 Task: Look for space in Newcastle, Australia from 9th August, 2023 to 12th August, 2023 for 1 adult in price range Rs.6000 to Rs.15000. Place can be entire place with 1  bedroom having 1 bed and 1 bathroom. Property type can be house, flat, guest house. Amenities needed are: wifi, washing machine, kitchen. Booking option can be shelf check-in. Required host language is English.
Action: Mouse moved to (314, 167)
Screenshot: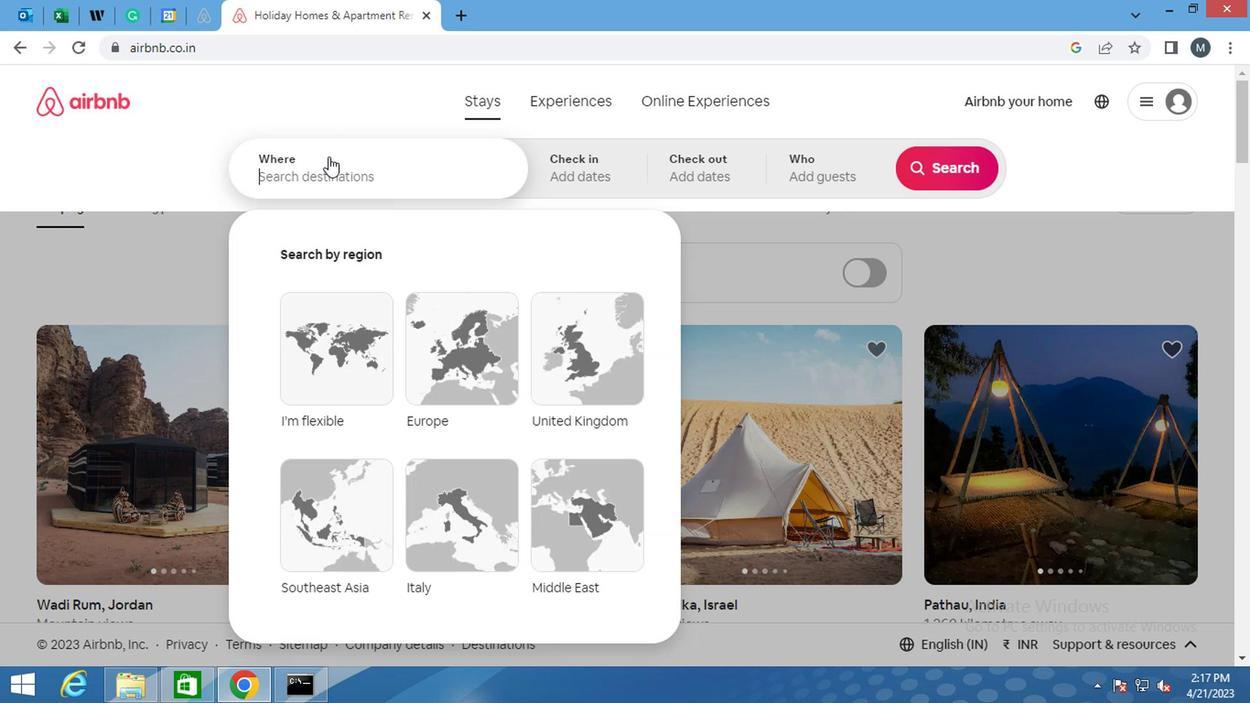
Action: Mouse pressed left at (314, 167)
Screenshot: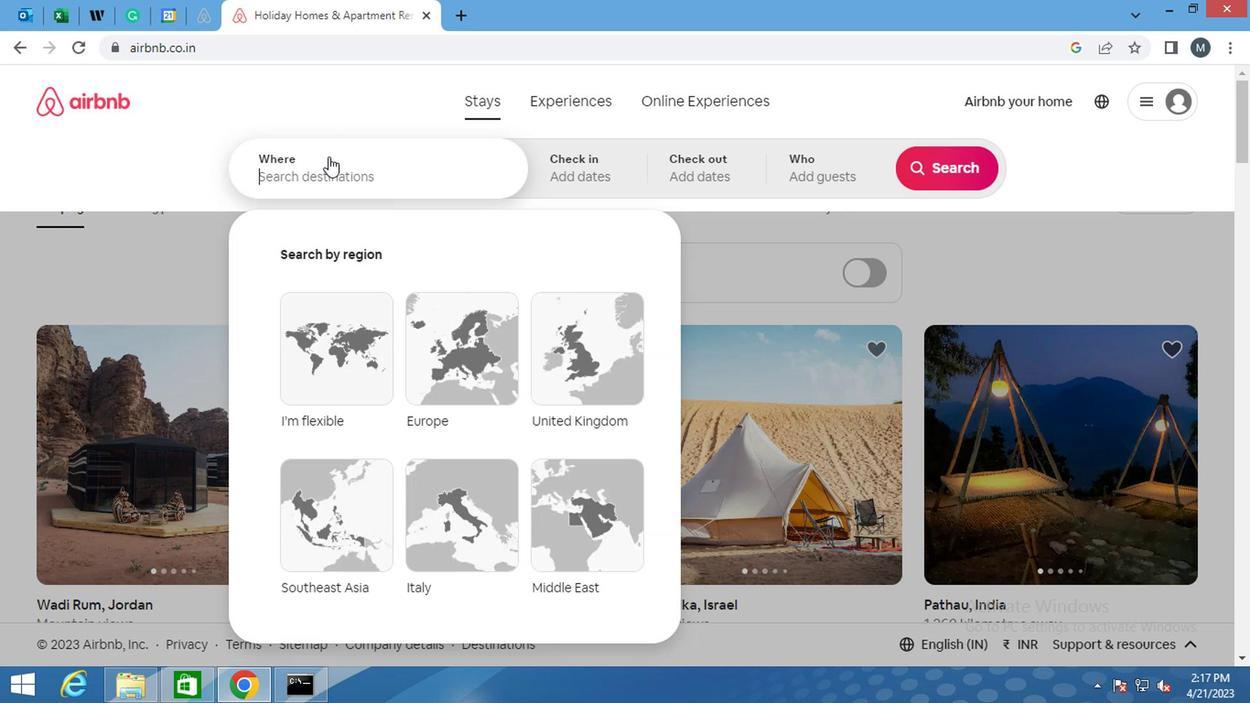
Action: Mouse moved to (321, 171)
Screenshot: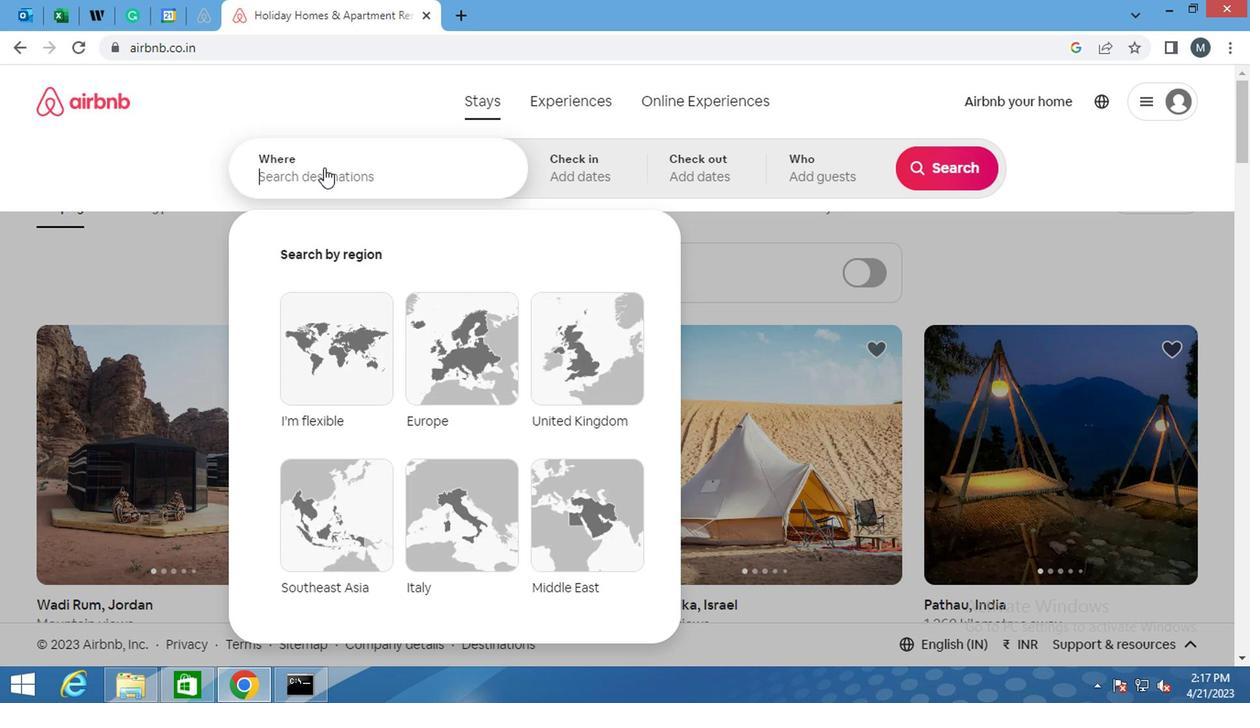 
Action: Mouse pressed left at (321, 171)
Screenshot: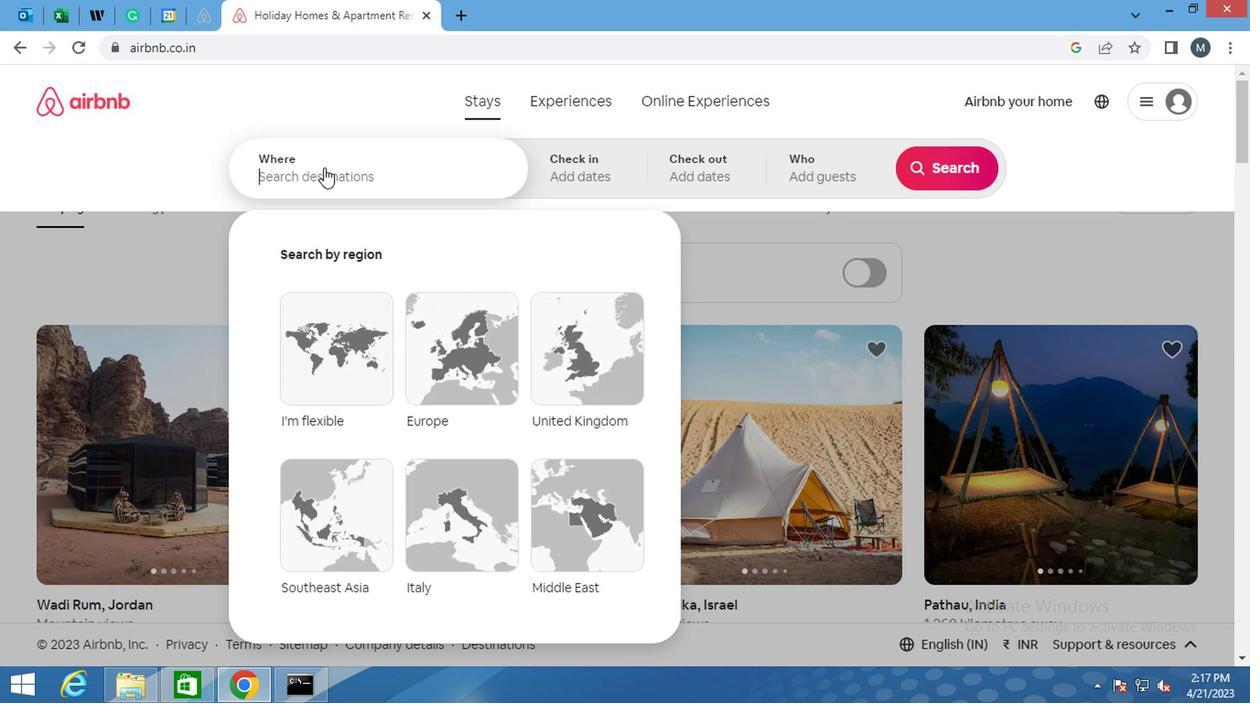 
Action: Mouse moved to (316, 176)
Screenshot: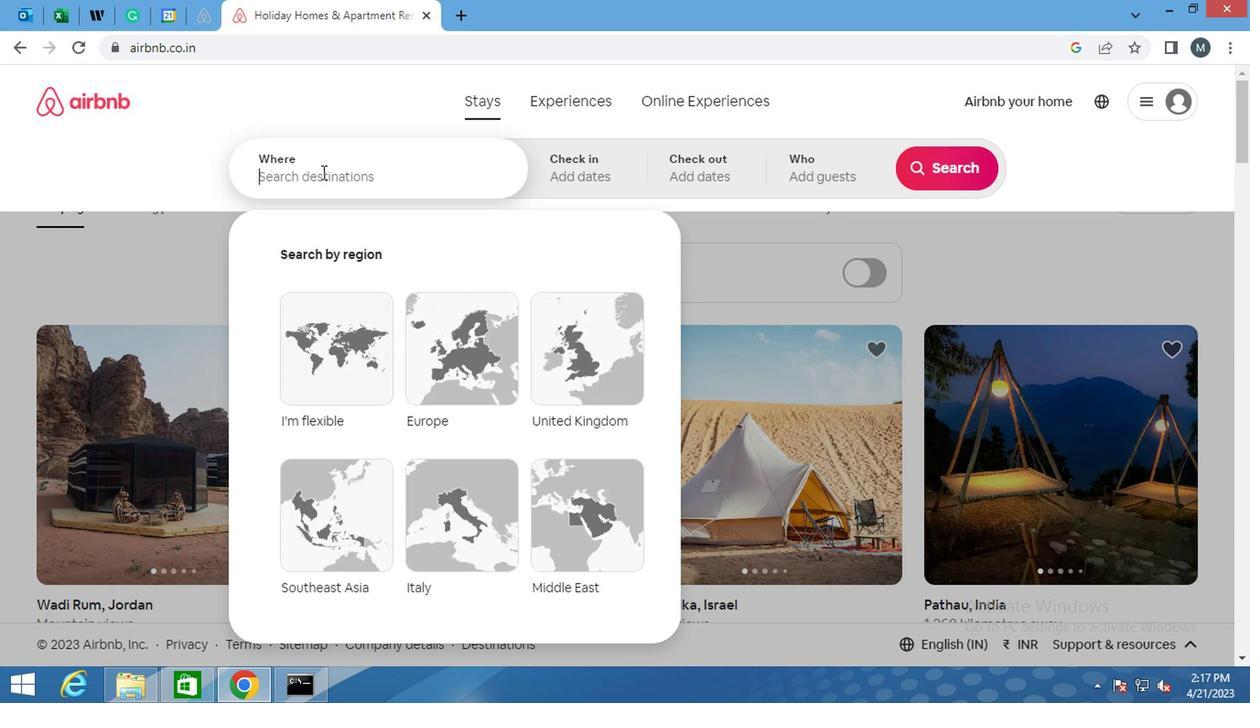 
Action: Key pressed <Key.shift>NEWCASTK<Key.backspace>LE,<Key.shift>AUSTRALIA<Key.space><Key.enter>
Screenshot: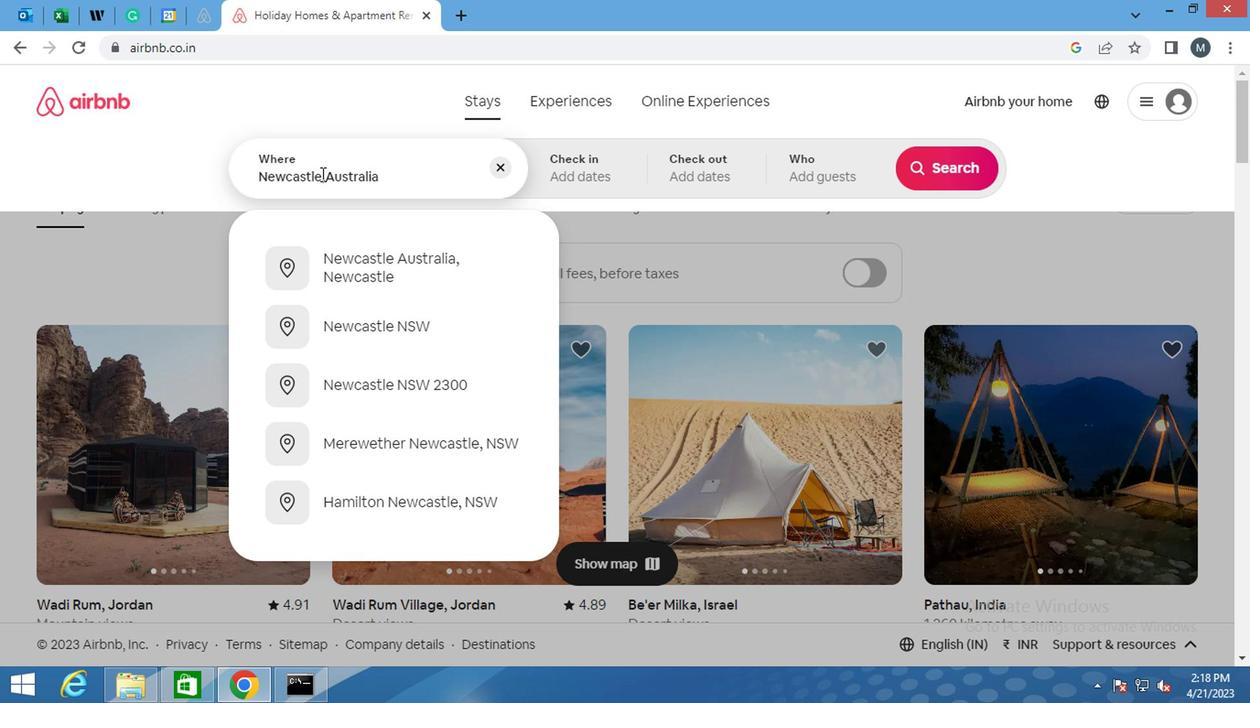 
Action: Mouse moved to (931, 312)
Screenshot: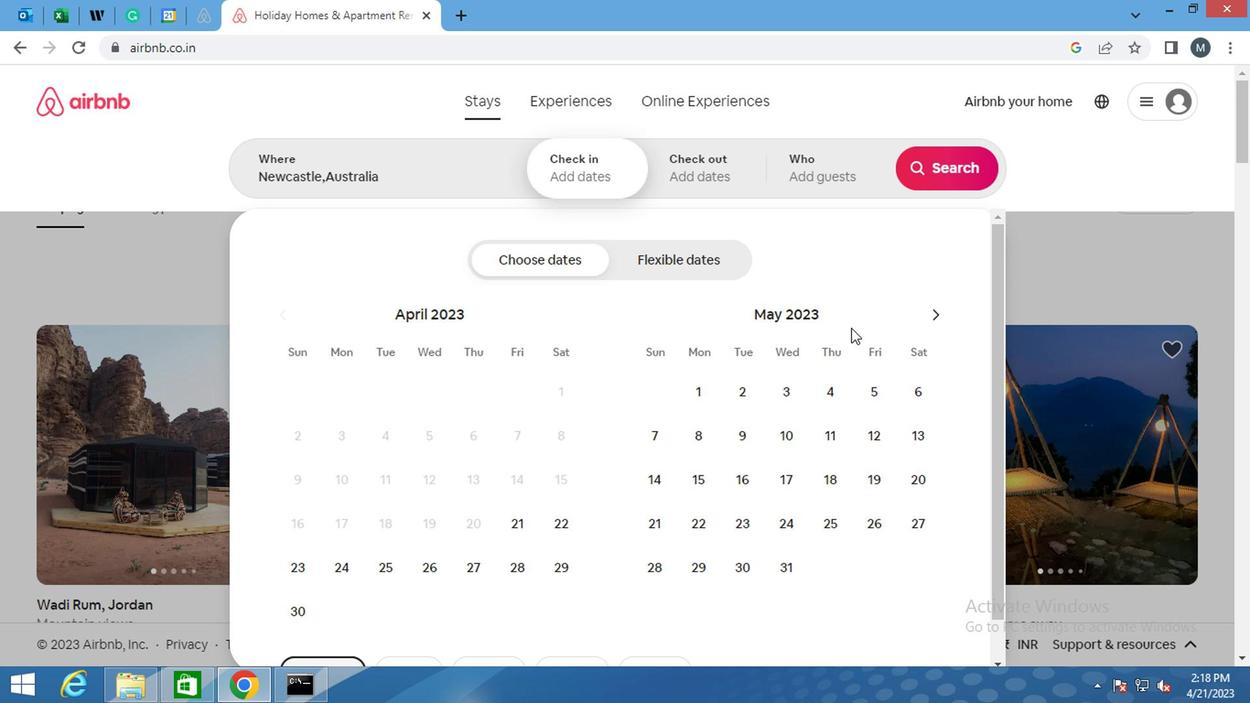 
Action: Mouse pressed left at (931, 312)
Screenshot: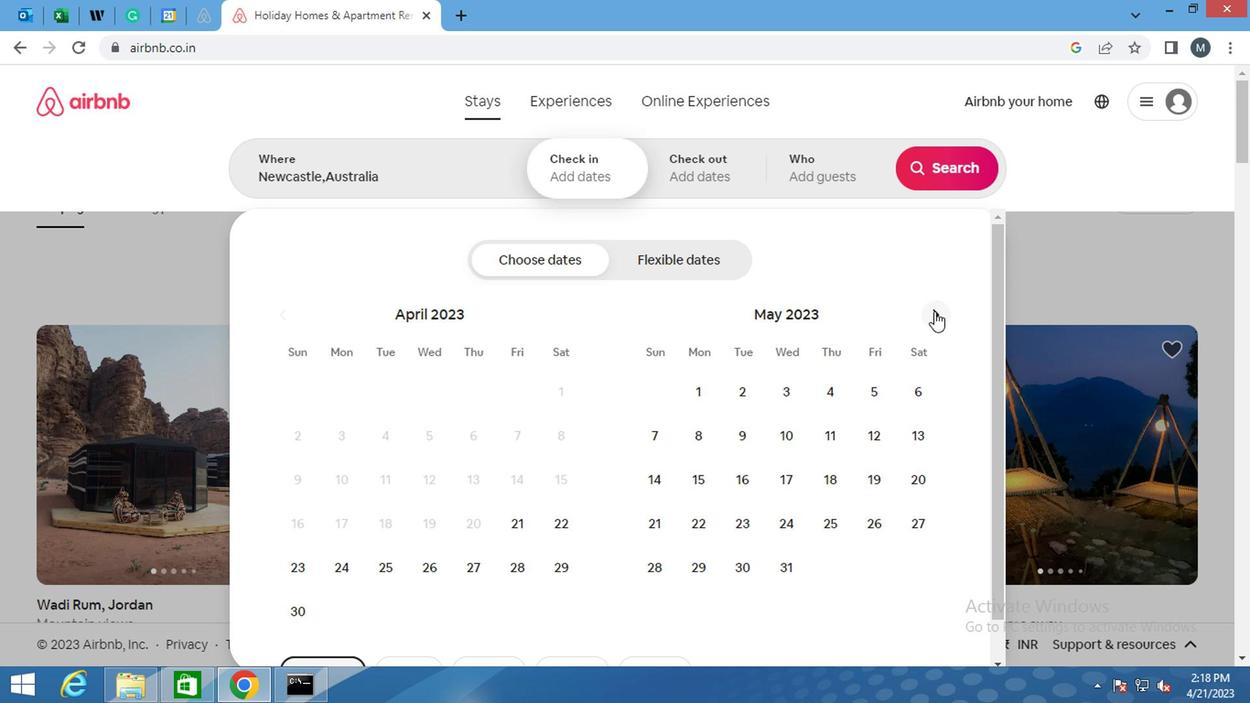 
Action: Mouse pressed left at (931, 312)
Screenshot: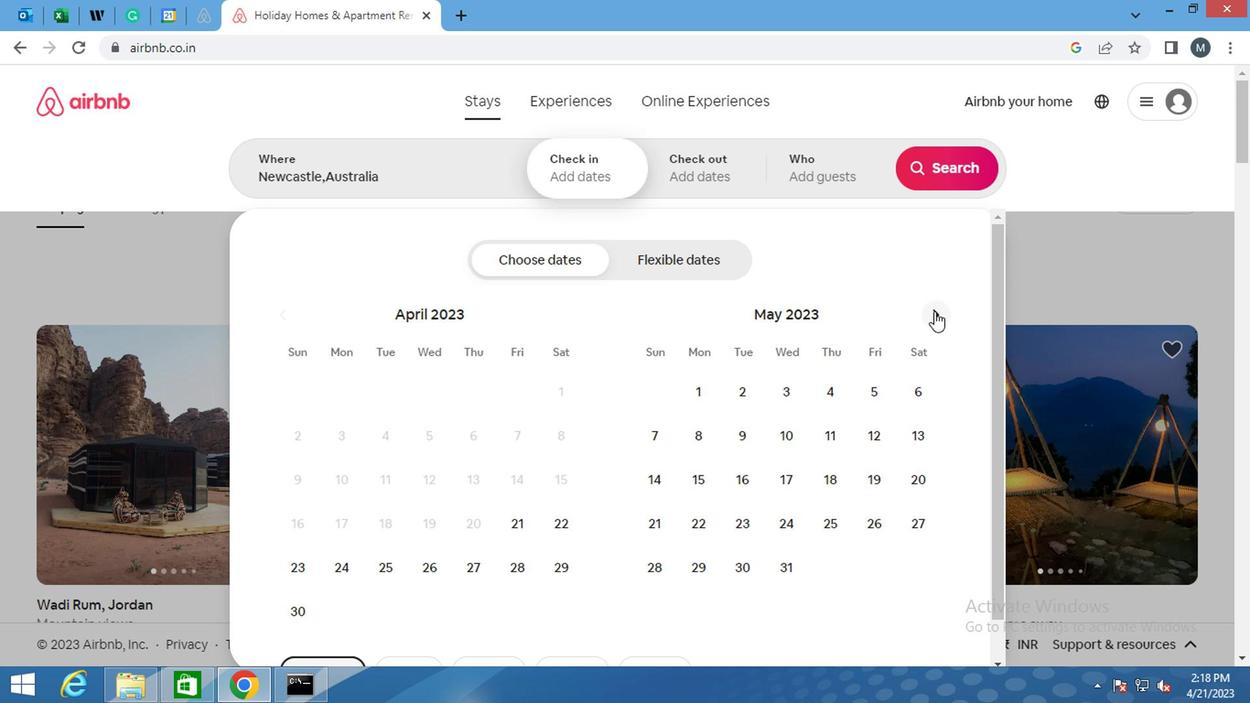 
Action: Mouse moved to (931, 311)
Screenshot: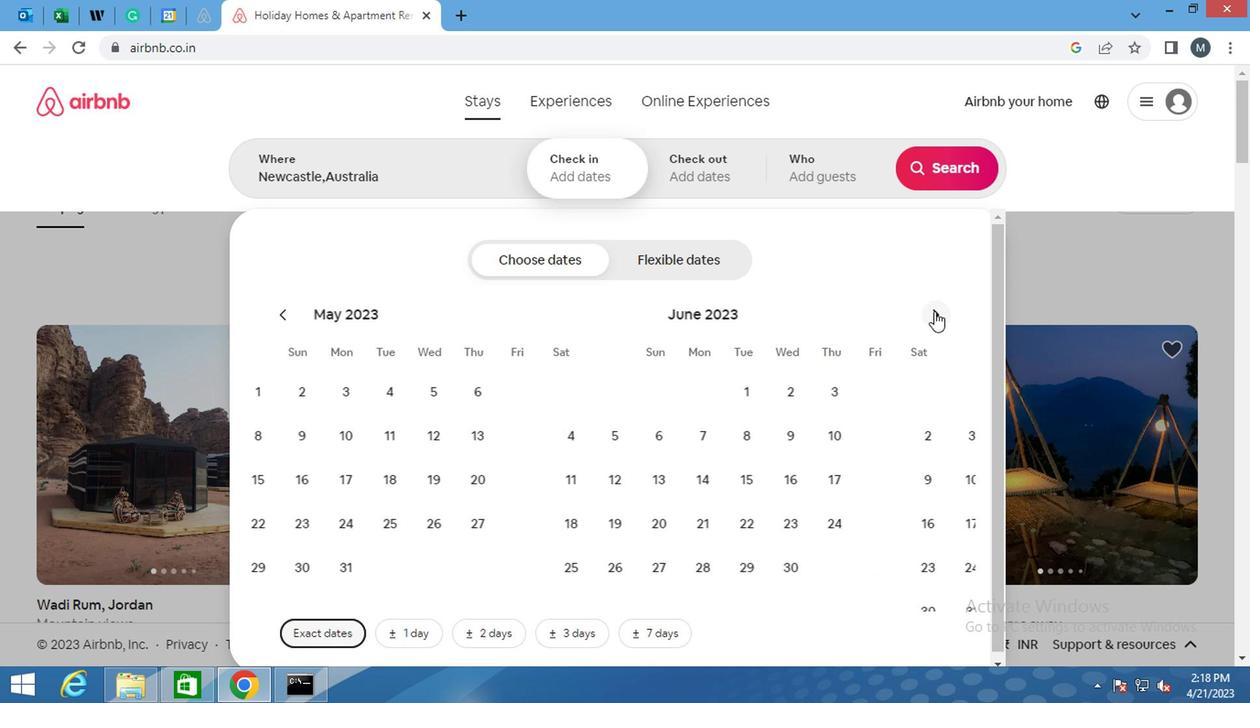 
Action: Mouse pressed left at (931, 311)
Screenshot: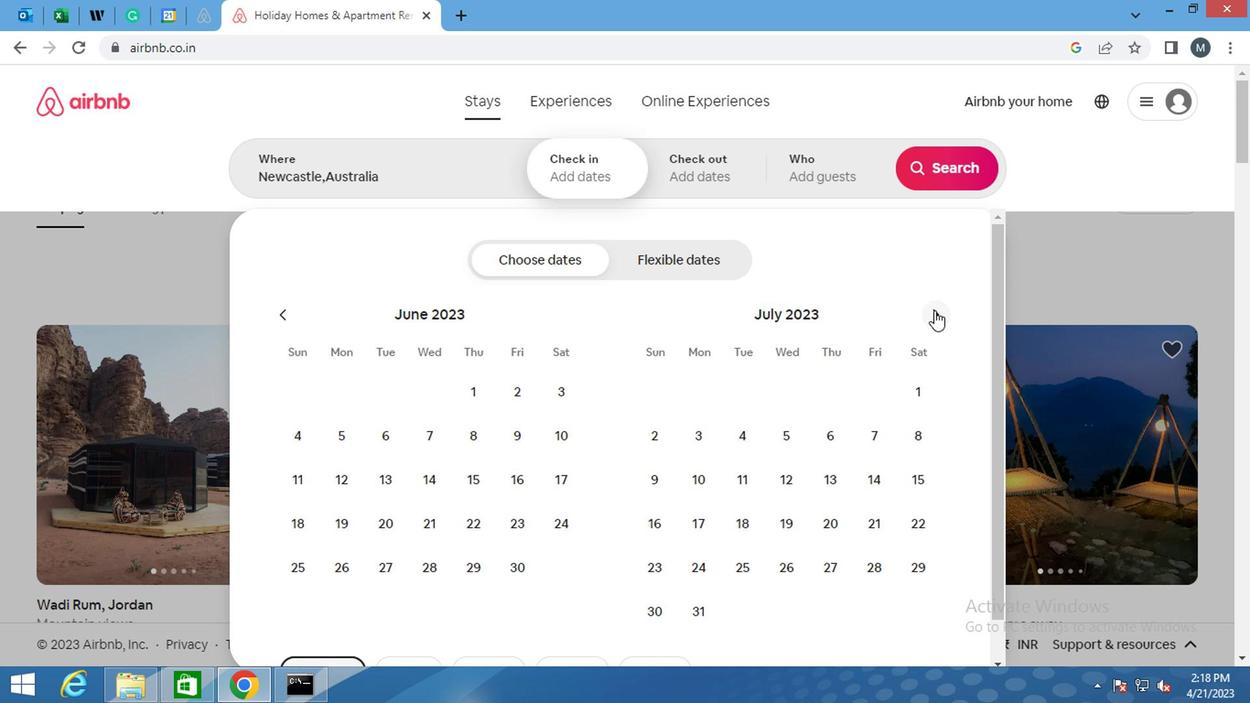 
Action: Mouse moved to (790, 440)
Screenshot: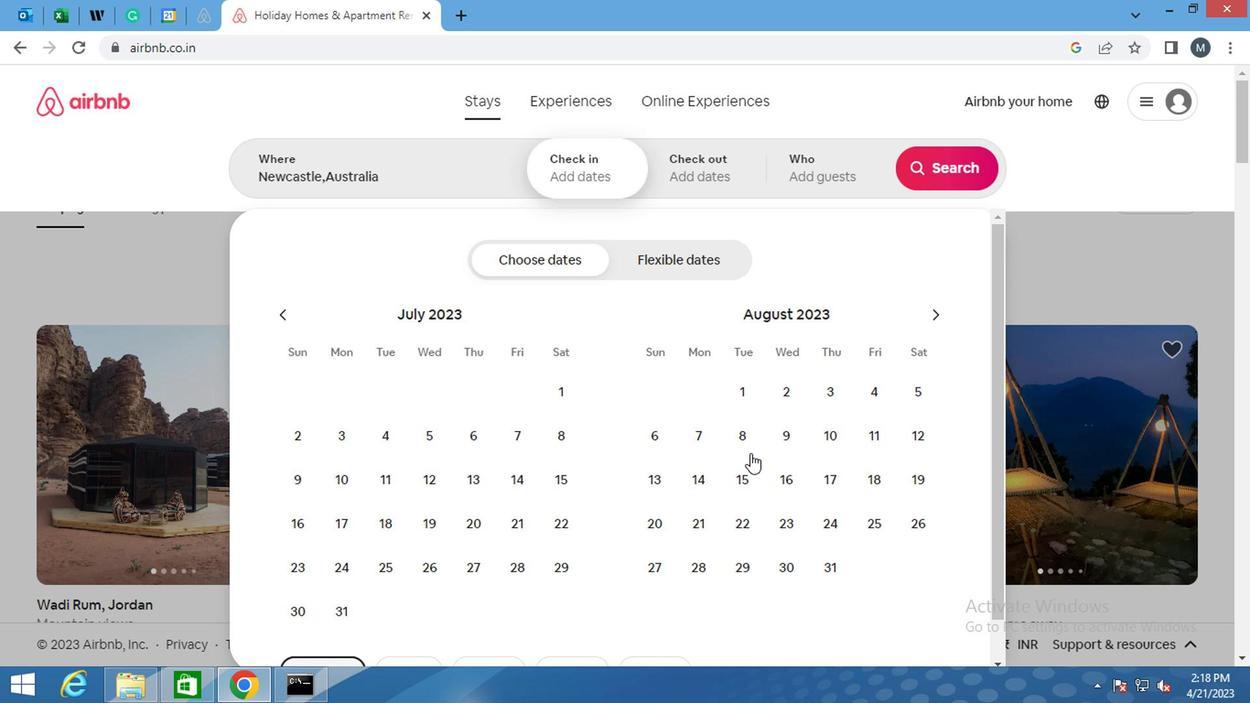 
Action: Mouse pressed left at (790, 440)
Screenshot: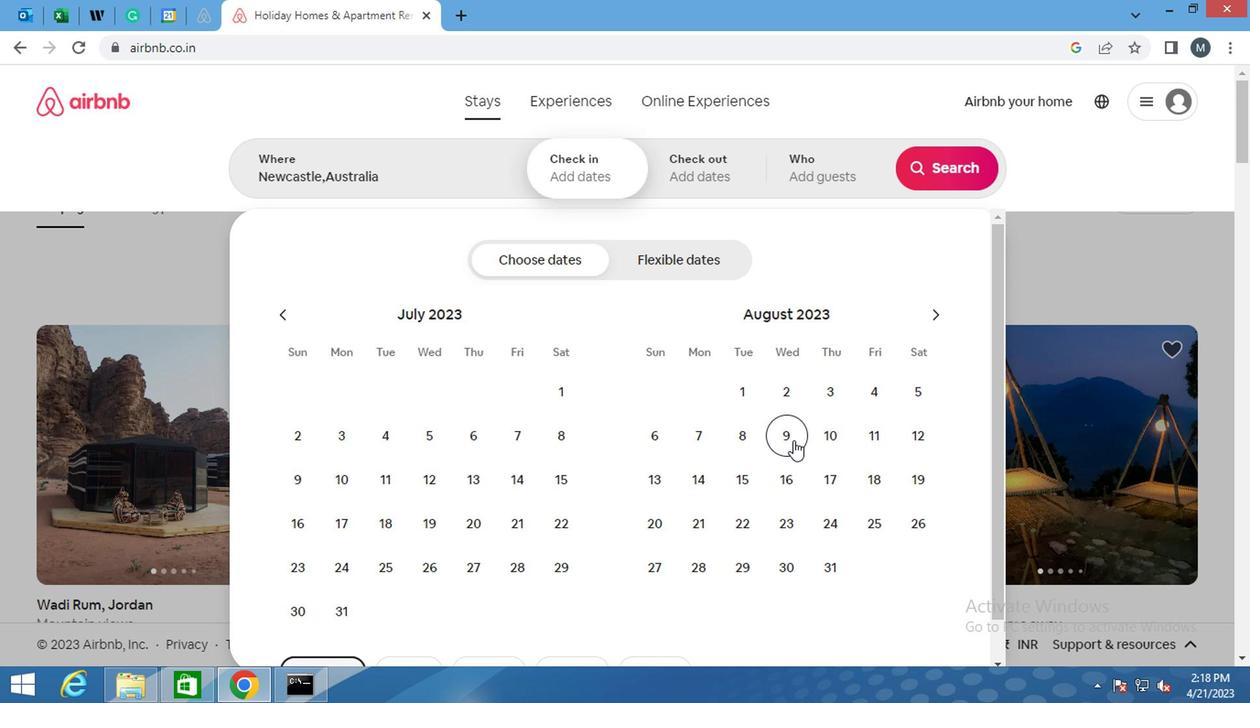 
Action: Mouse moved to (924, 443)
Screenshot: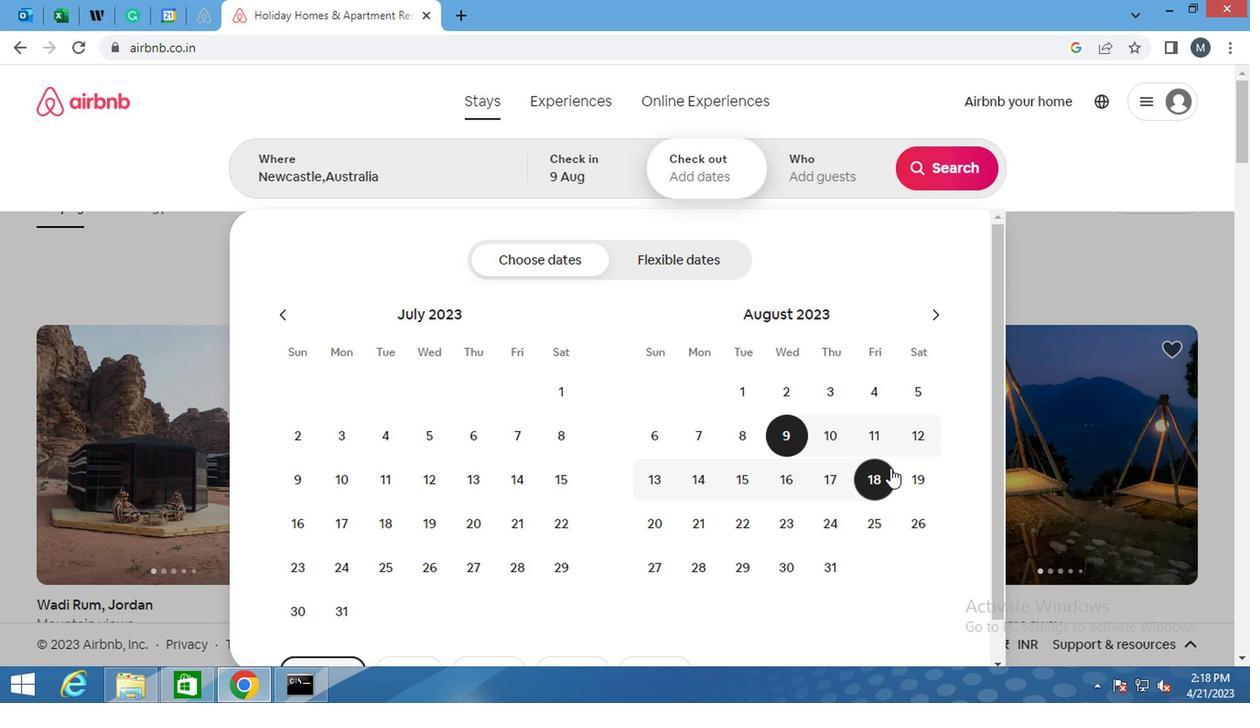 
Action: Mouse pressed left at (924, 443)
Screenshot: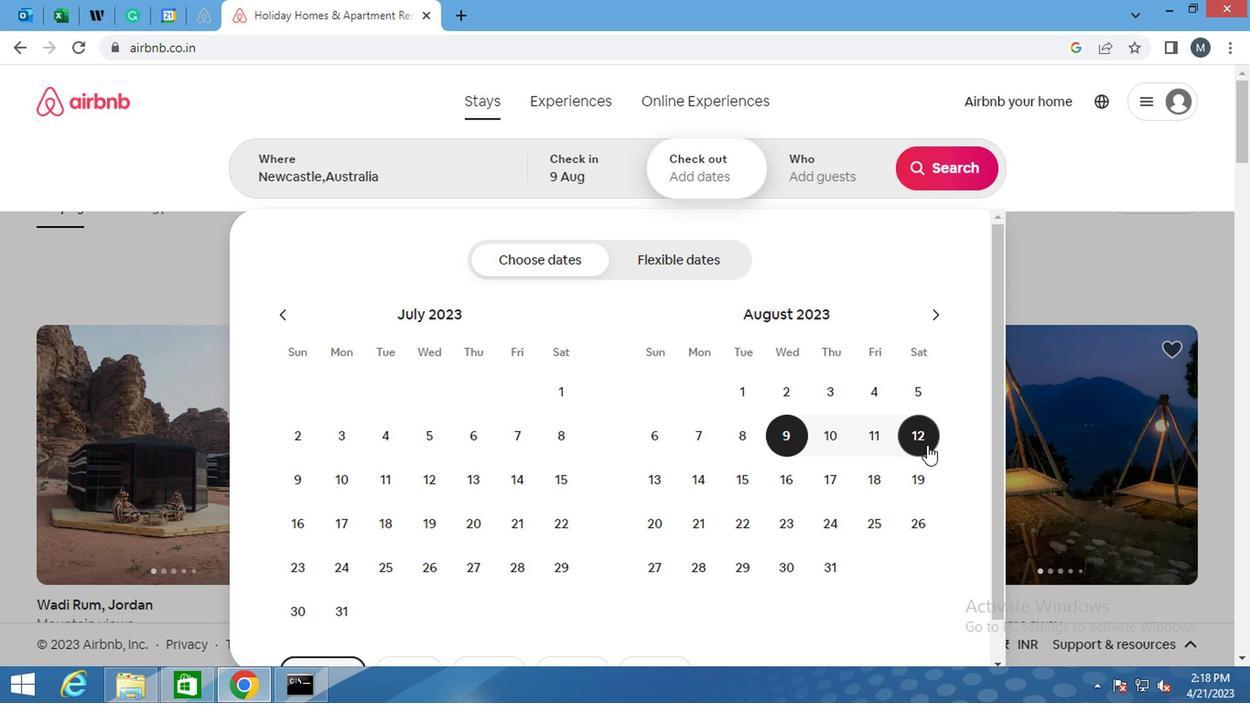 
Action: Mouse moved to (864, 162)
Screenshot: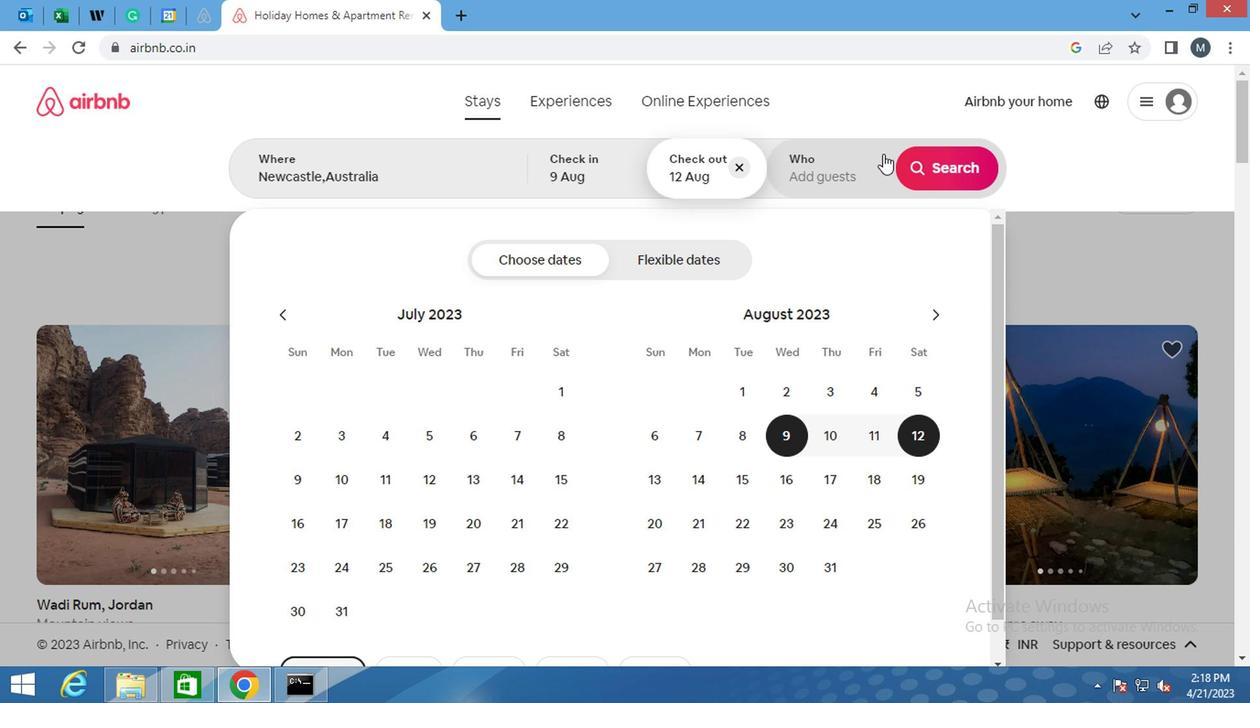 
Action: Mouse pressed left at (864, 162)
Screenshot: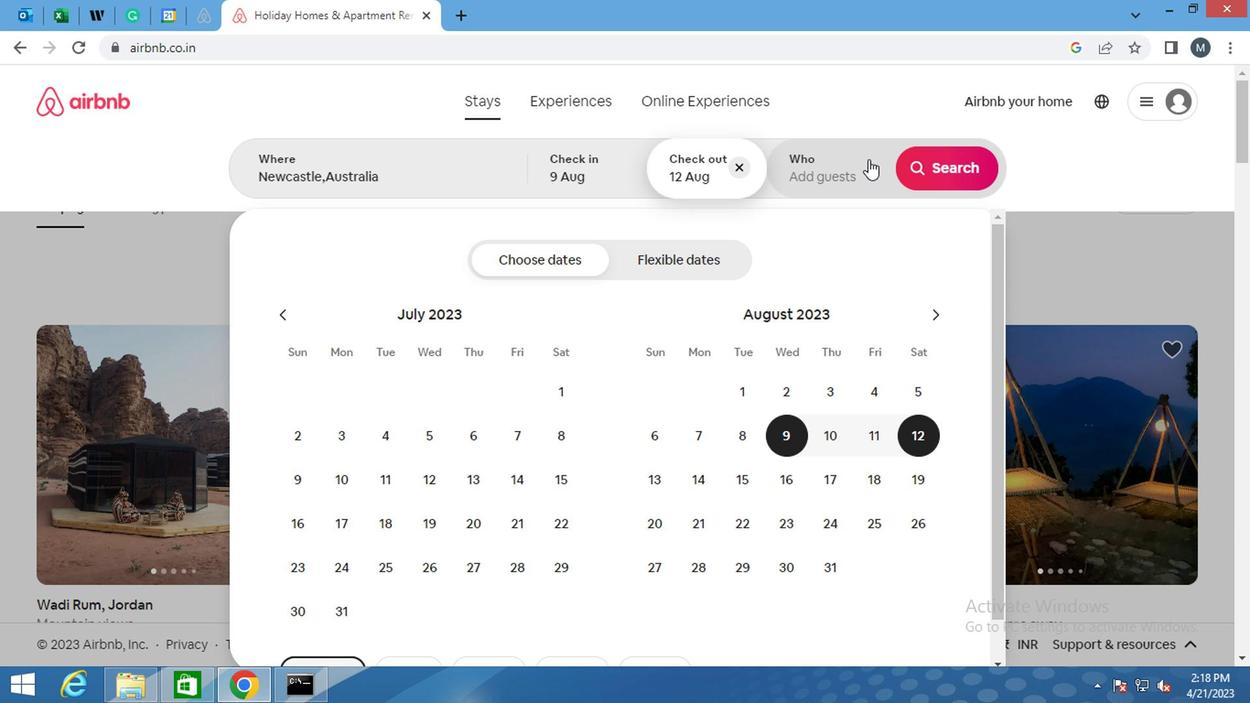 
Action: Mouse moved to (949, 254)
Screenshot: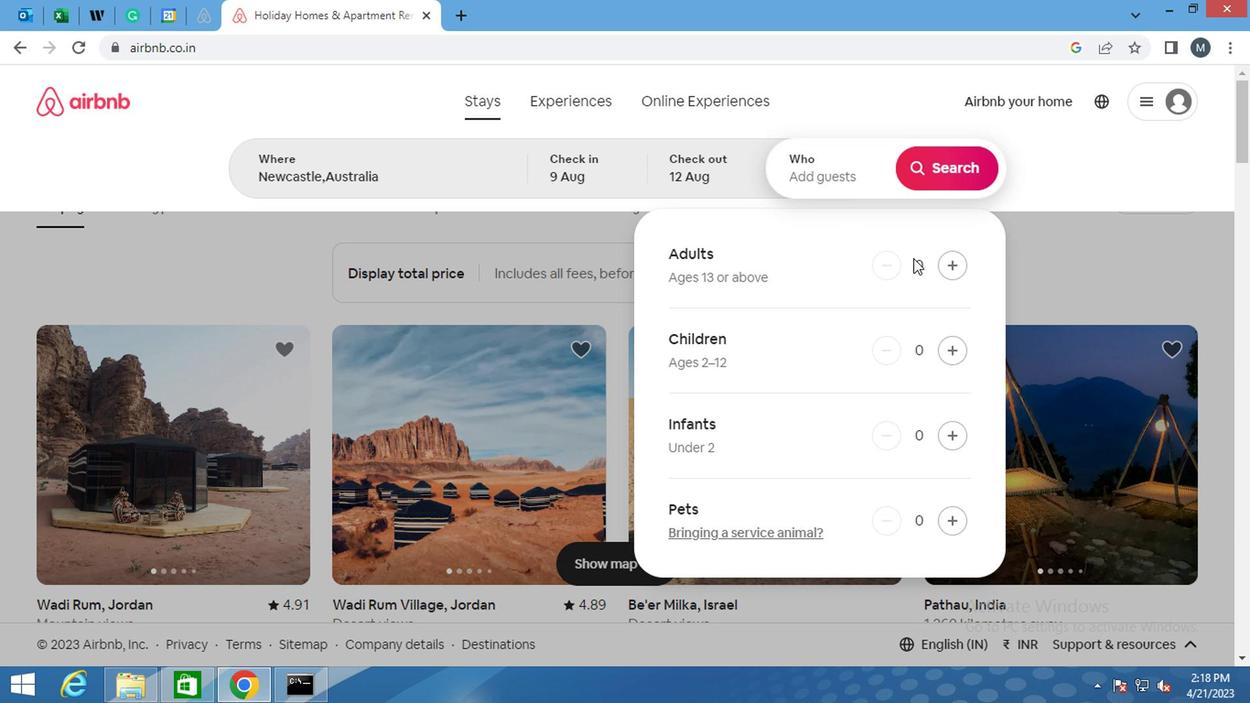 
Action: Mouse pressed left at (949, 254)
Screenshot: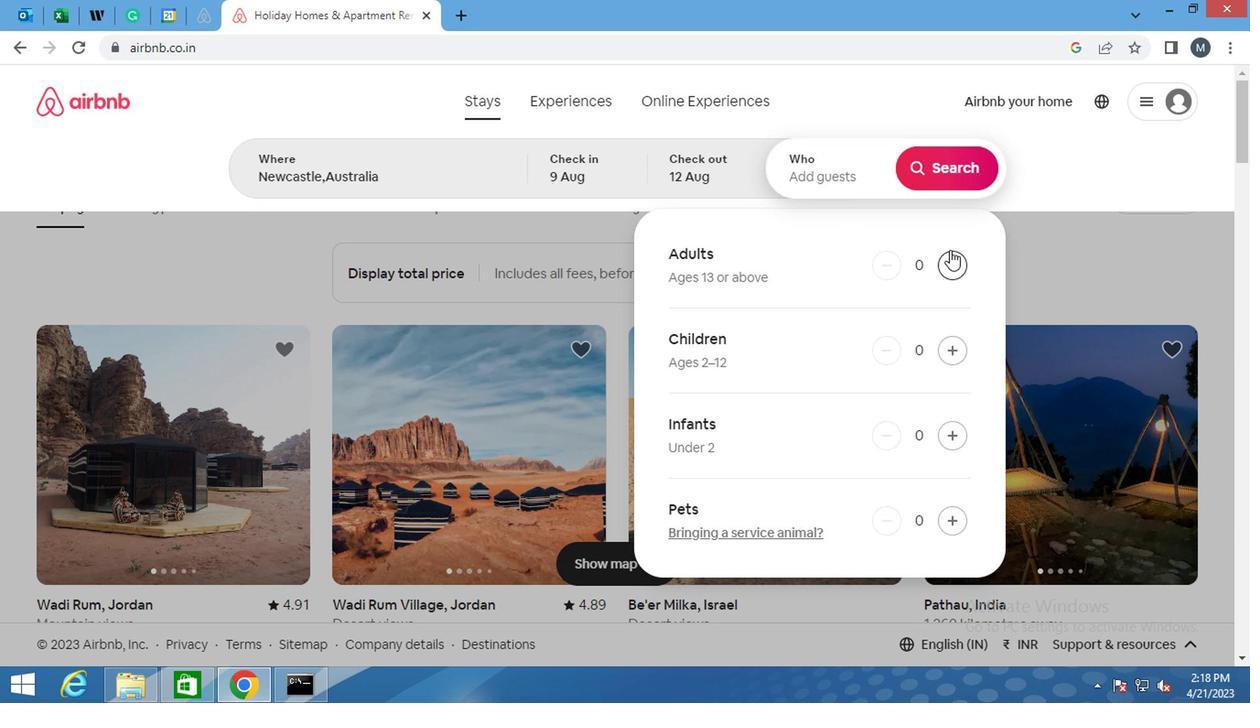 
Action: Mouse moved to (1057, 201)
Screenshot: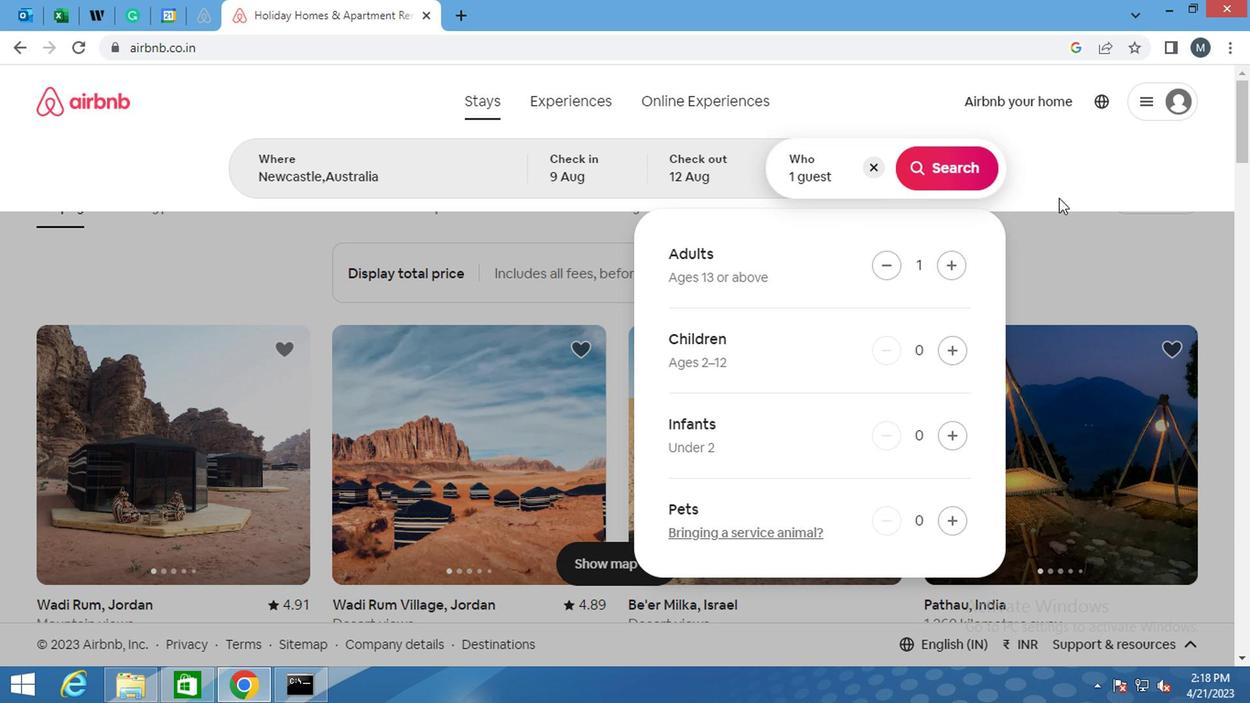 
Action: Mouse scrolled (1057, 203) with delta (0, 1)
Screenshot: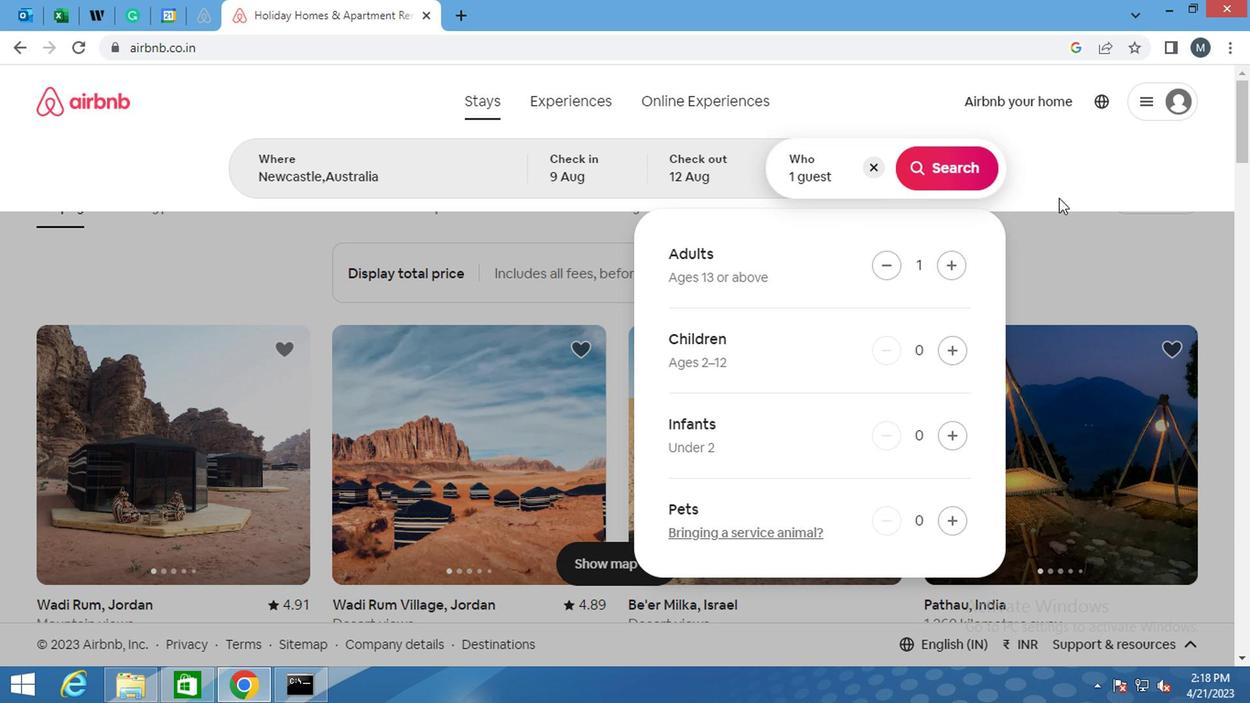 
Action: Mouse scrolled (1057, 203) with delta (0, 1)
Screenshot: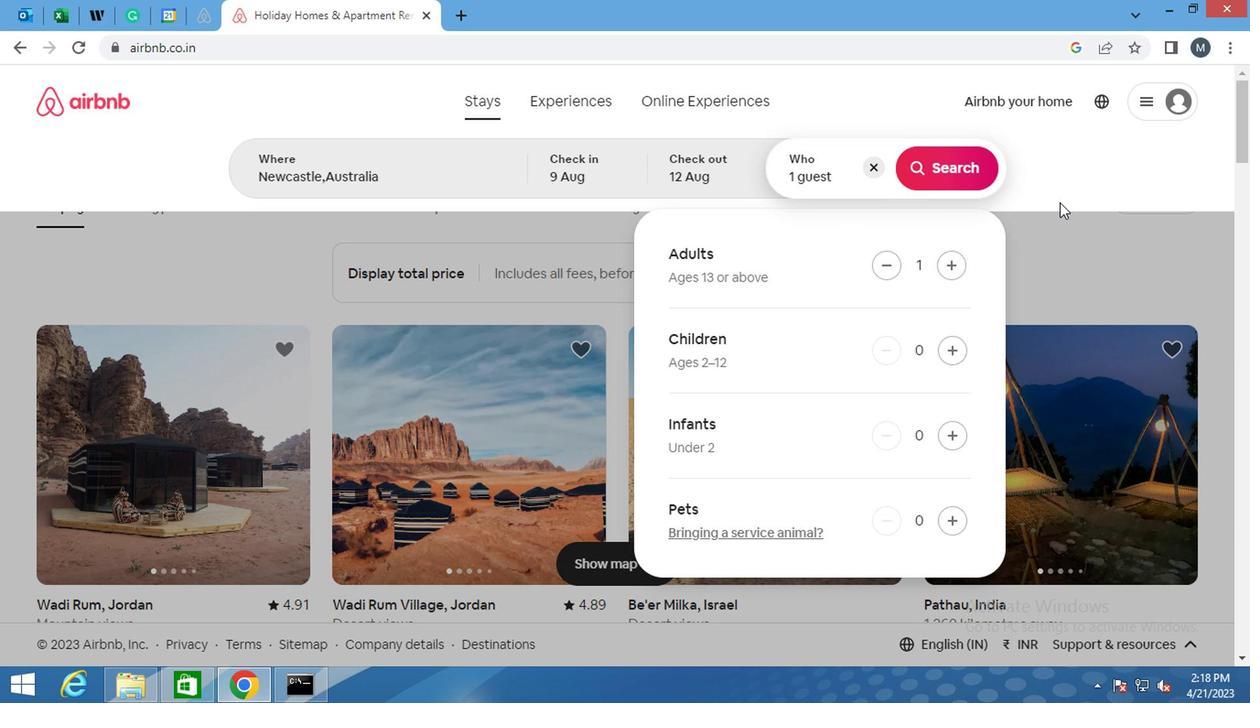 
Action: Mouse scrolled (1057, 203) with delta (0, 1)
Screenshot: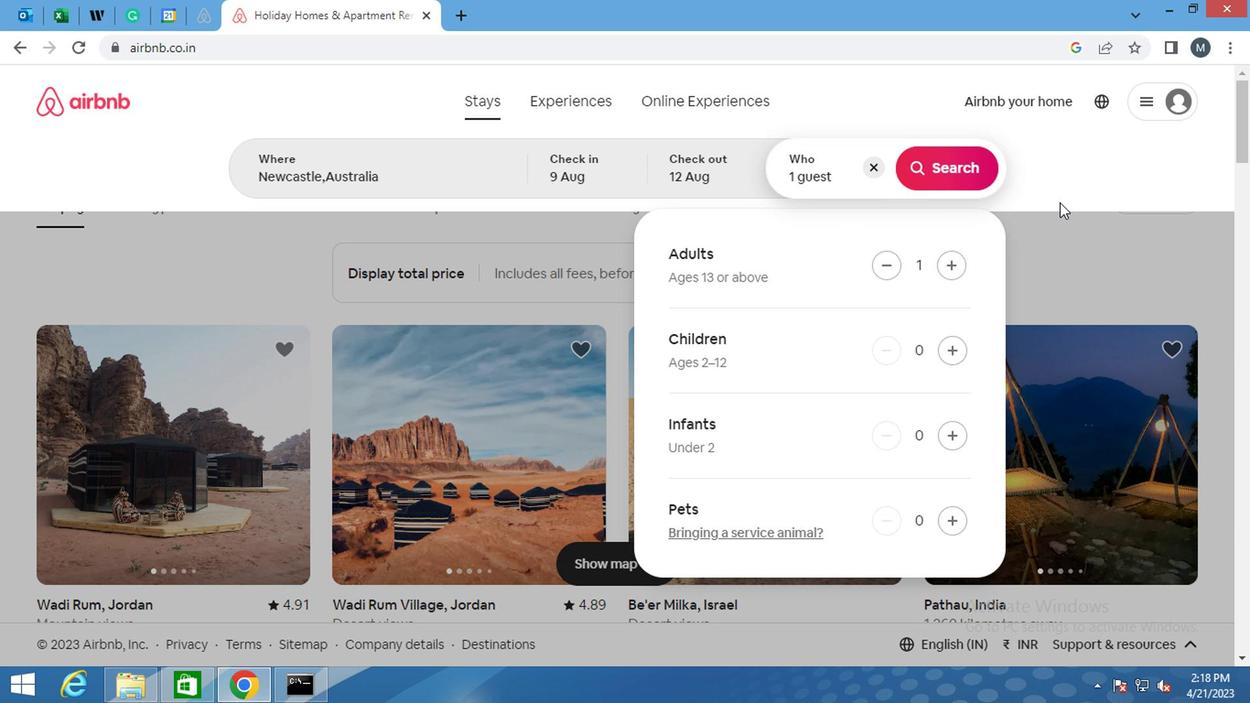 
Action: Mouse moved to (1057, 201)
Screenshot: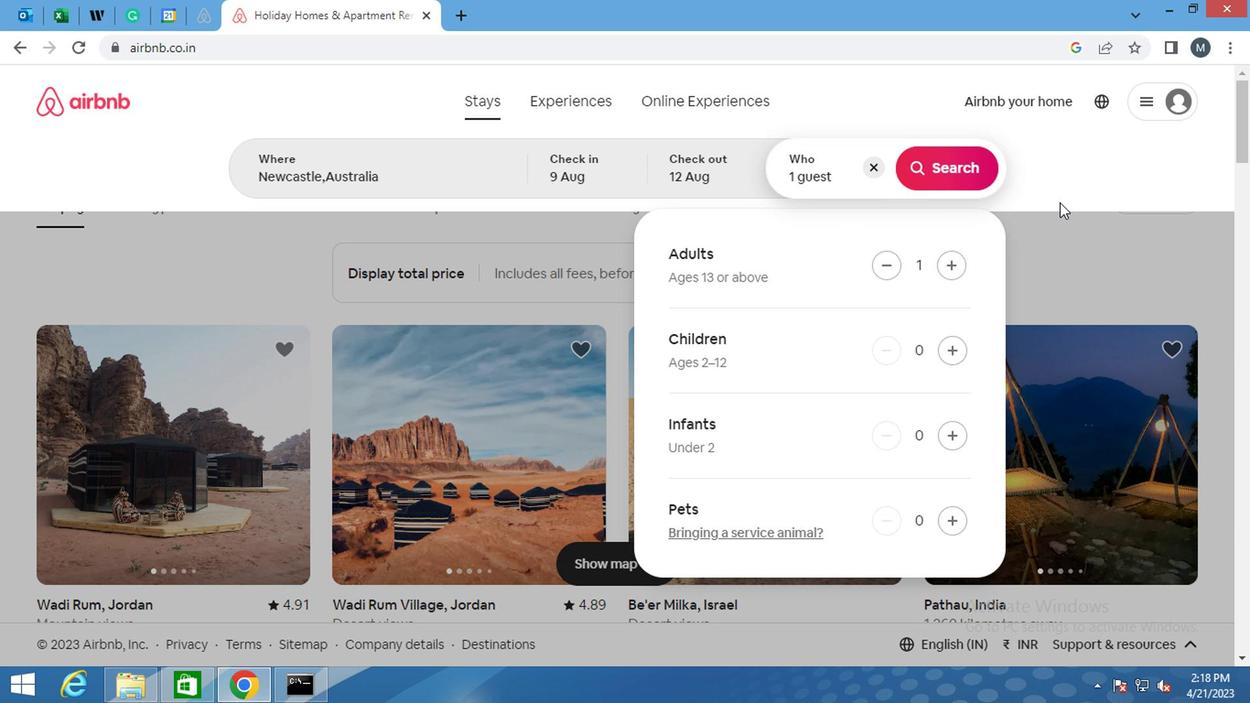 
Action: Mouse scrolled (1057, 199) with delta (0, -1)
Screenshot: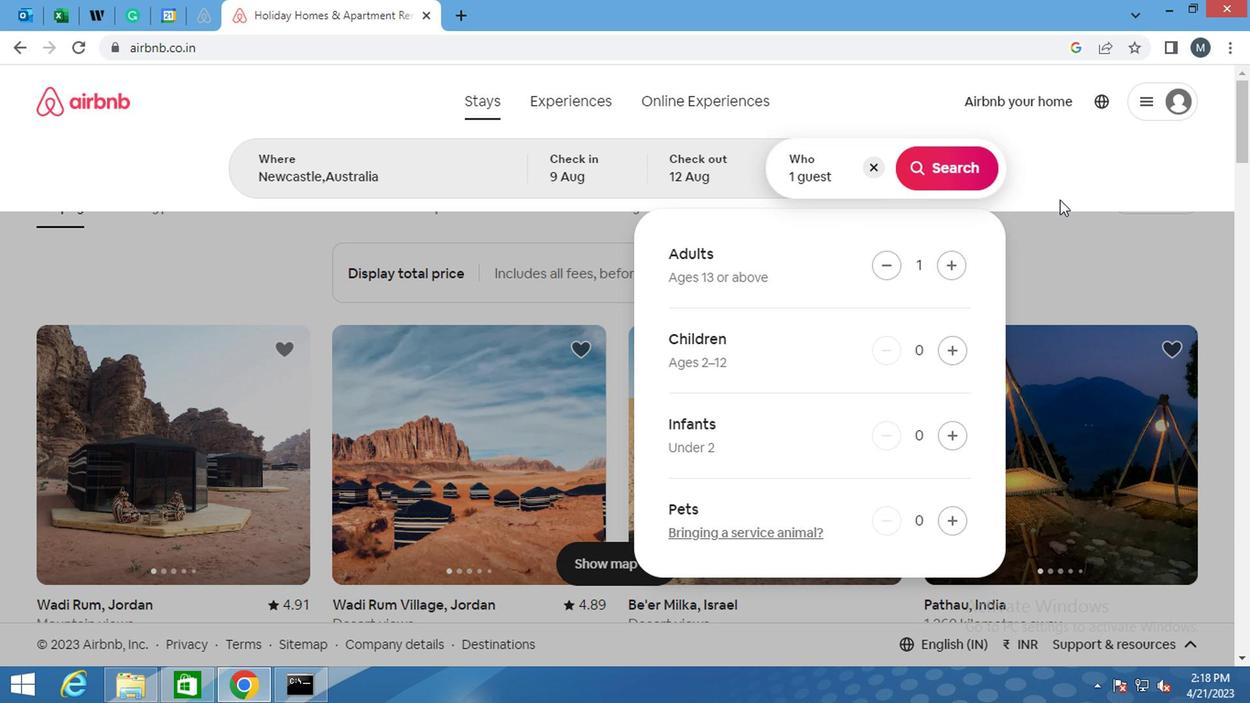 
Action: Mouse scrolled (1057, 199) with delta (0, -1)
Screenshot: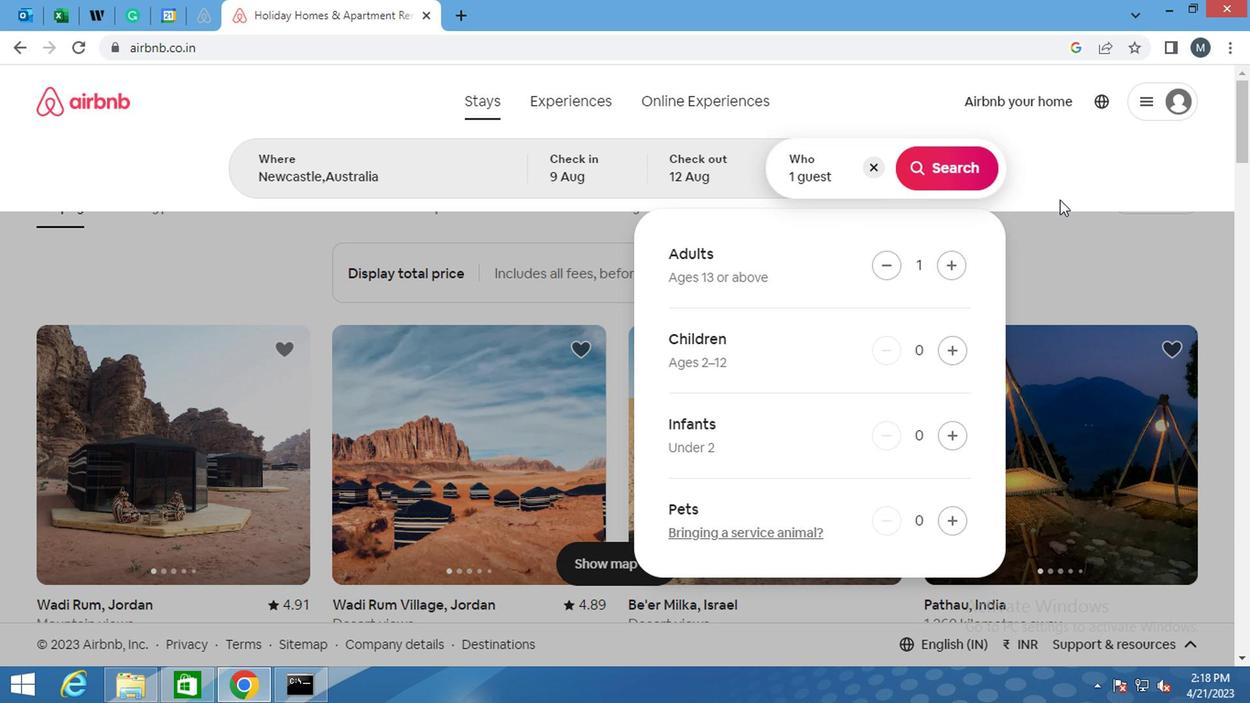 
Action: Mouse scrolled (1057, 199) with delta (0, -1)
Screenshot: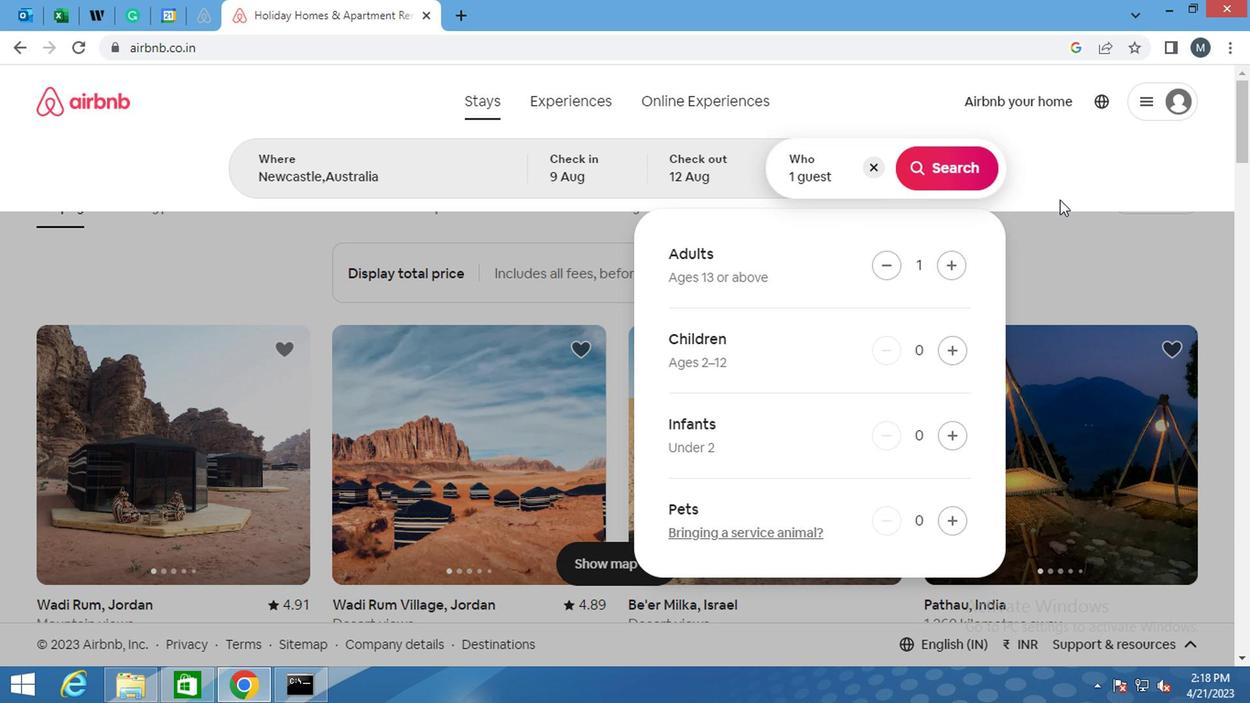 
Action: Mouse scrolled (1057, 199) with delta (0, -1)
Screenshot: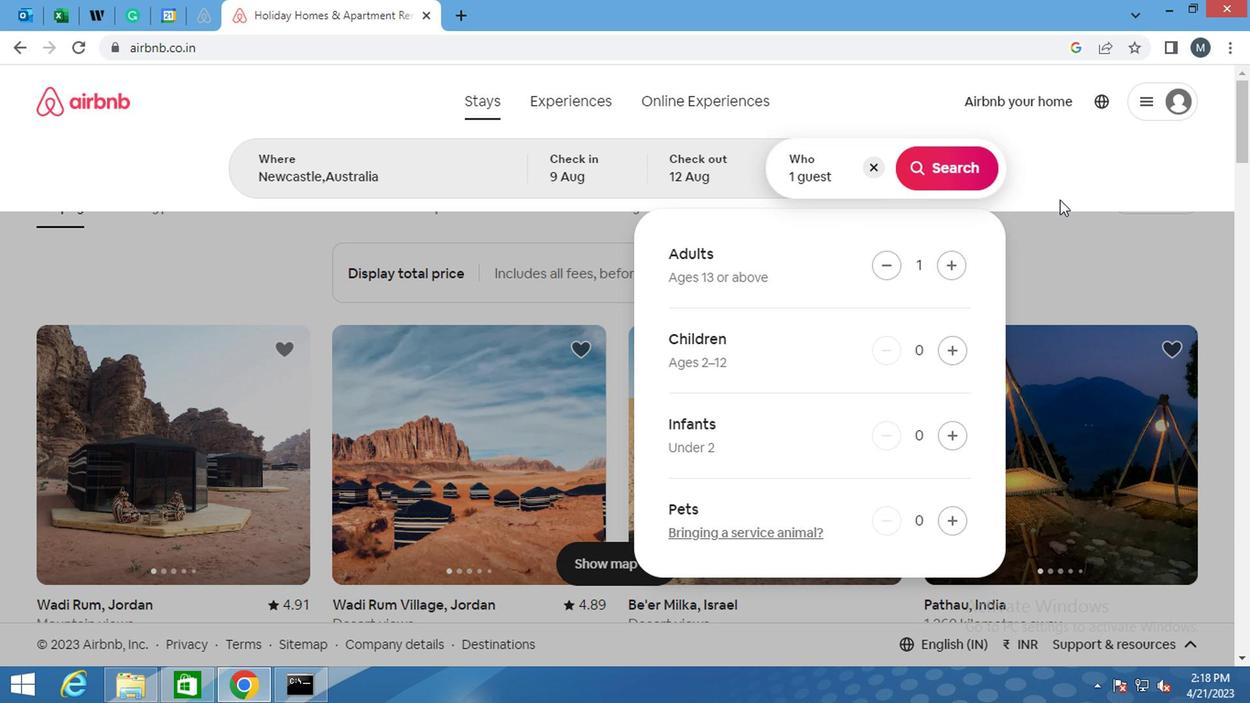 
Action: Mouse moved to (1051, 190)
Screenshot: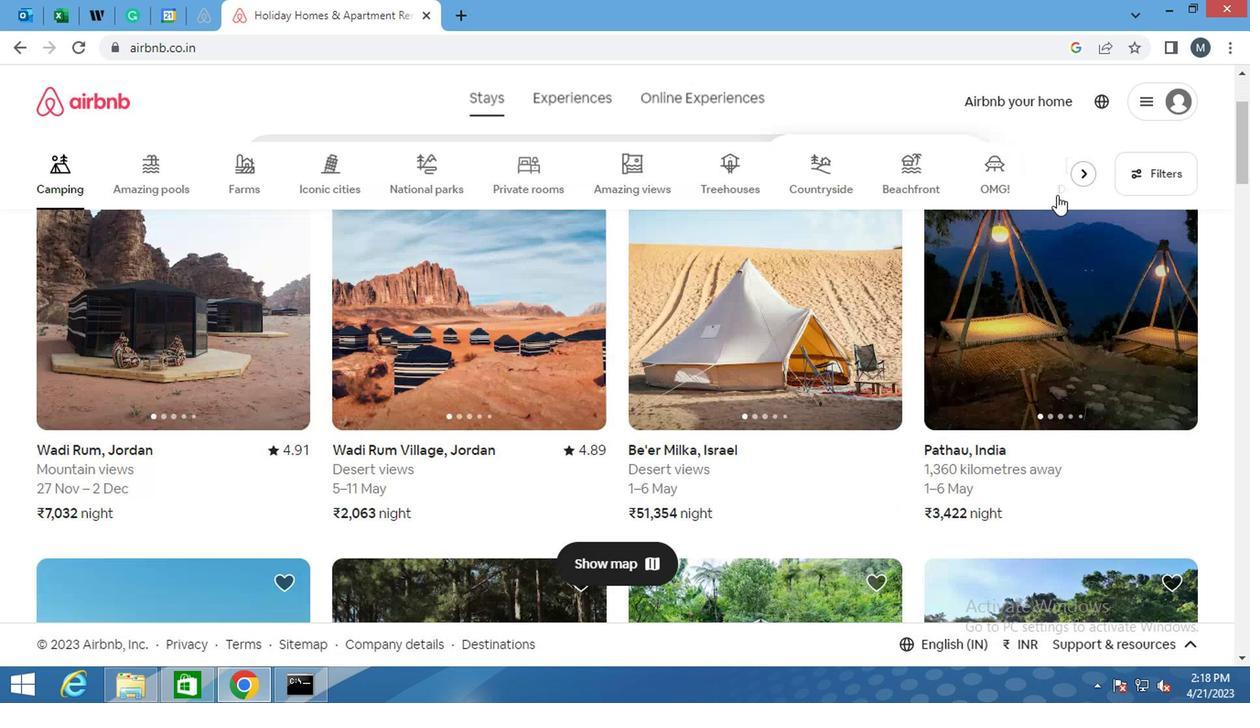 
Action: Mouse scrolled (1051, 191) with delta (0, 1)
Screenshot: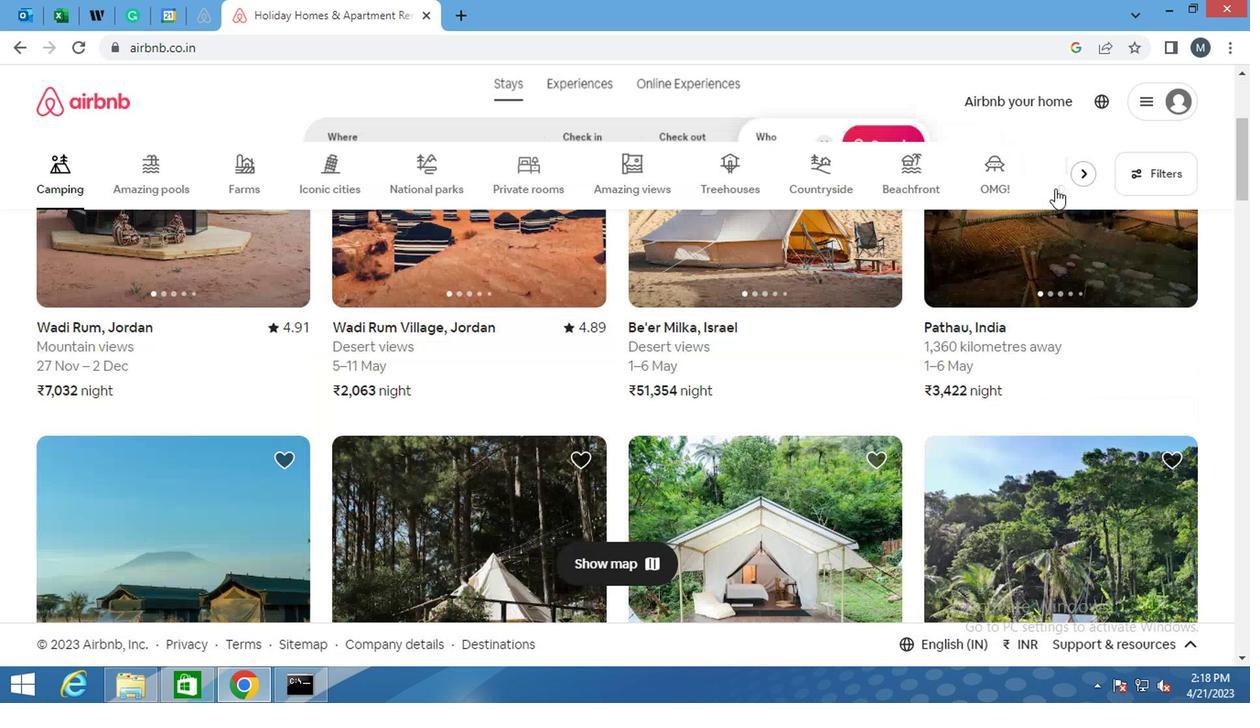 
Action: Mouse scrolled (1051, 191) with delta (0, 1)
Screenshot: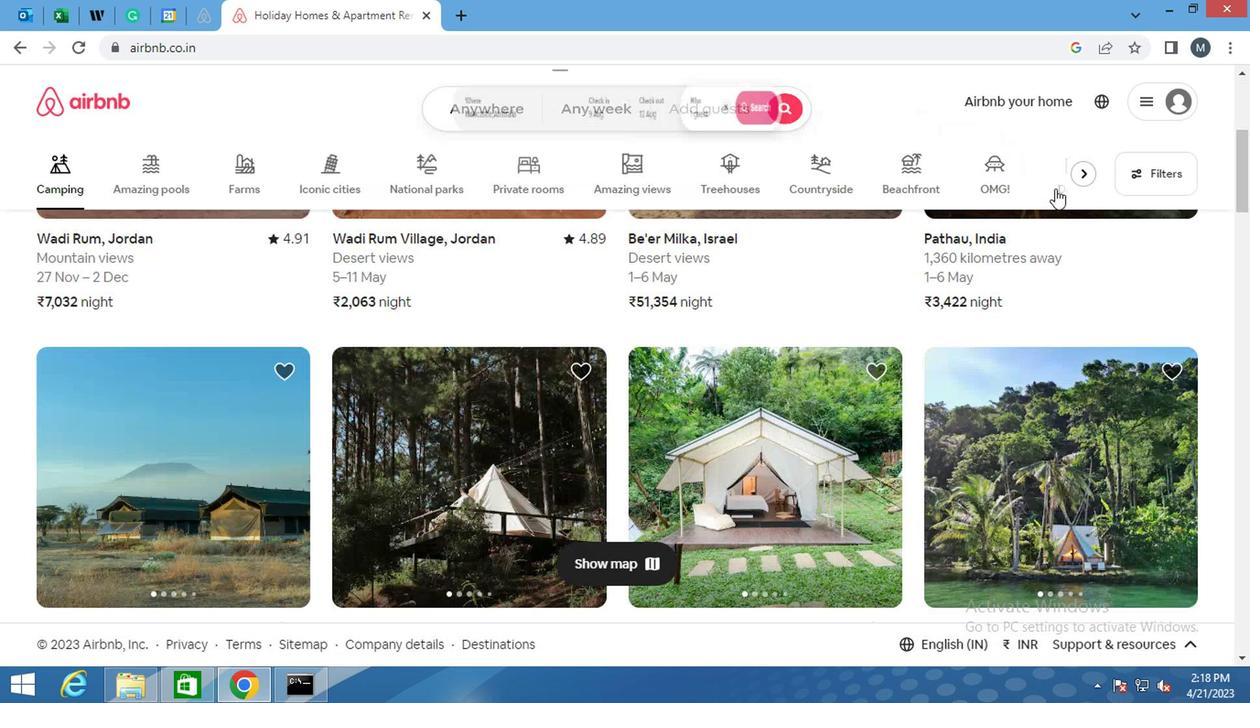 
Action: Mouse moved to (1134, 188)
Screenshot: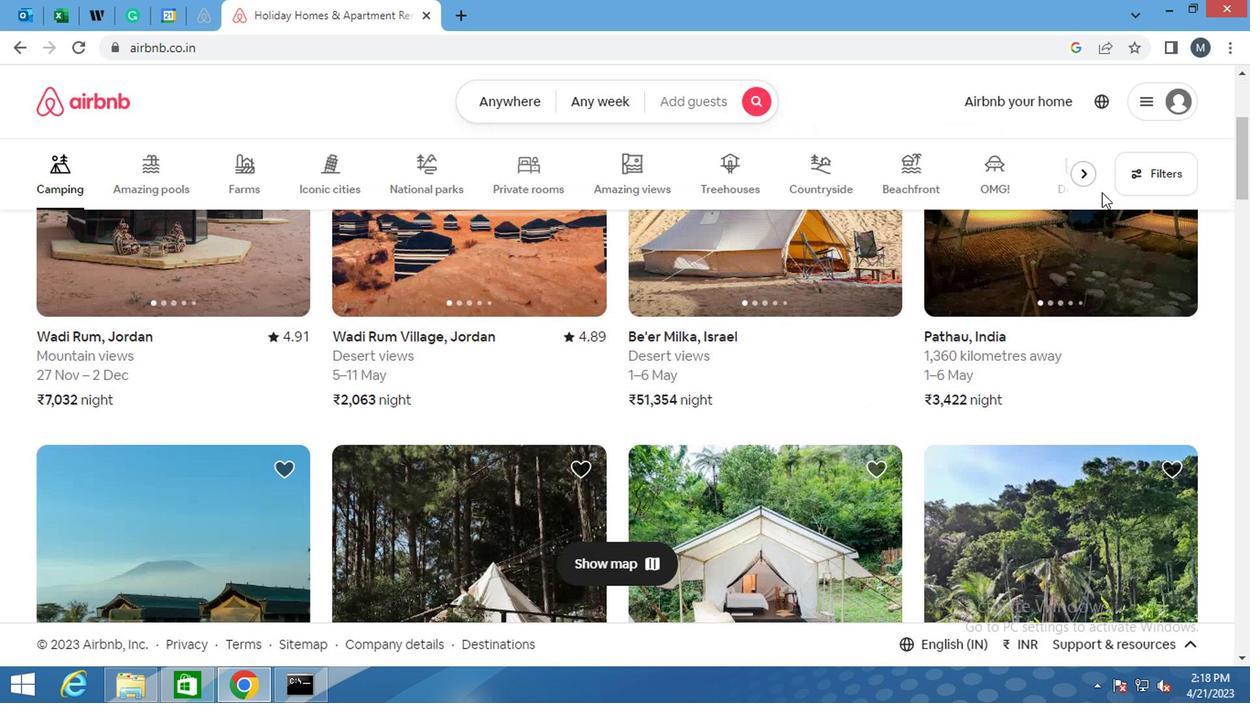 
Action: Mouse pressed left at (1134, 188)
Screenshot: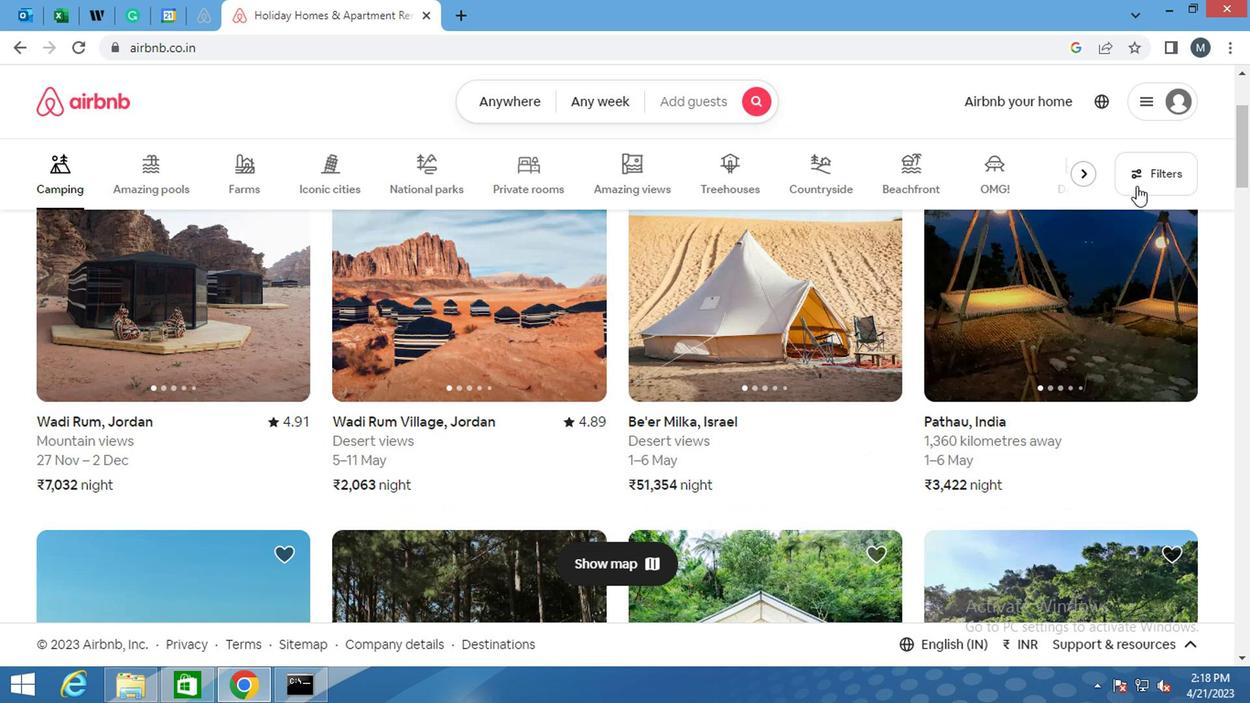 
Action: Mouse moved to (513, 405)
Screenshot: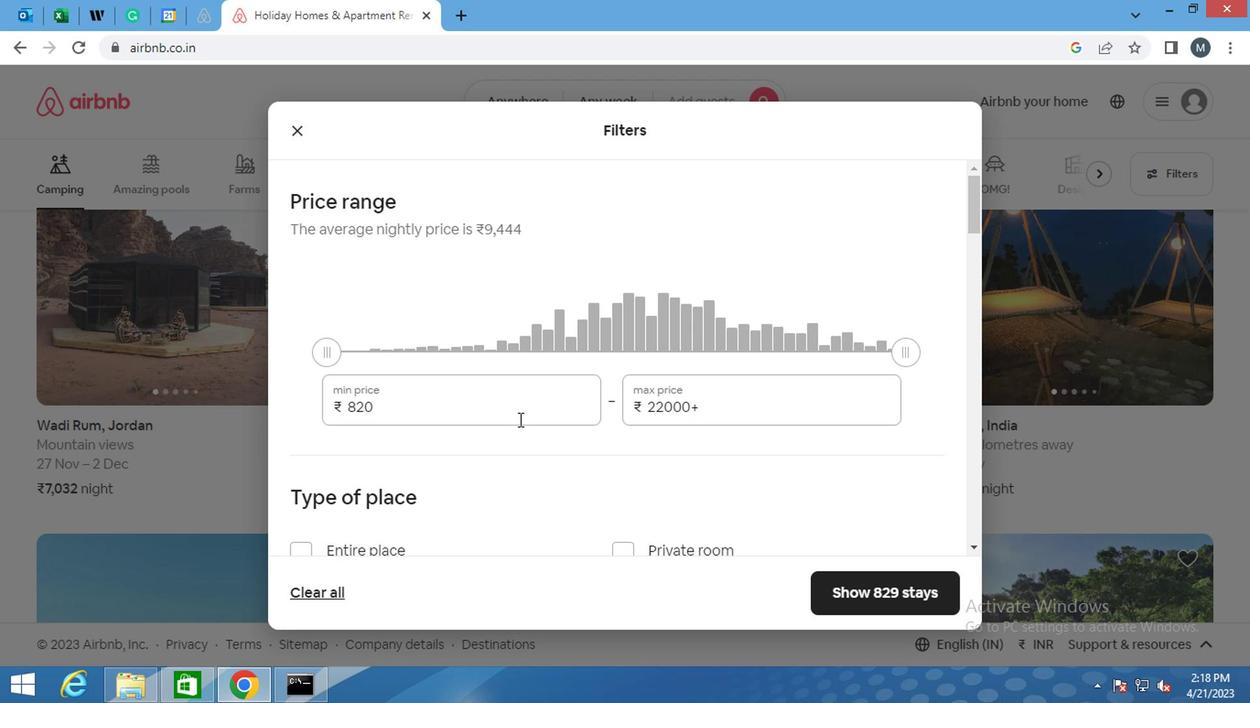 
Action: Mouse pressed left at (513, 405)
Screenshot: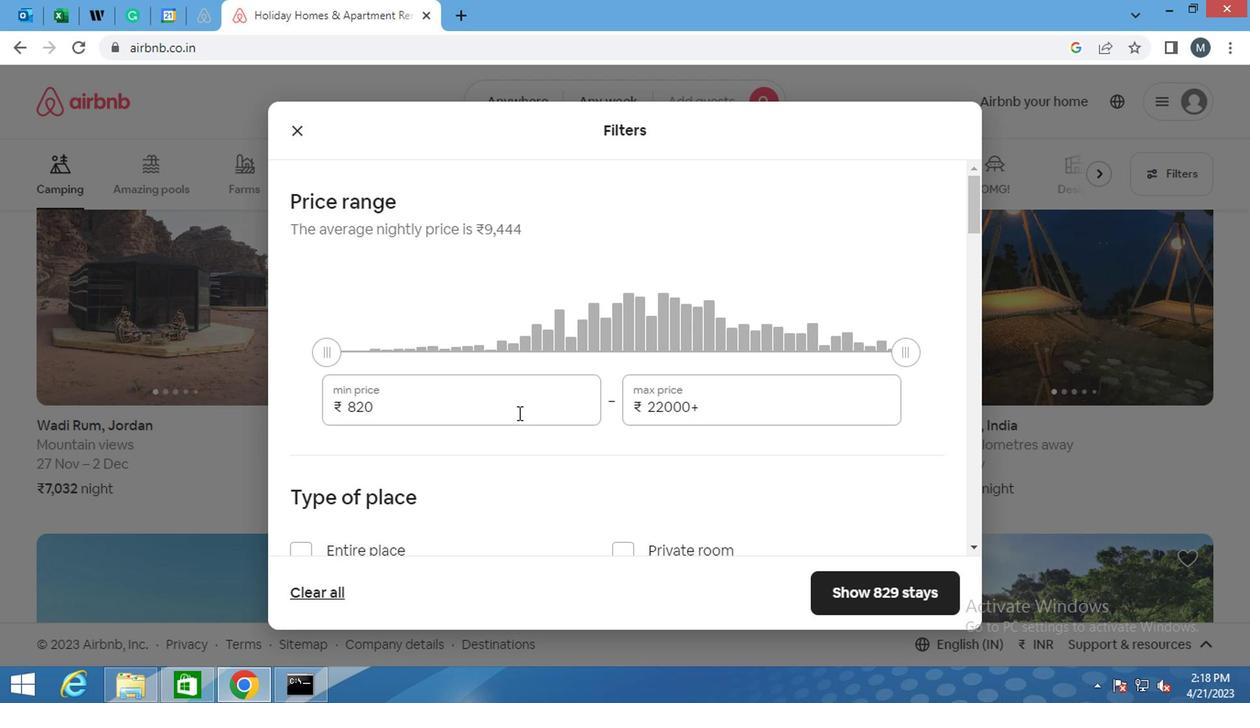 
Action: Mouse moved to (502, 402)
Screenshot: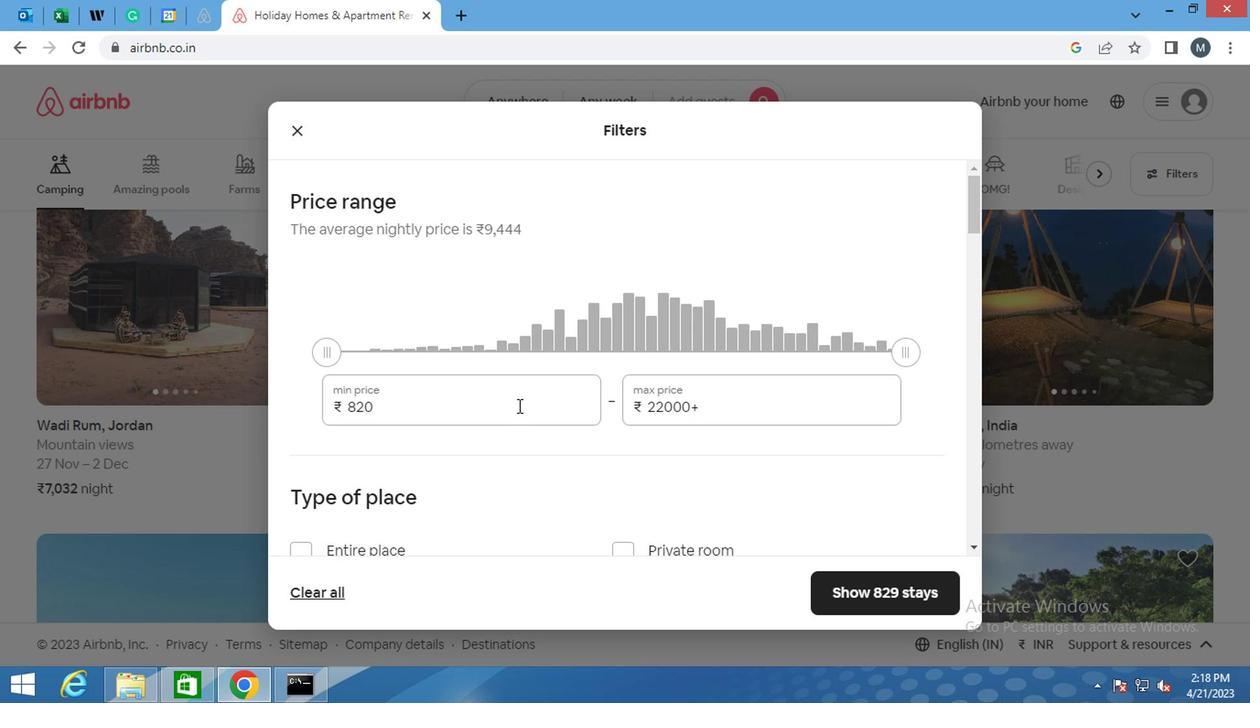 
Action: Key pressed <Key.backspace><Key.backspace><Key.backspace>69<Key.backspace>000
Screenshot: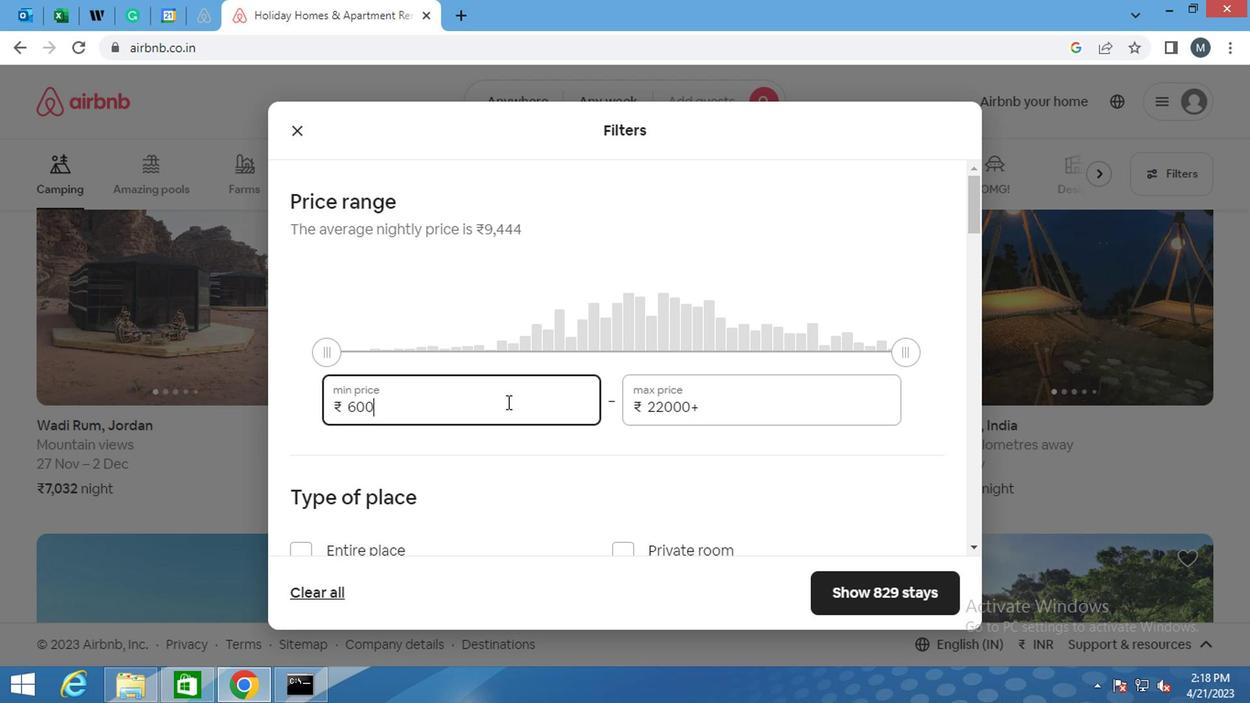 
Action: Mouse moved to (780, 407)
Screenshot: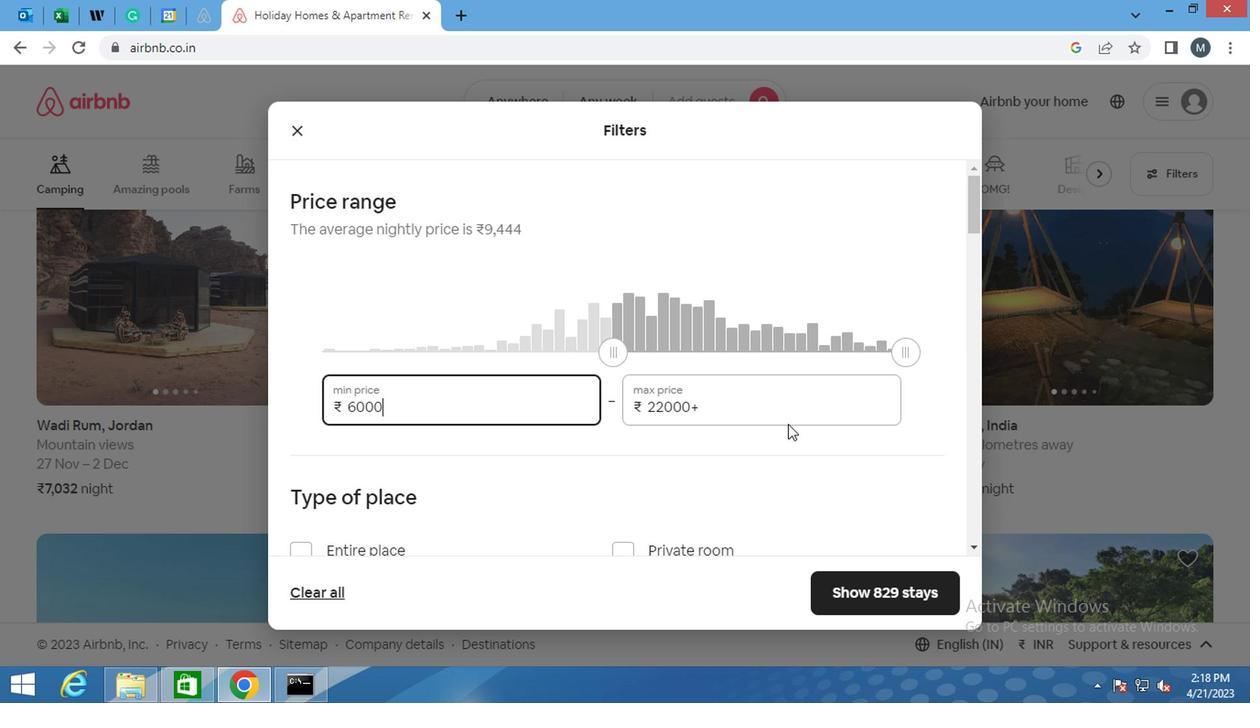 
Action: Mouse pressed left at (780, 407)
Screenshot: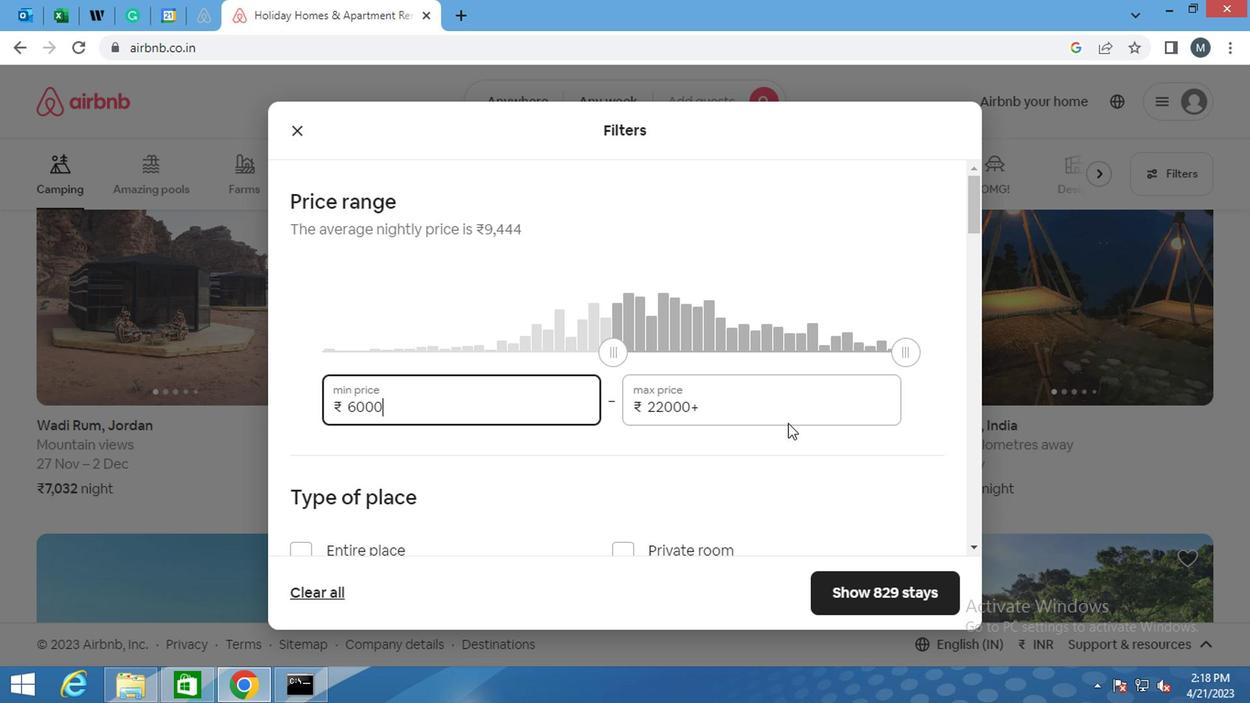 
Action: Mouse moved to (779, 405)
Screenshot: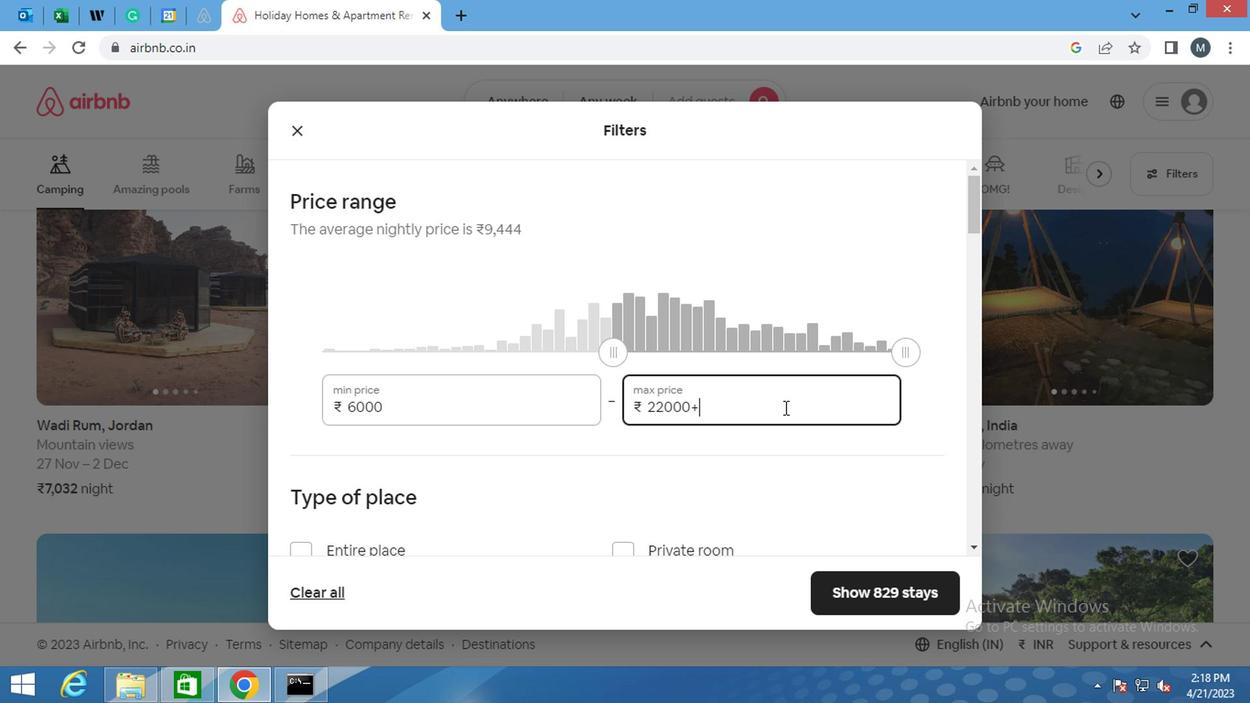 
Action: Key pressed <Key.backspace><Key.backspace><Key.backspace><Key.backspace><Key.backspace><Key.backspace>15000
Screenshot: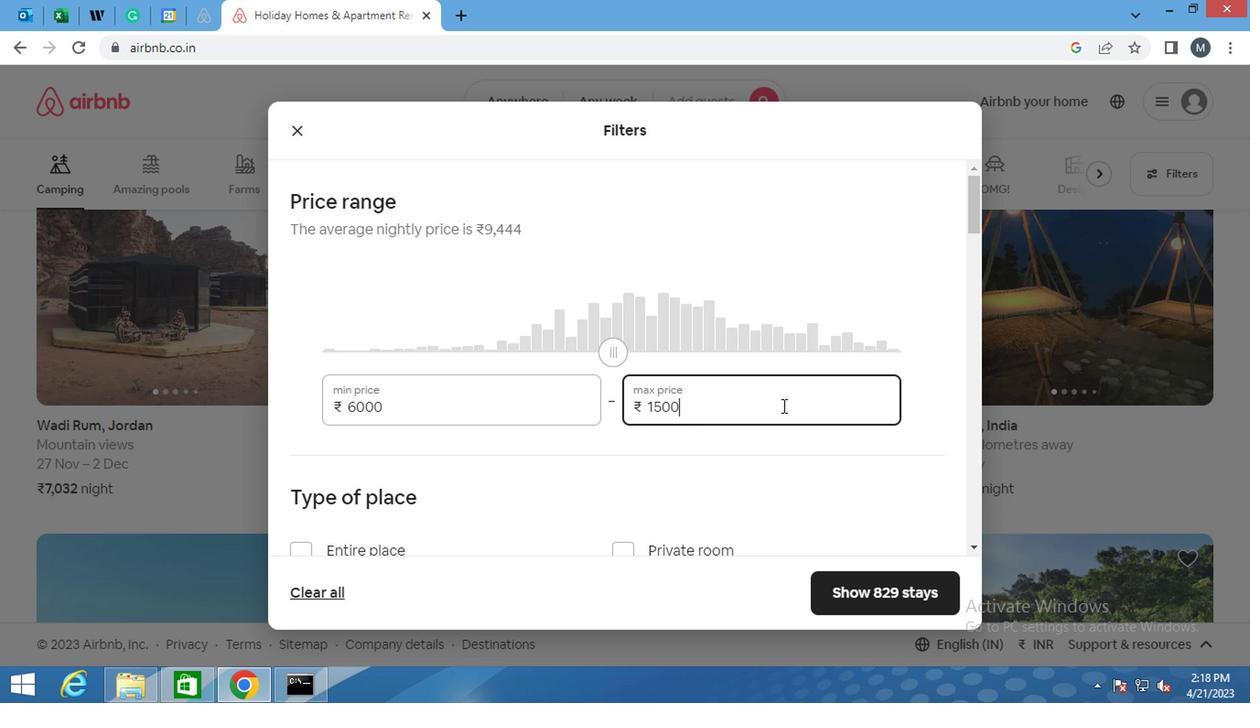 
Action: Mouse moved to (790, 402)
Screenshot: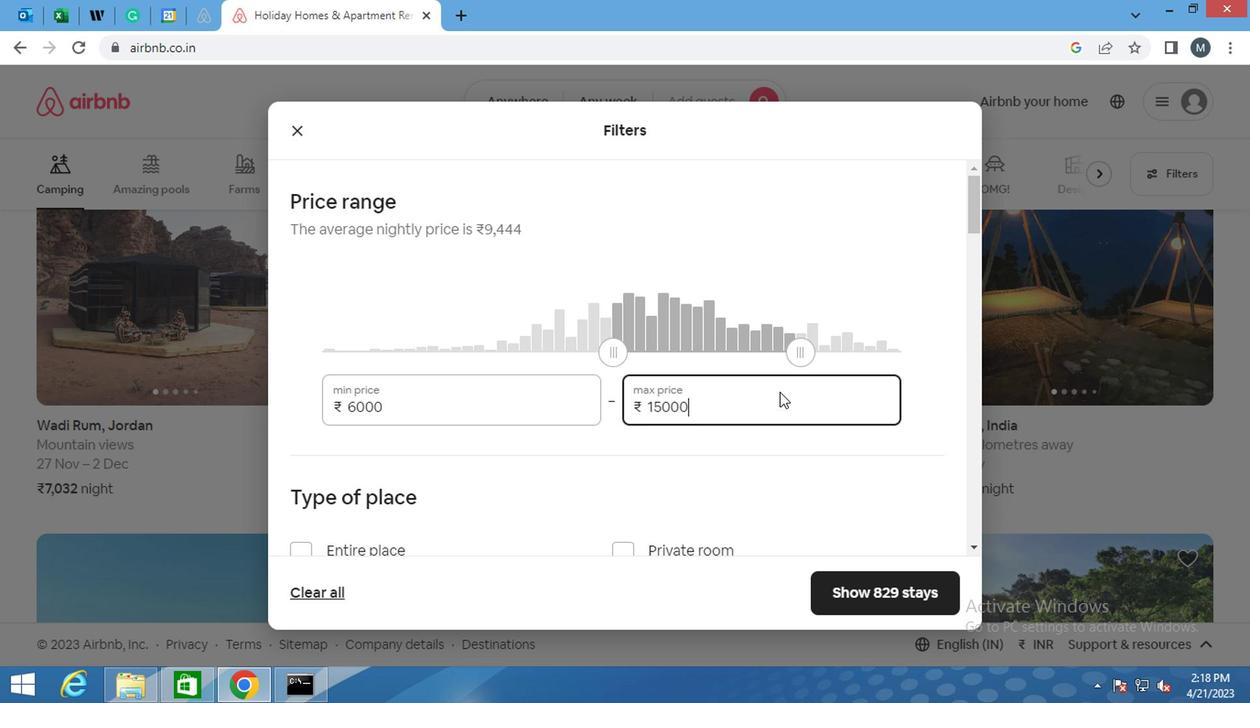 
Action: Mouse scrolled (790, 401) with delta (0, -1)
Screenshot: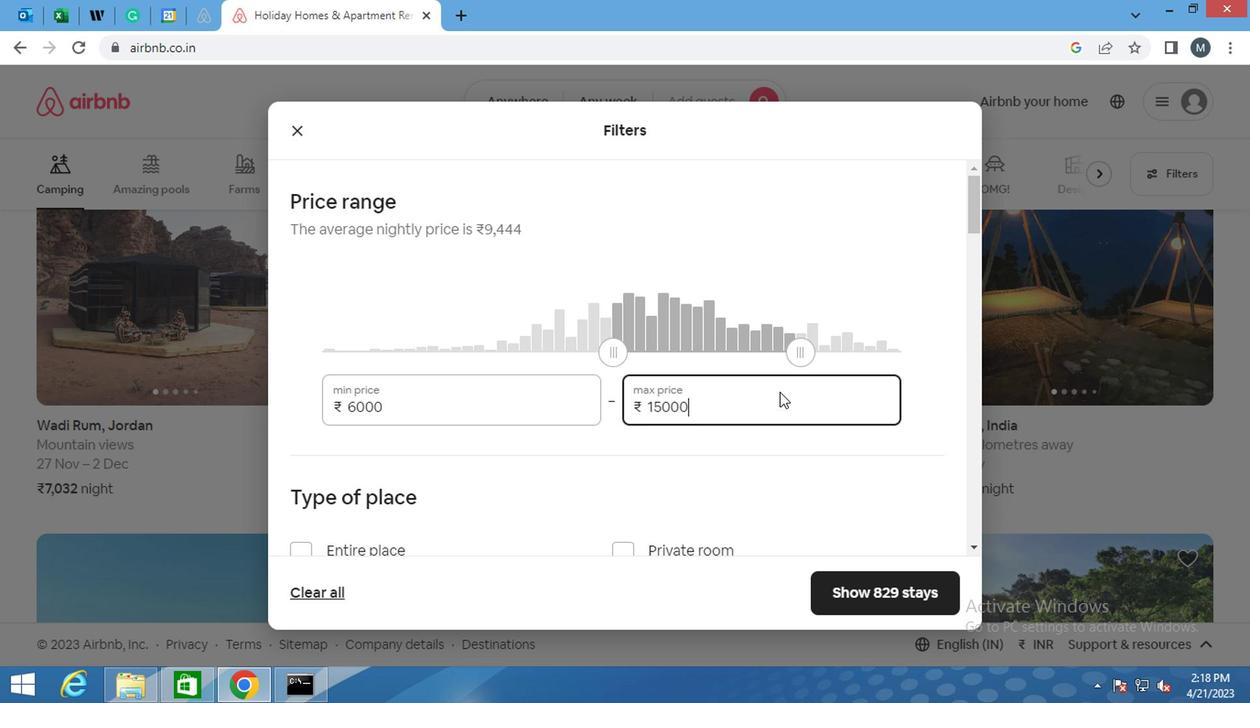 
Action: Mouse moved to (296, 461)
Screenshot: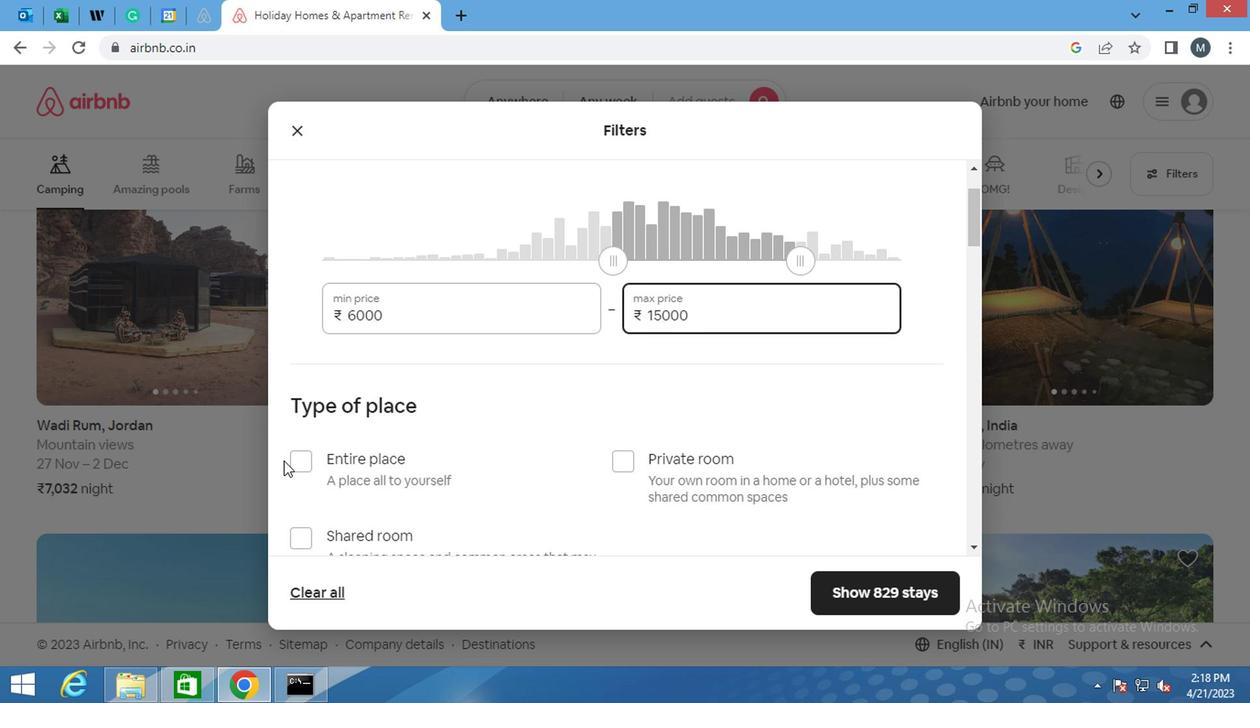 
Action: Mouse pressed left at (296, 461)
Screenshot: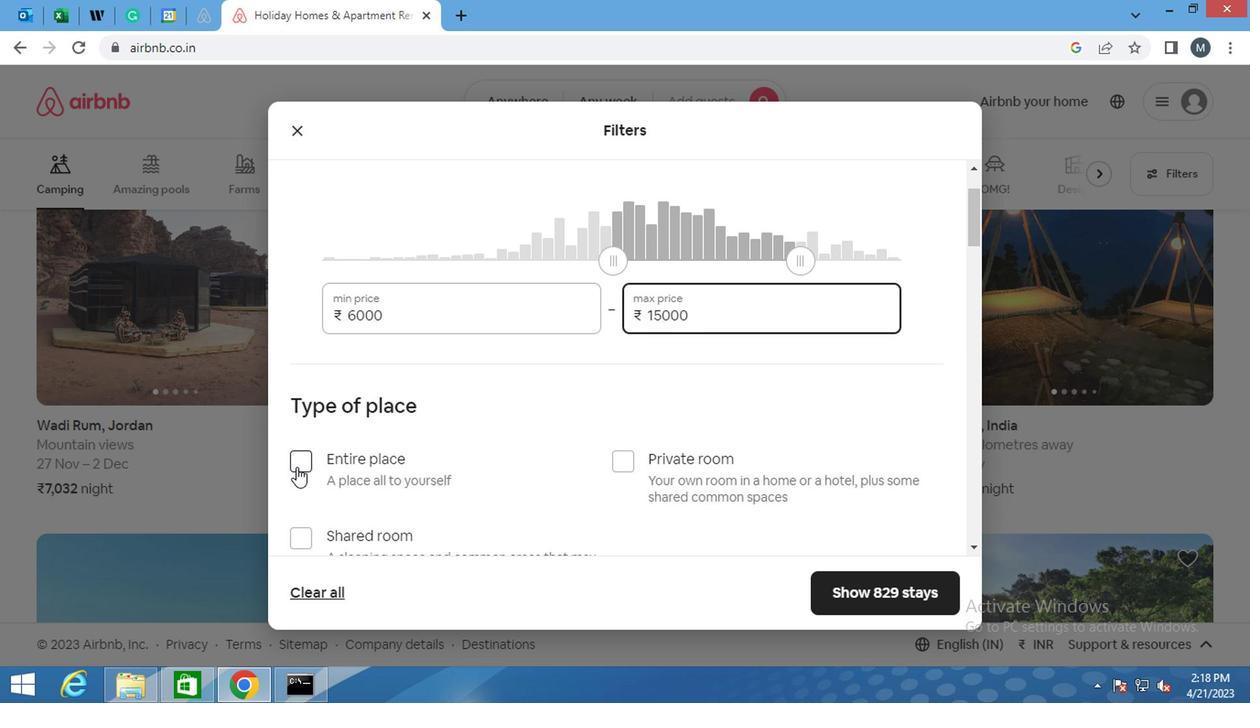 
Action: Mouse moved to (386, 418)
Screenshot: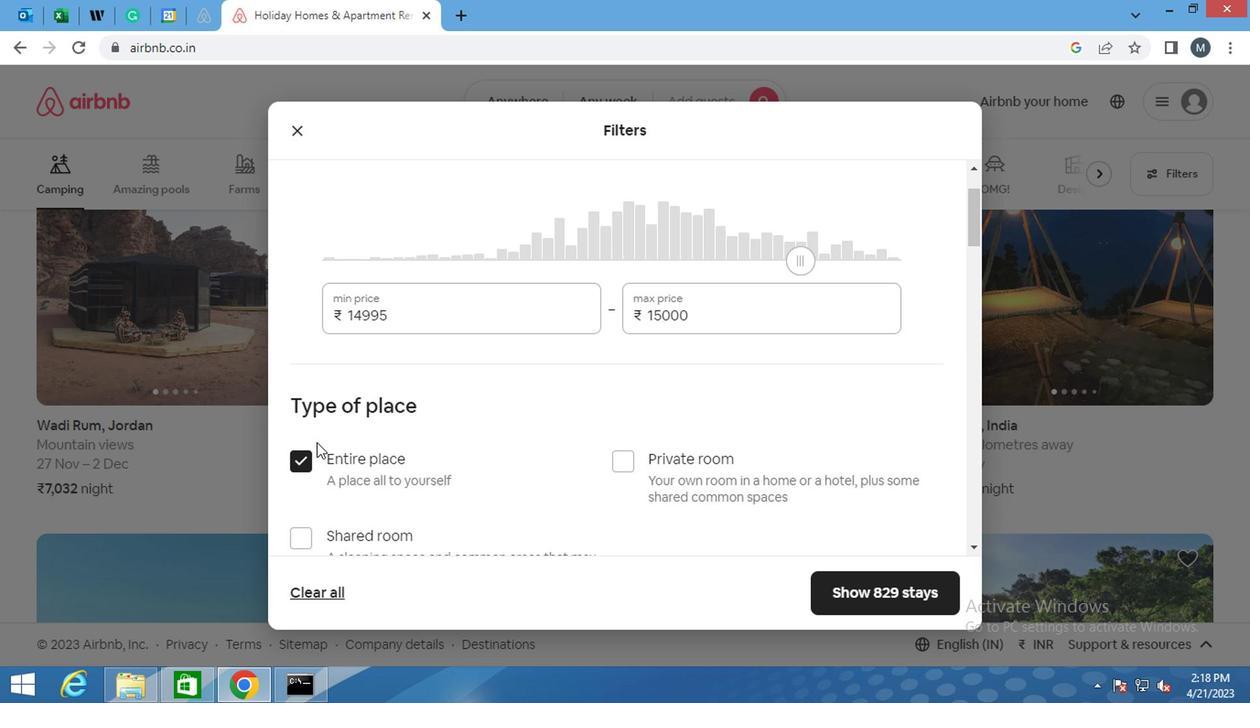 
Action: Mouse scrolled (386, 417) with delta (0, -1)
Screenshot: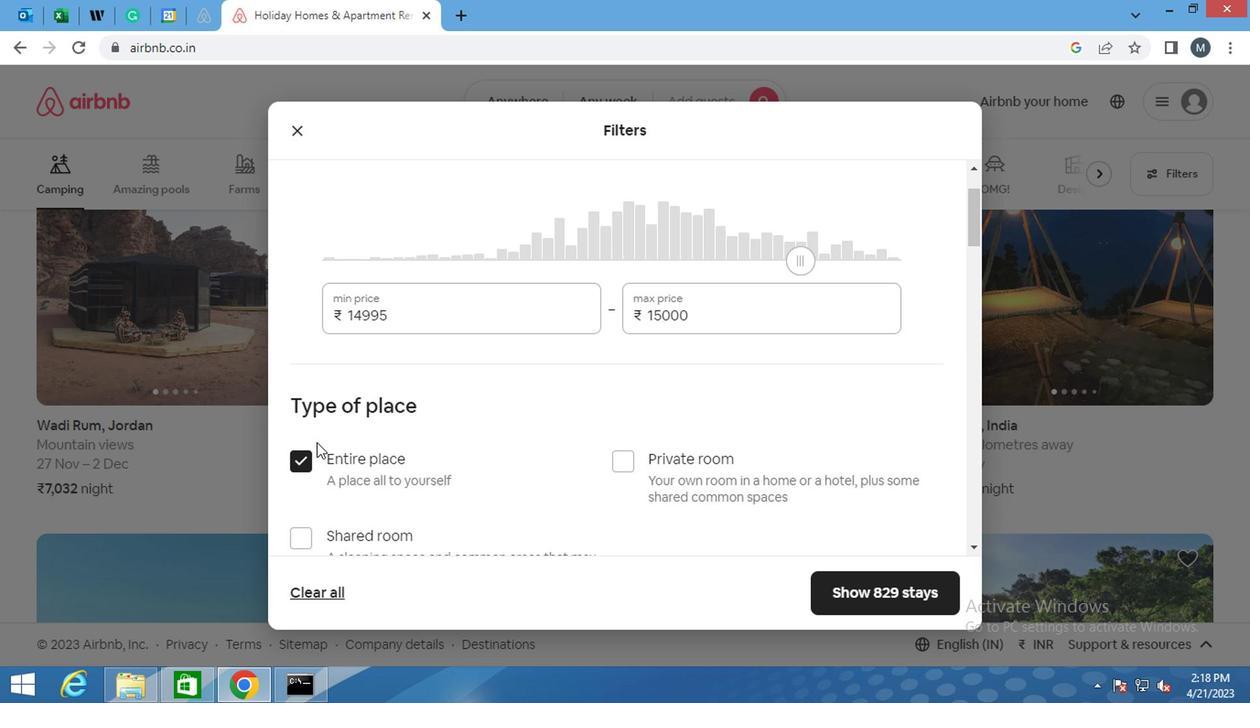 
Action: Mouse moved to (388, 419)
Screenshot: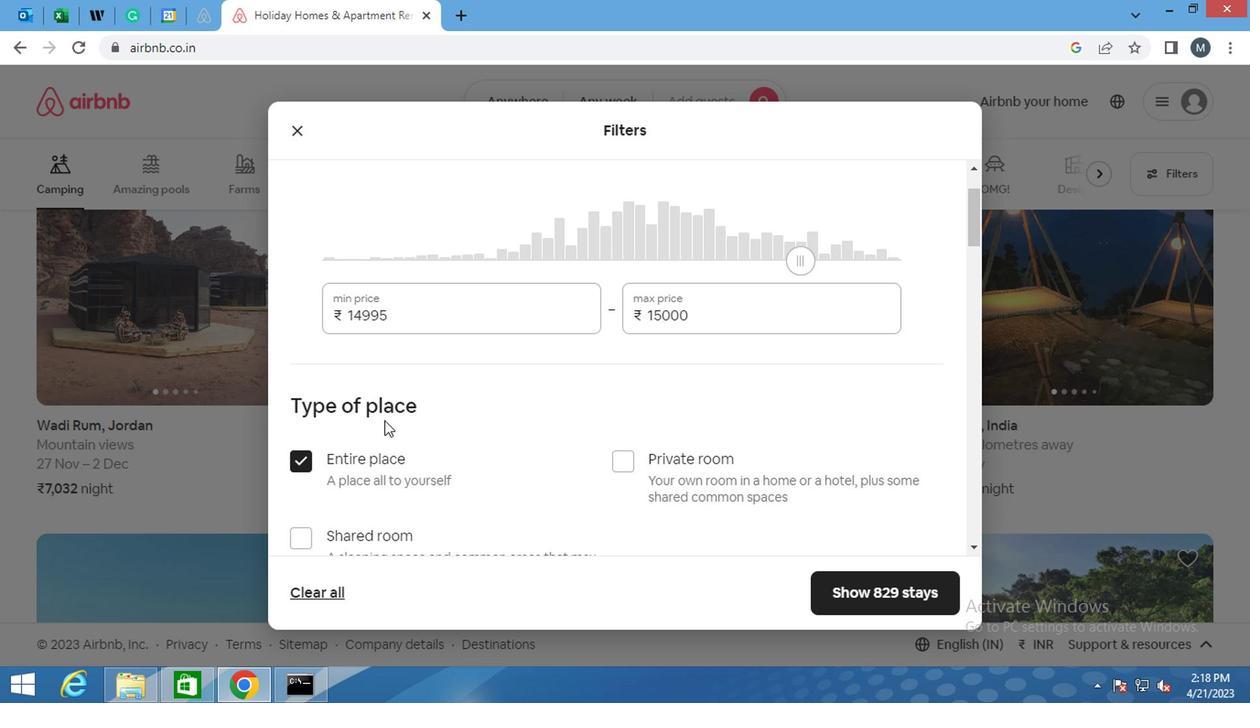 
Action: Mouse scrolled (388, 418) with delta (0, 0)
Screenshot: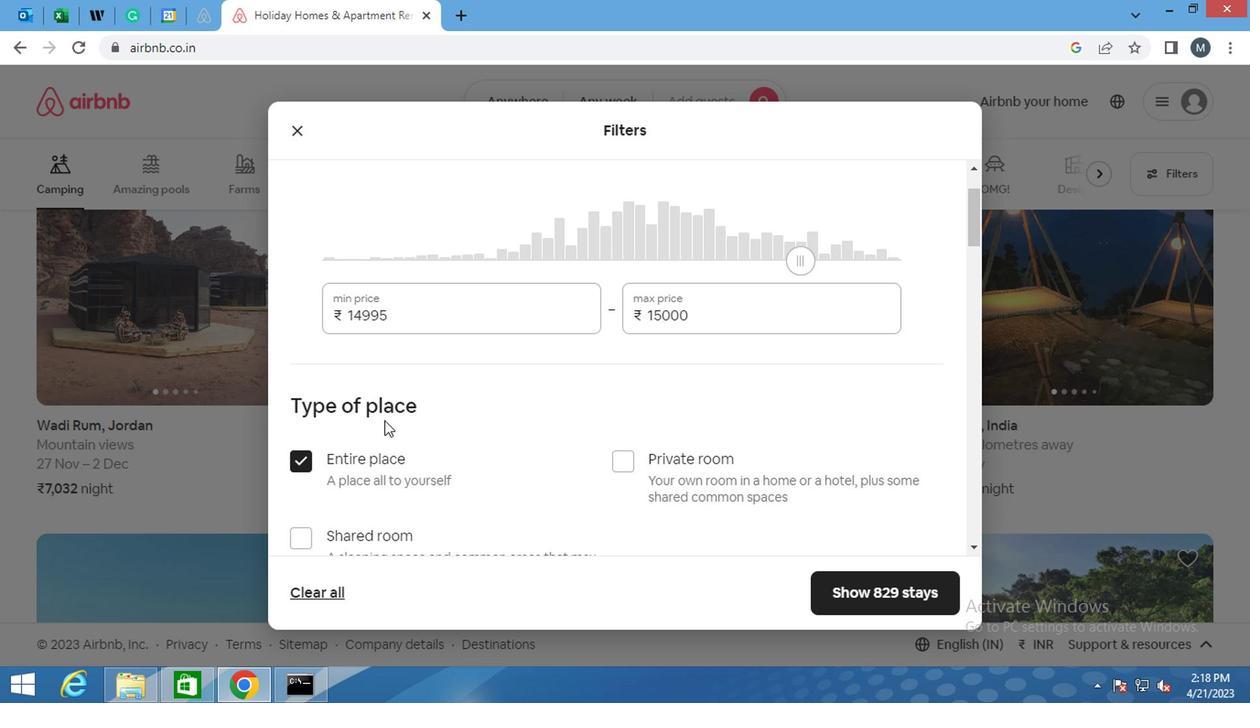 
Action: Mouse moved to (323, 454)
Screenshot: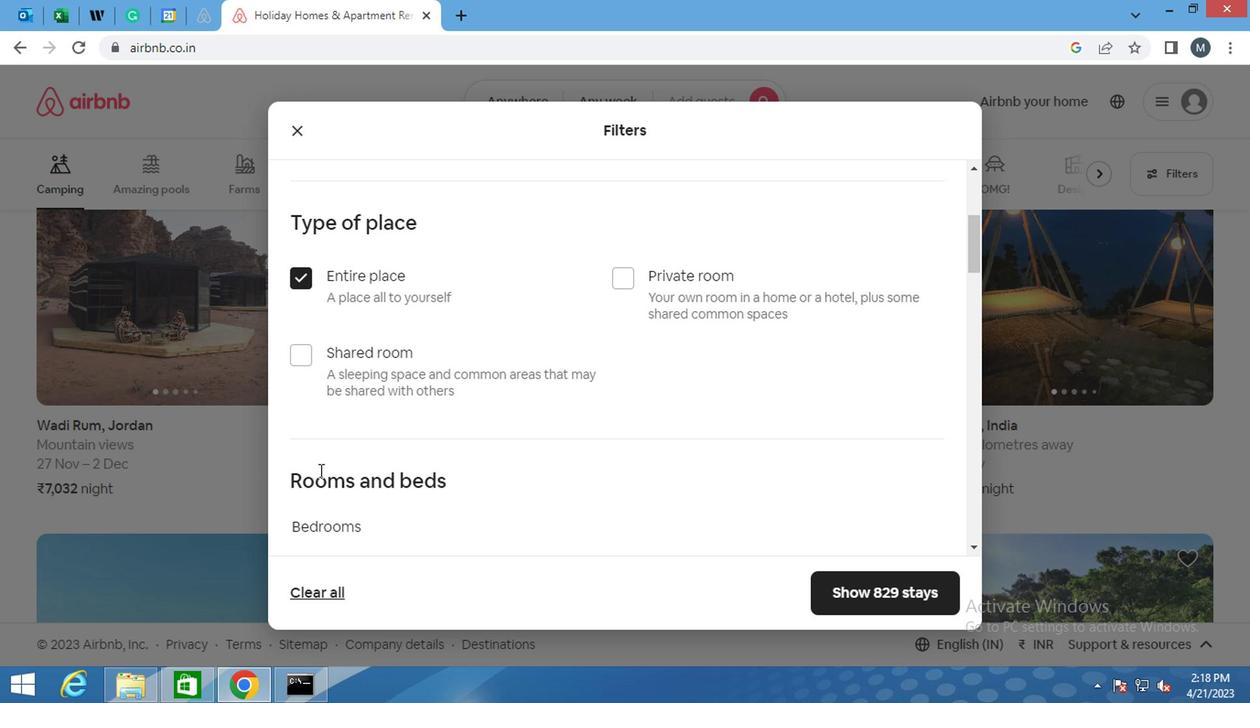 
Action: Mouse scrolled (323, 453) with delta (0, 0)
Screenshot: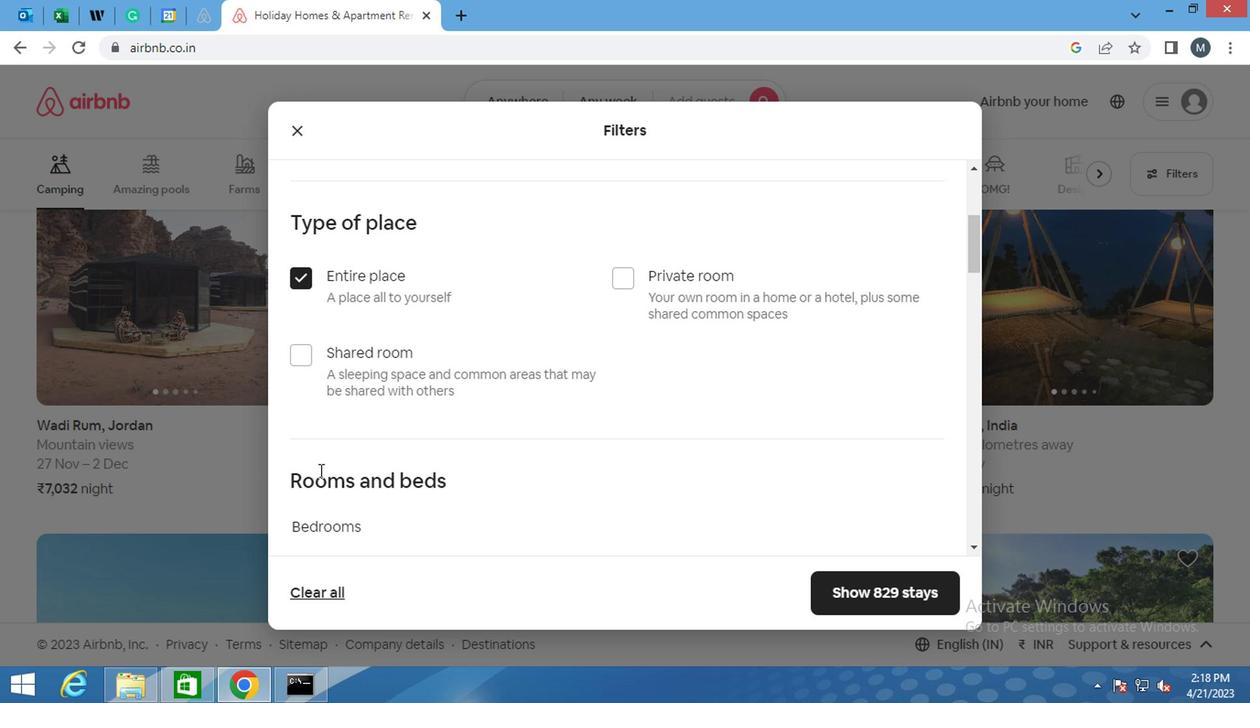 
Action: Mouse scrolled (323, 453) with delta (0, 0)
Screenshot: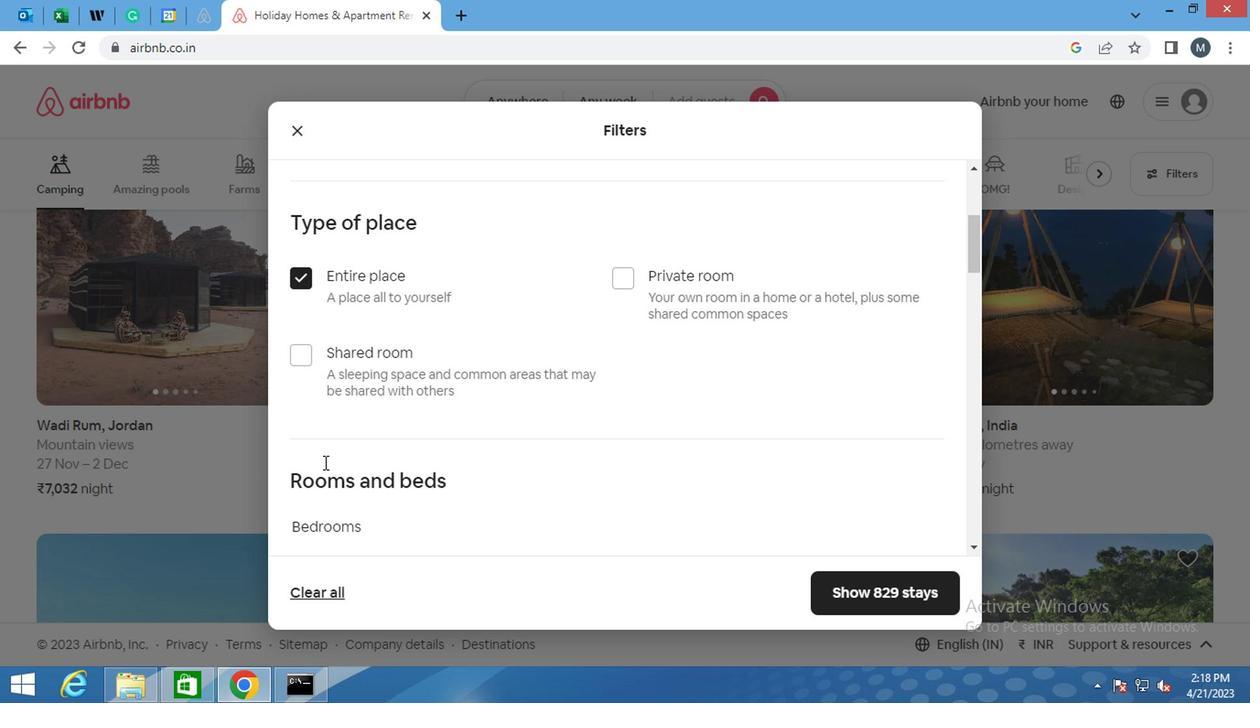 
Action: Mouse moved to (403, 397)
Screenshot: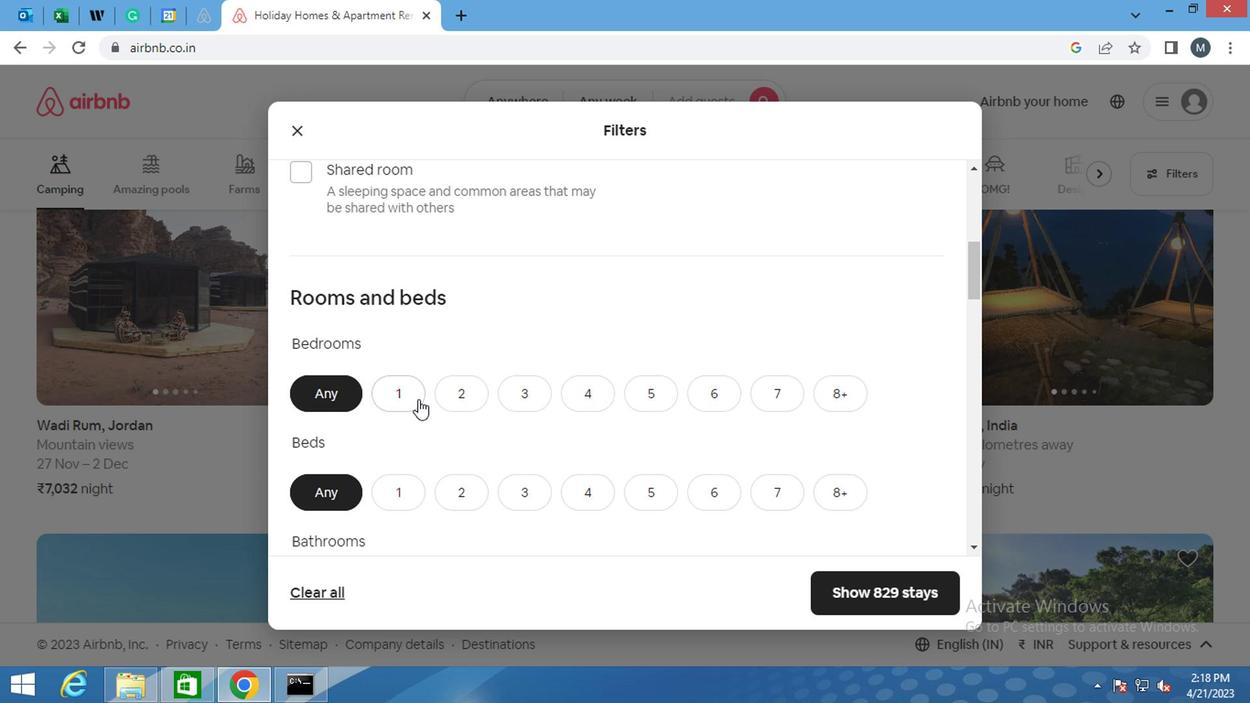 
Action: Mouse pressed left at (403, 397)
Screenshot: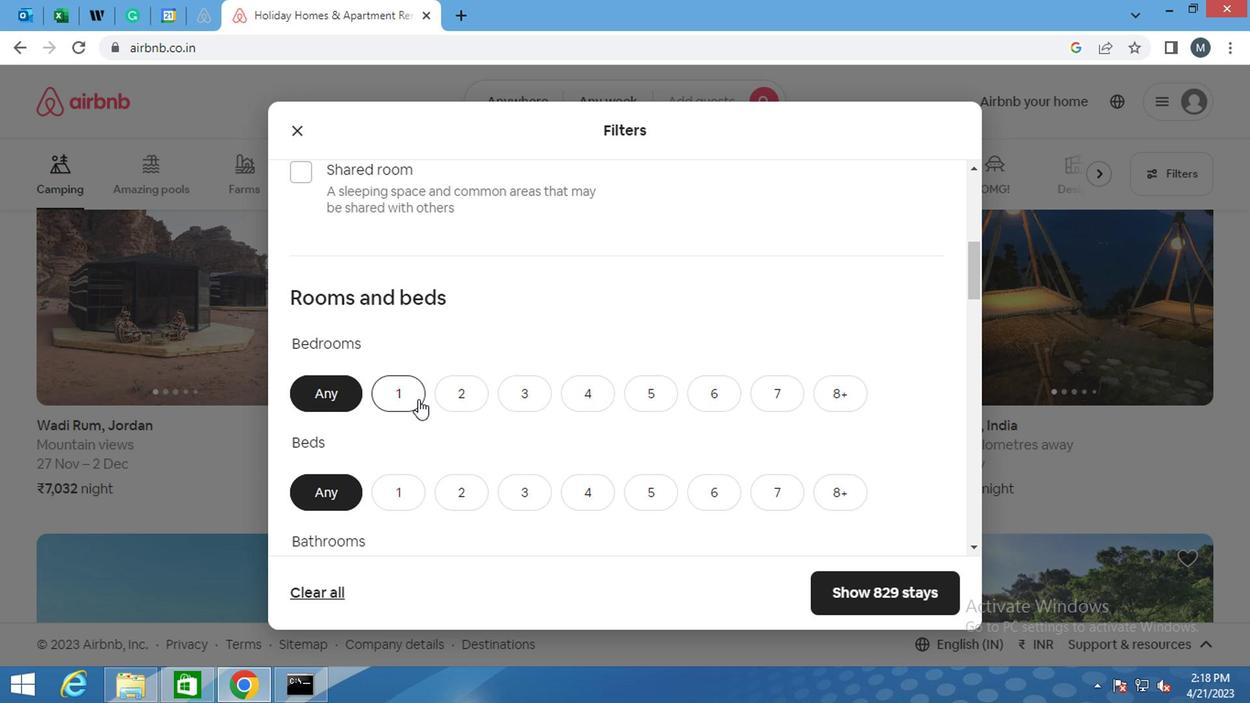 
Action: Mouse moved to (409, 483)
Screenshot: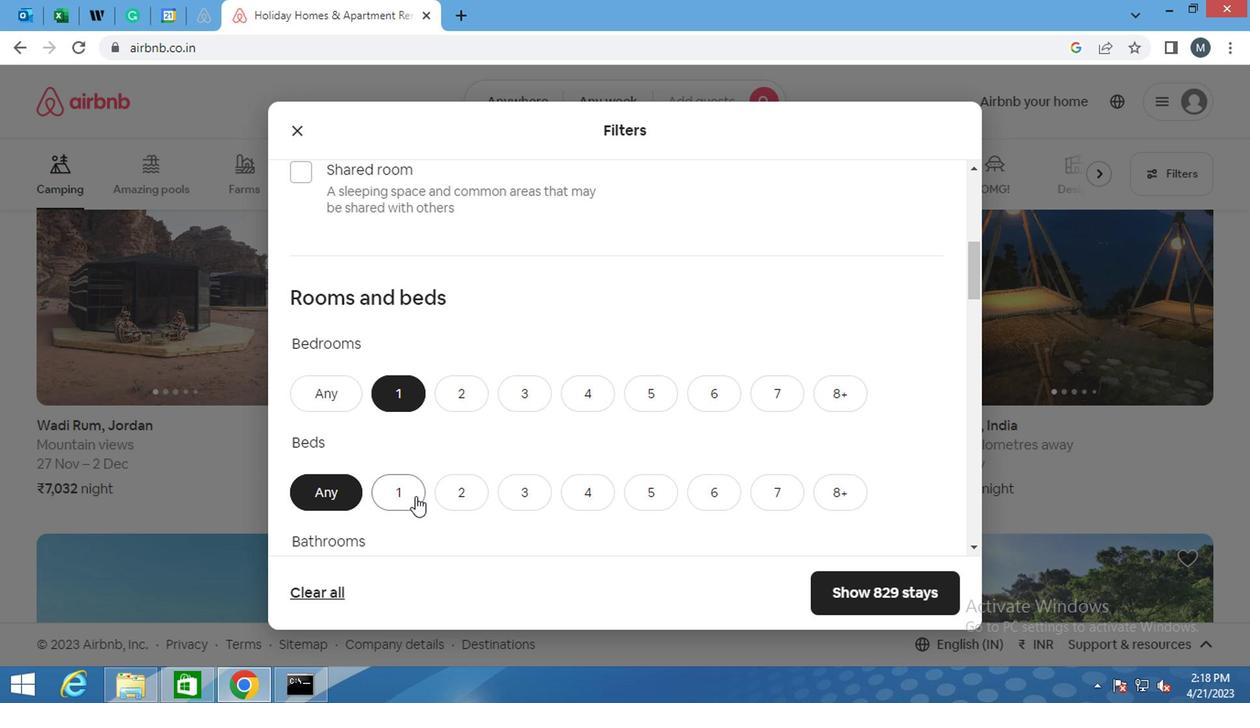
Action: Mouse pressed left at (409, 483)
Screenshot: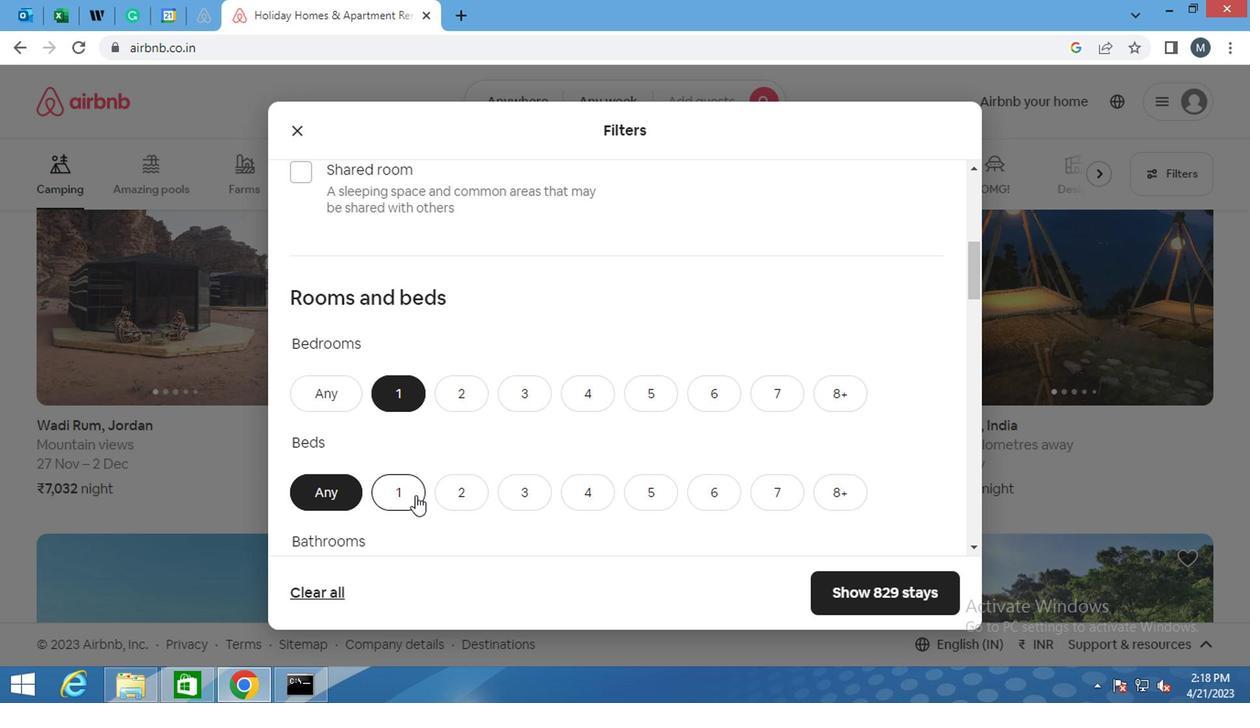 
Action: Mouse moved to (407, 475)
Screenshot: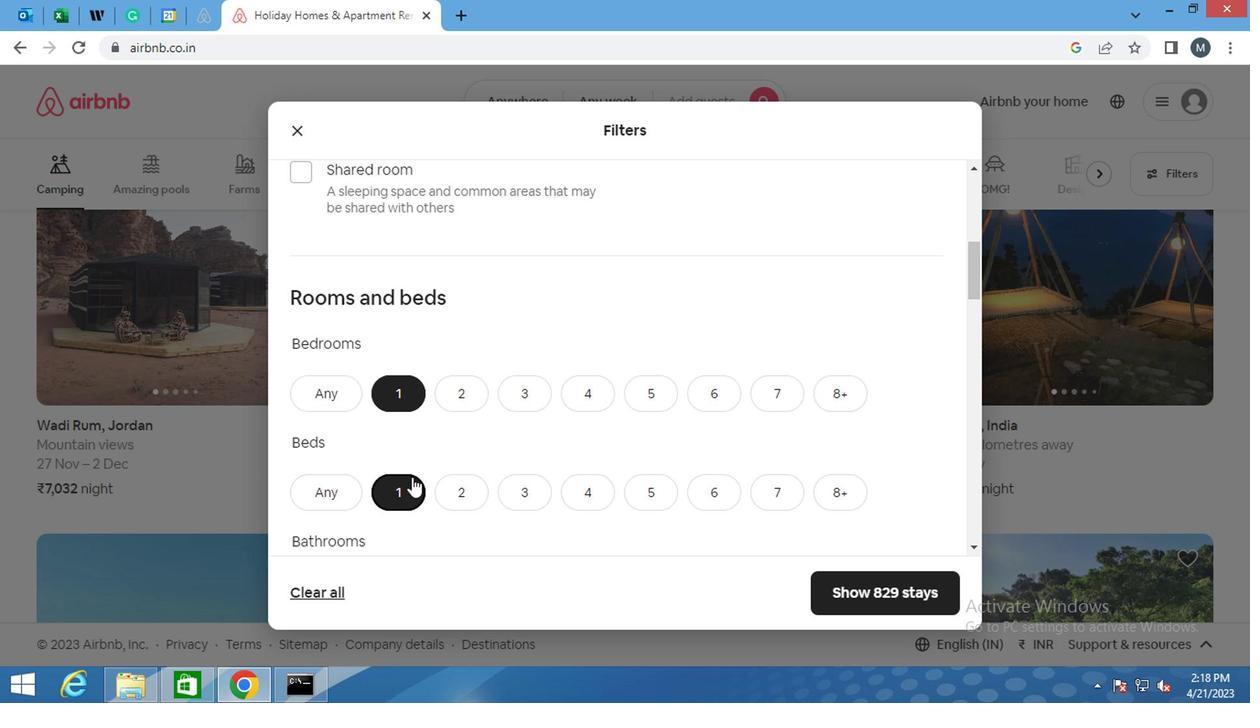 
Action: Mouse scrolled (407, 474) with delta (0, 0)
Screenshot: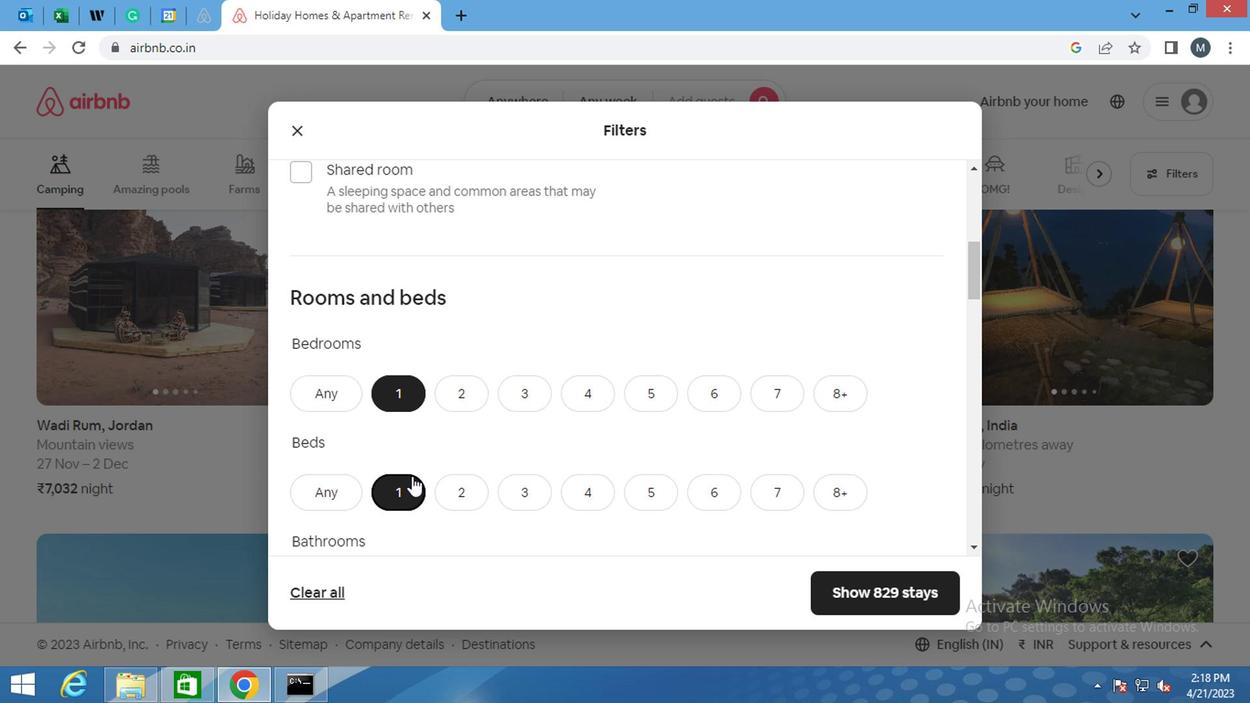 
Action: Mouse moved to (409, 486)
Screenshot: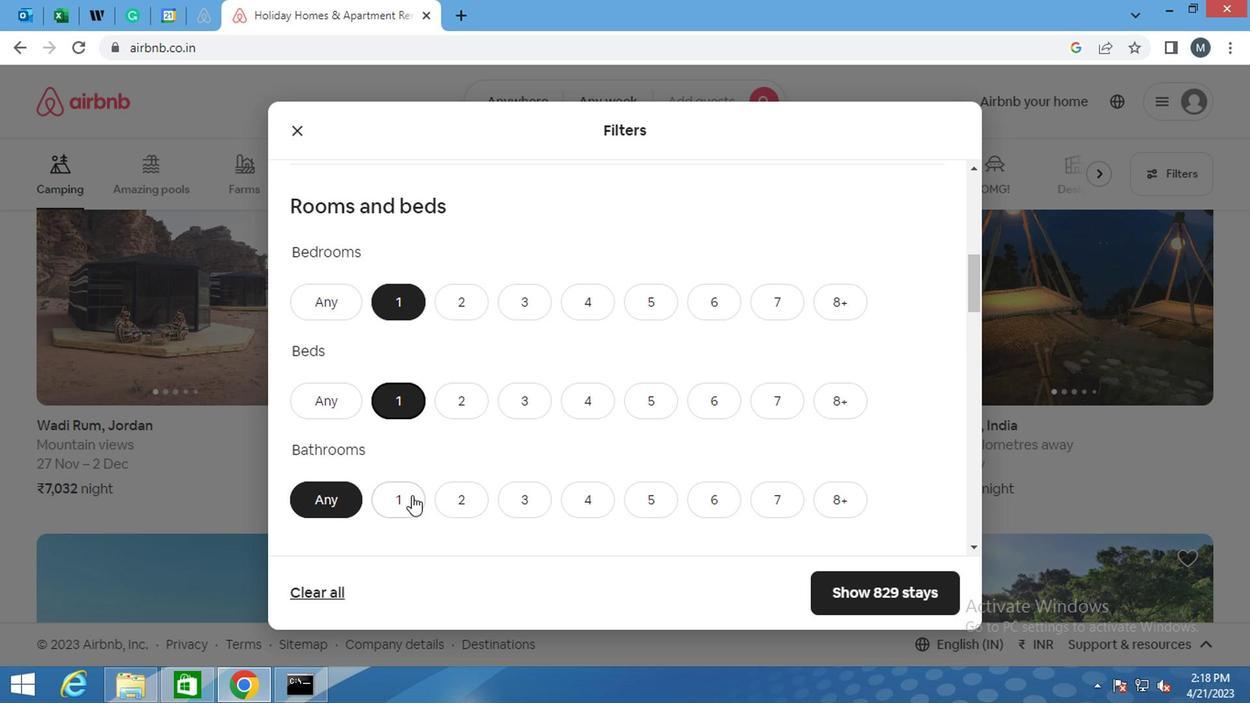 
Action: Mouse pressed left at (409, 486)
Screenshot: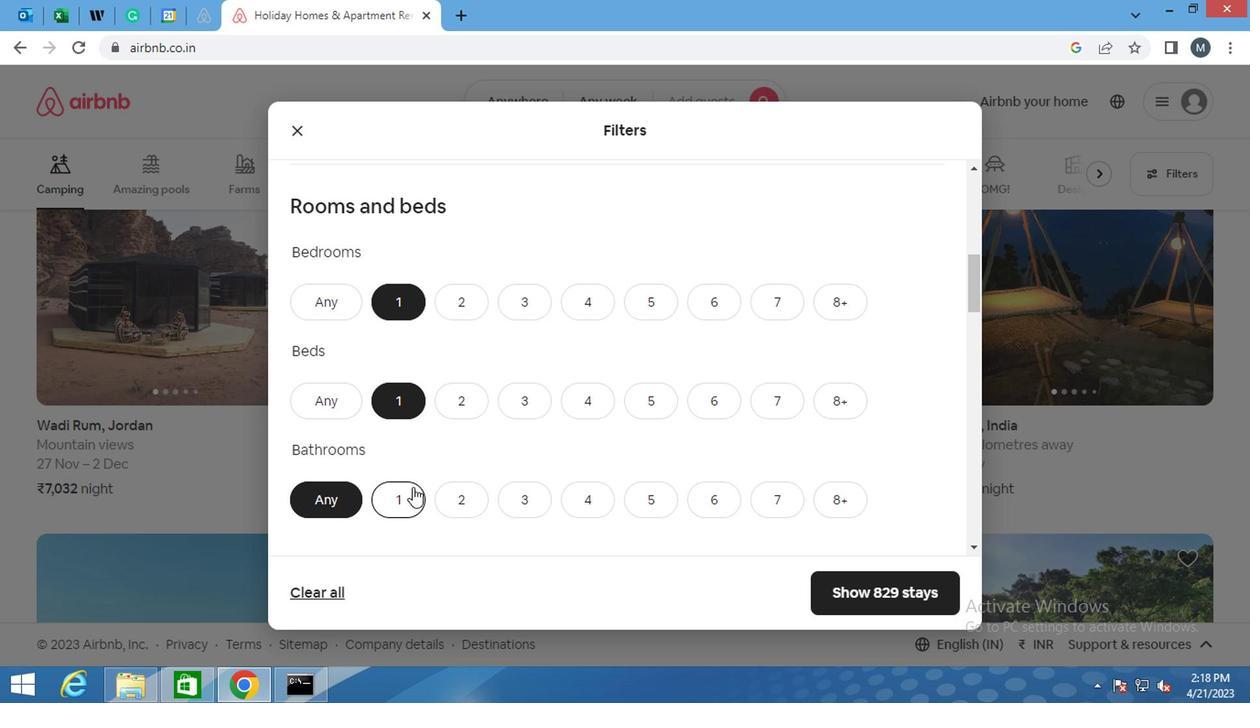 
Action: Mouse moved to (409, 482)
Screenshot: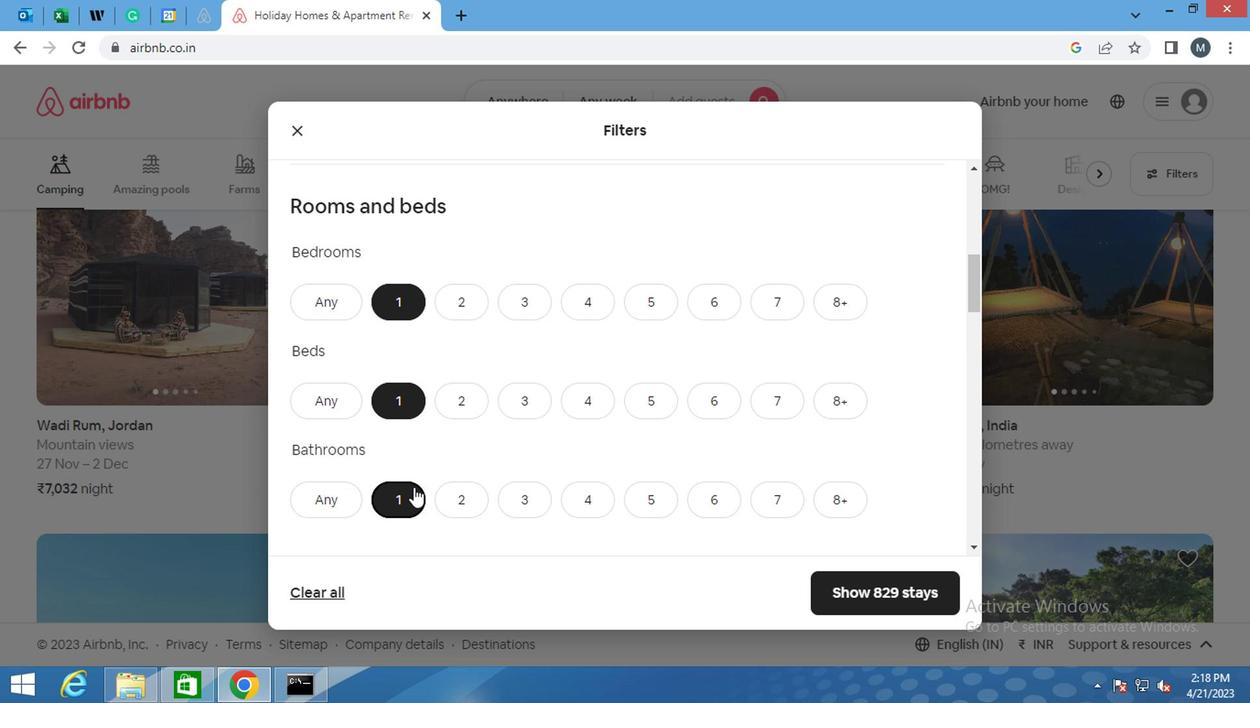 
Action: Mouse scrolled (409, 480) with delta (0, -1)
Screenshot: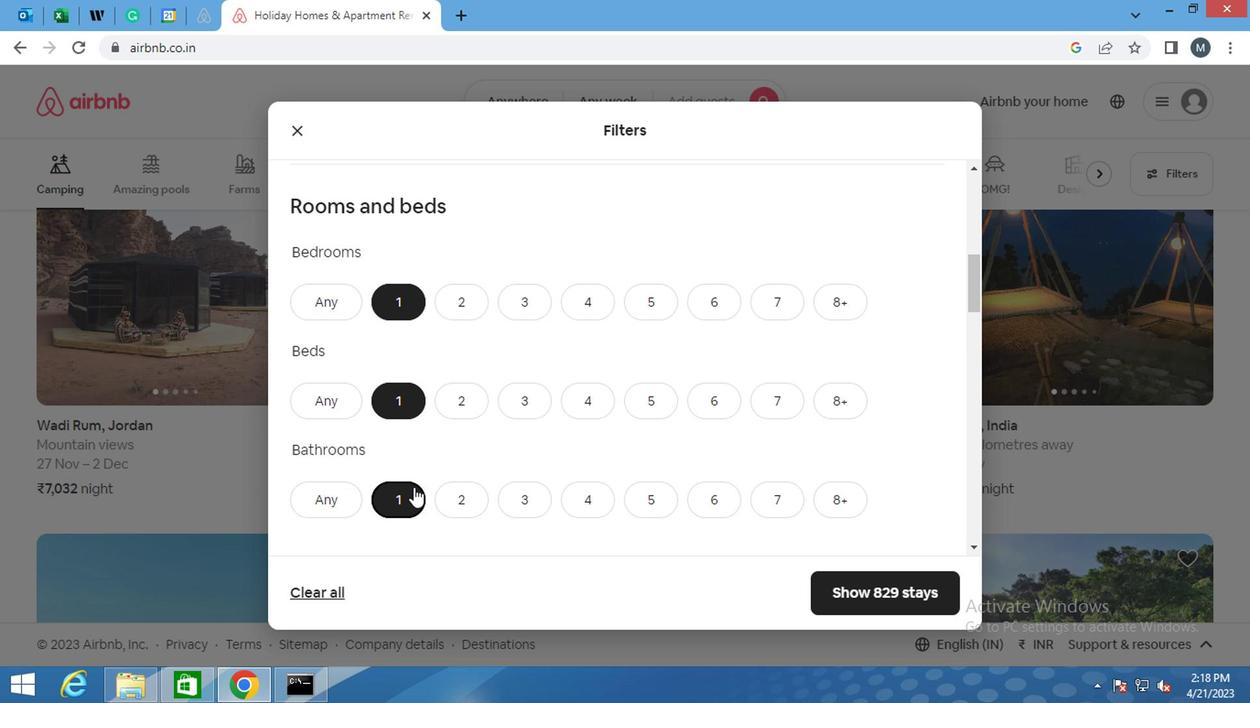 
Action: Mouse scrolled (409, 480) with delta (0, -1)
Screenshot: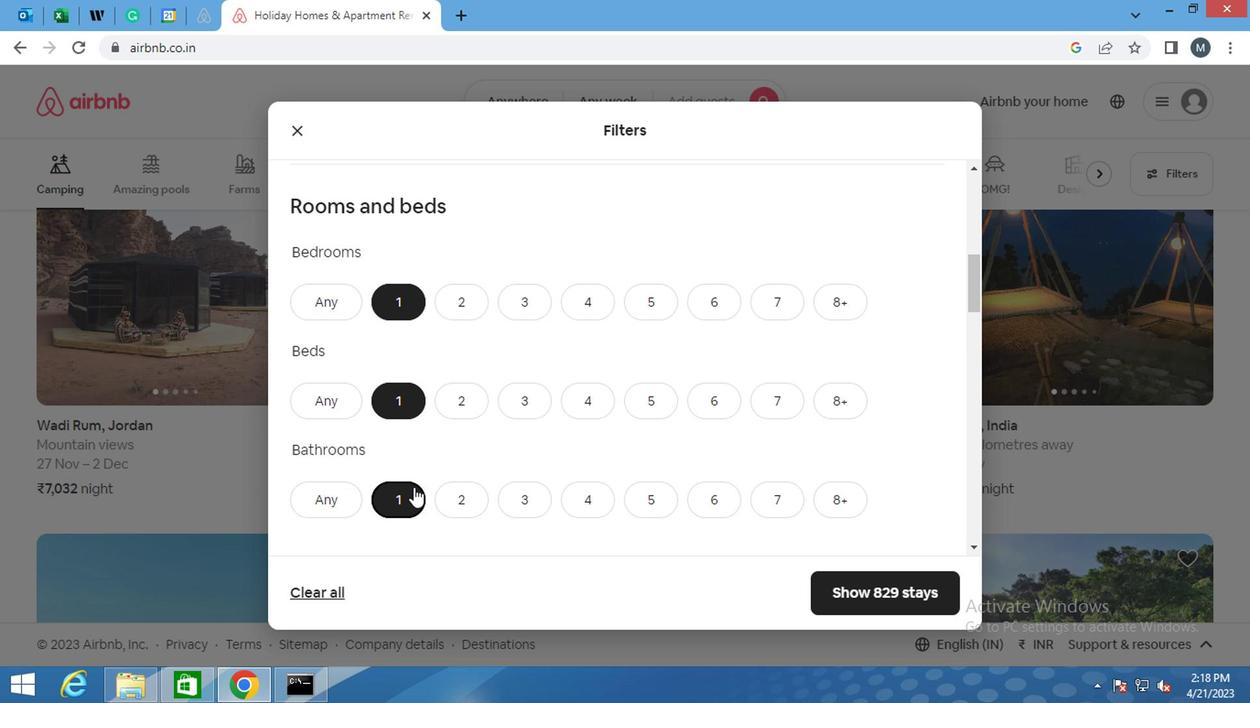 
Action: Mouse scrolled (409, 480) with delta (0, -1)
Screenshot: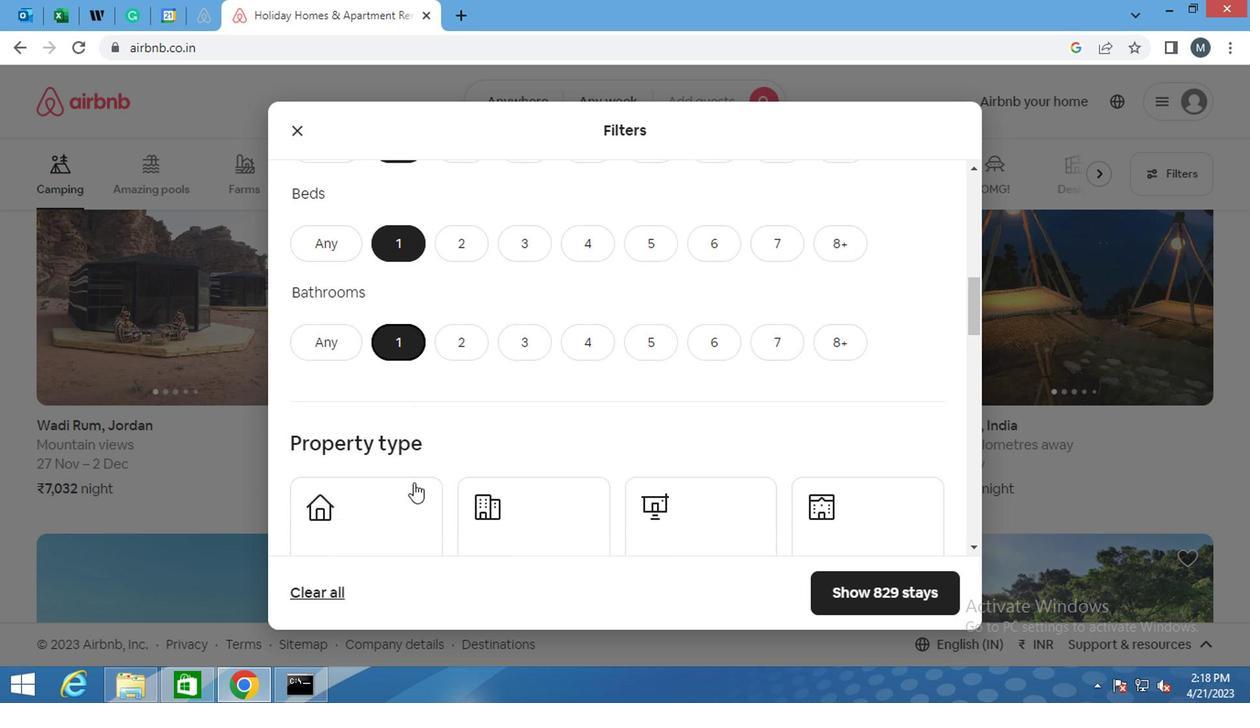 
Action: Mouse moved to (406, 433)
Screenshot: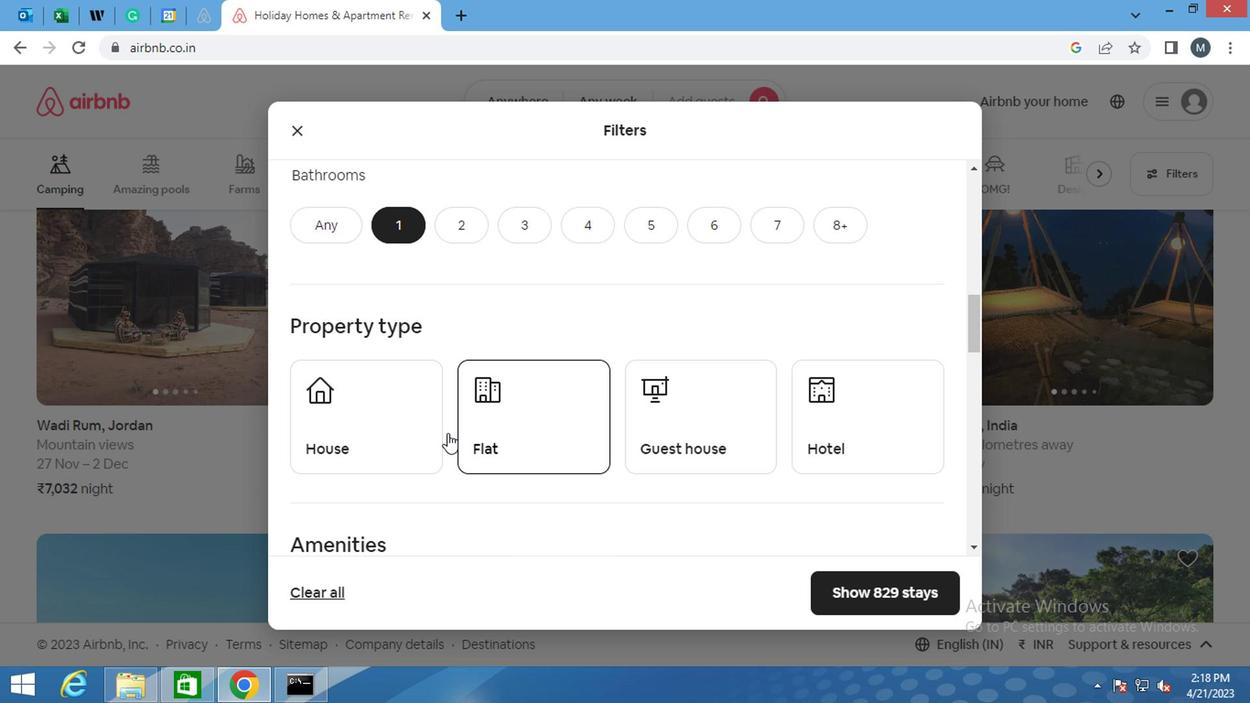 
Action: Mouse pressed left at (406, 433)
Screenshot: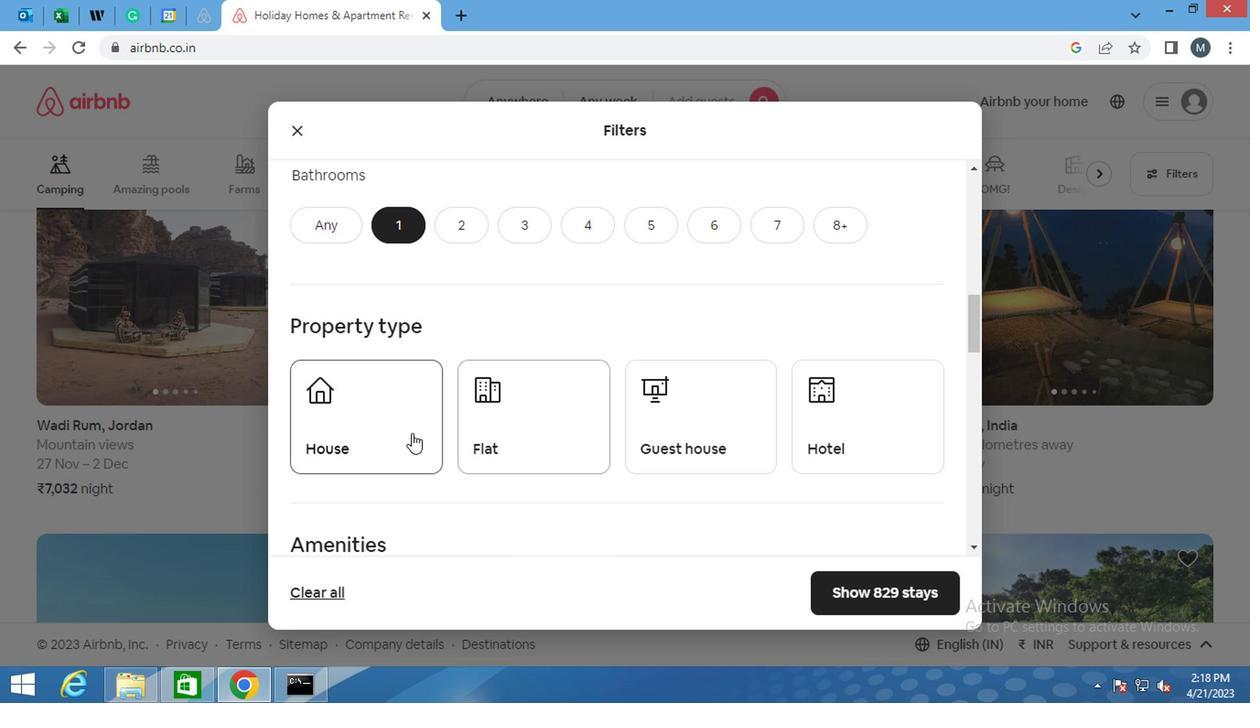 
Action: Mouse moved to (374, 431)
Screenshot: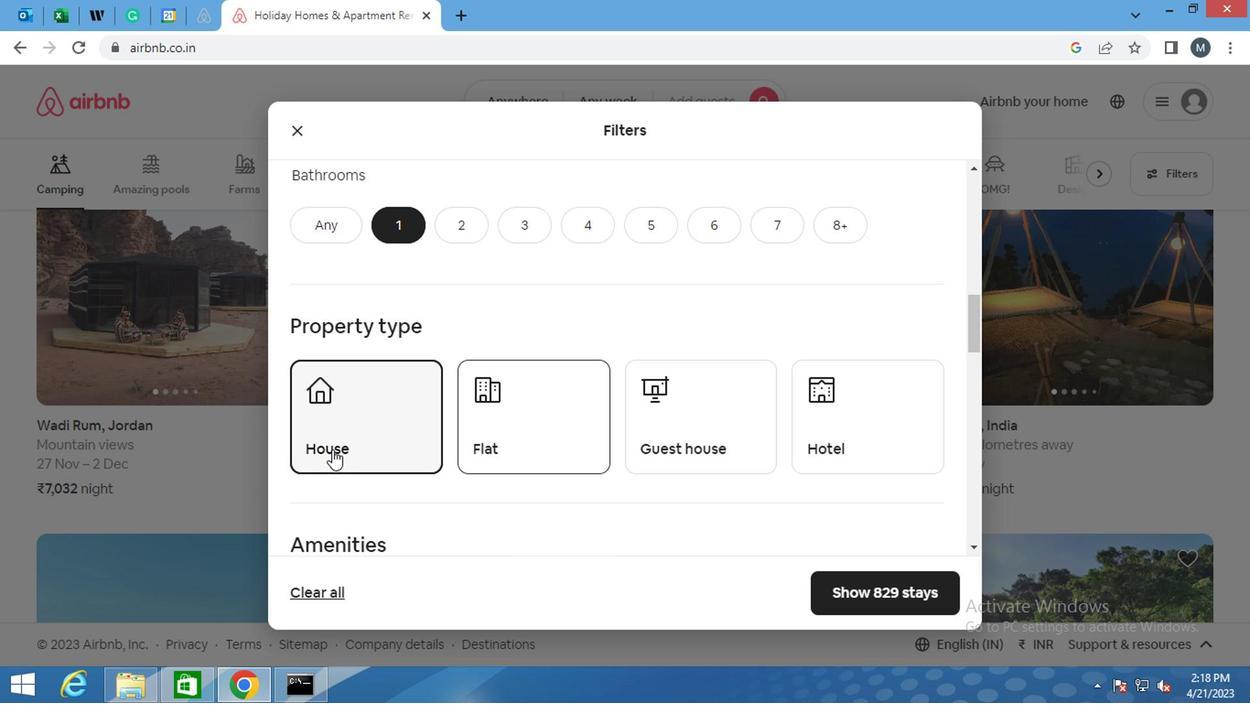 
Action: Mouse pressed left at (374, 431)
Screenshot: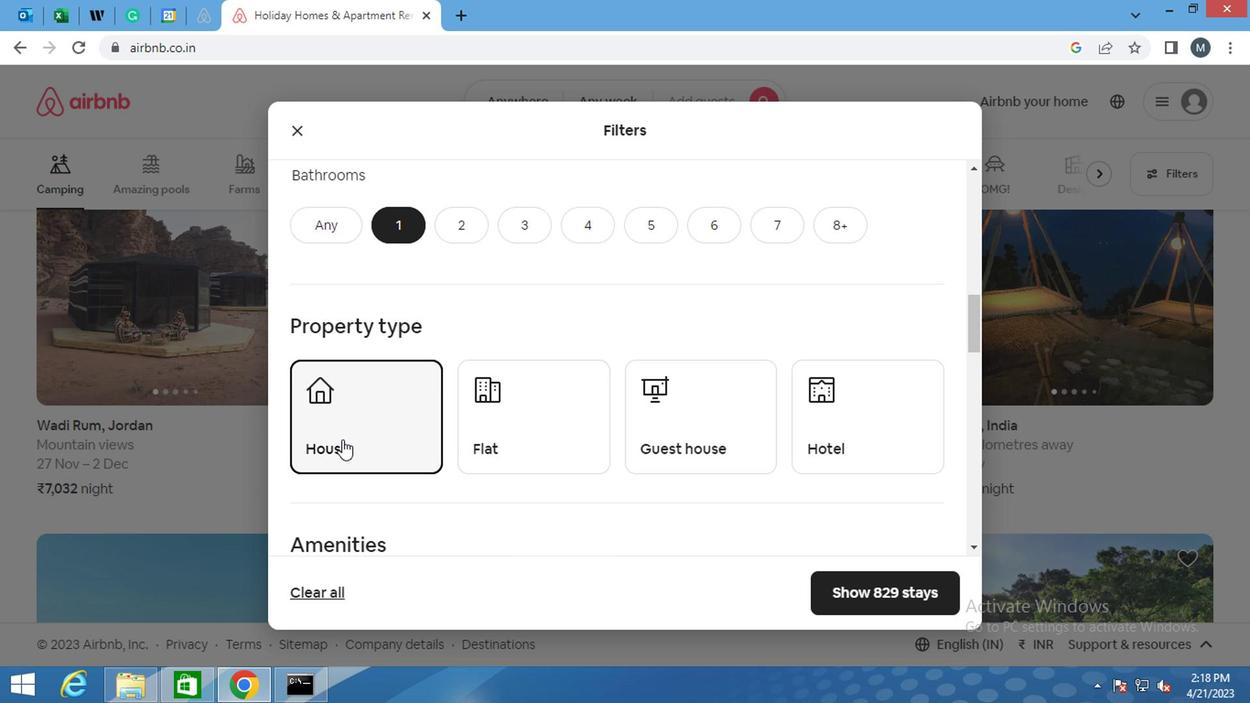
Action: Mouse moved to (485, 424)
Screenshot: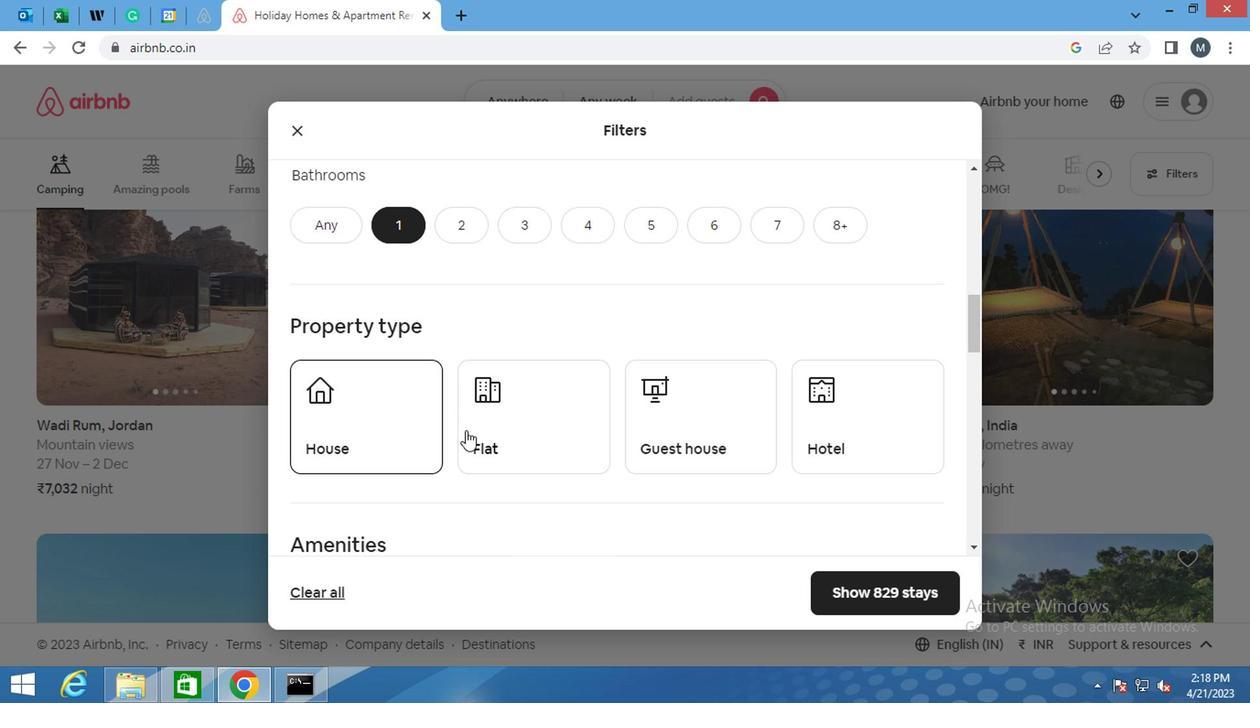 
Action: Mouse pressed left at (485, 424)
Screenshot: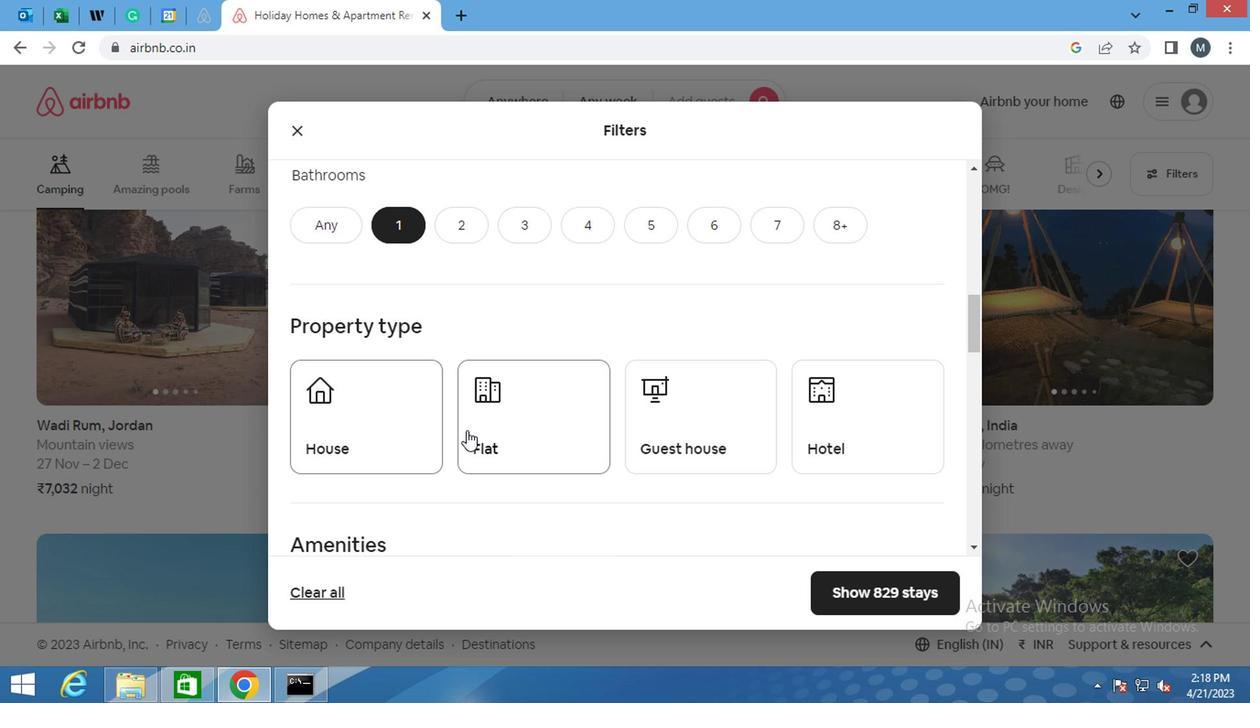 
Action: Mouse moved to (687, 452)
Screenshot: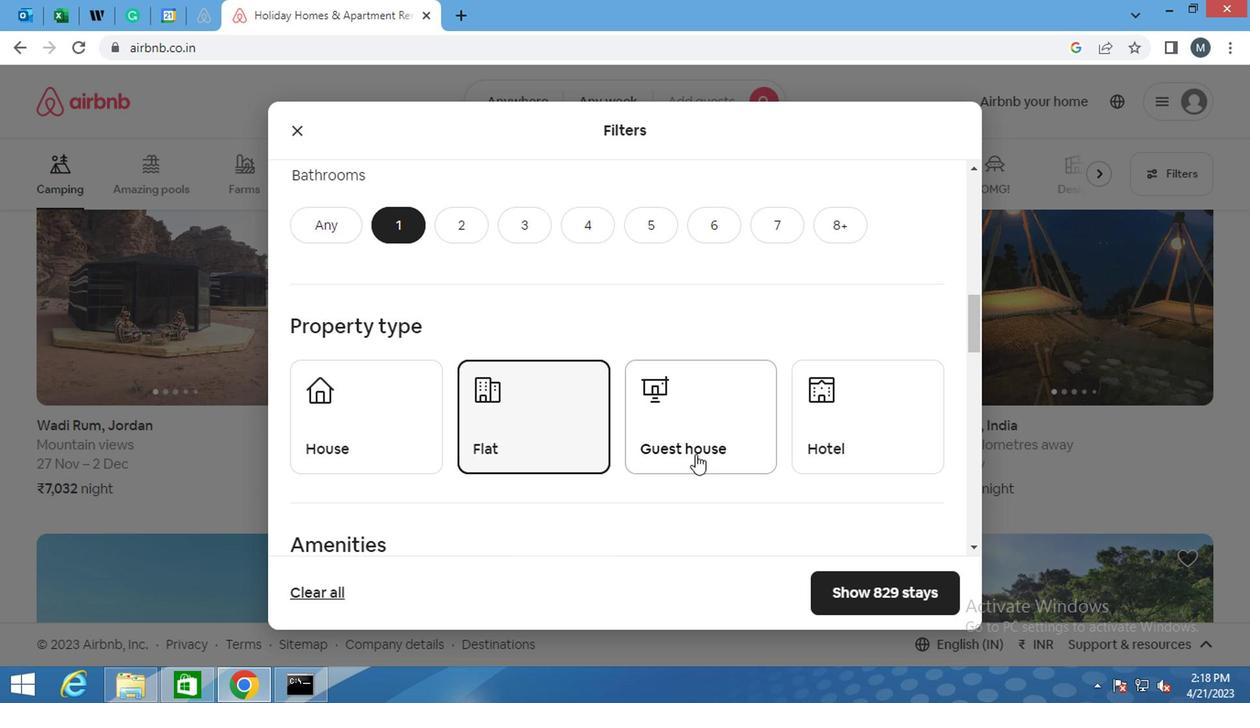 
Action: Mouse pressed left at (687, 452)
Screenshot: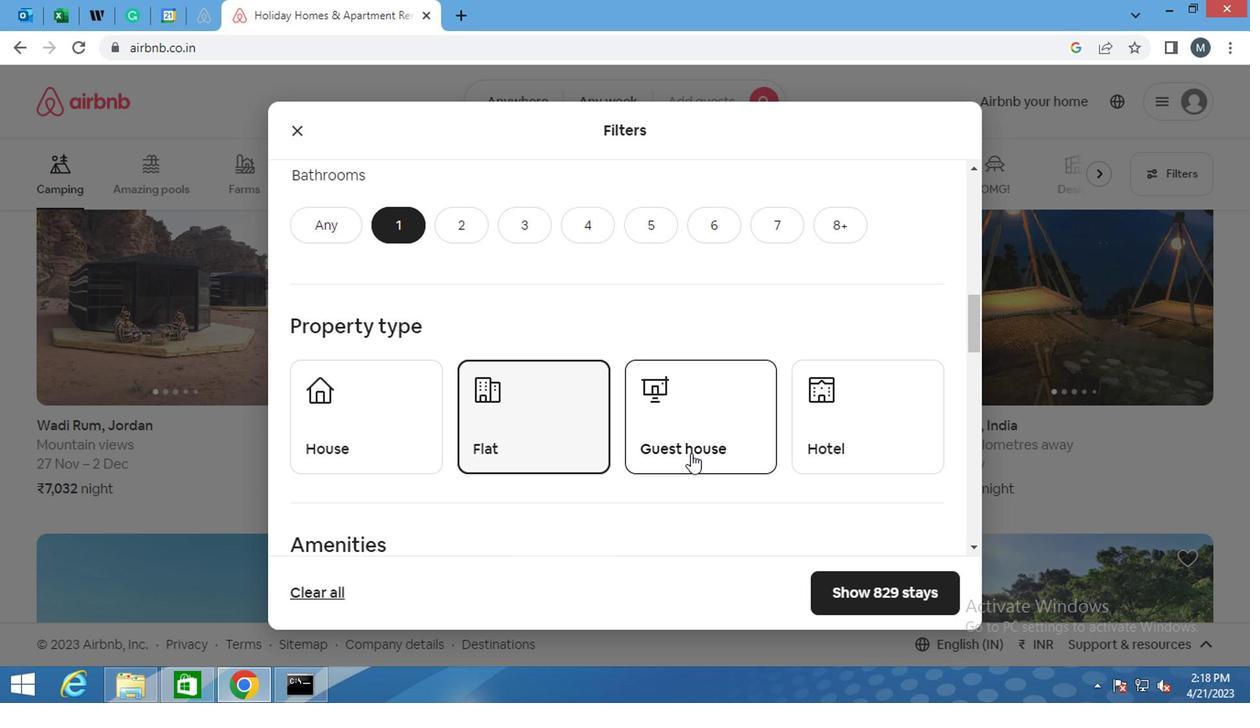 
Action: Mouse moved to (382, 433)
Screenshot: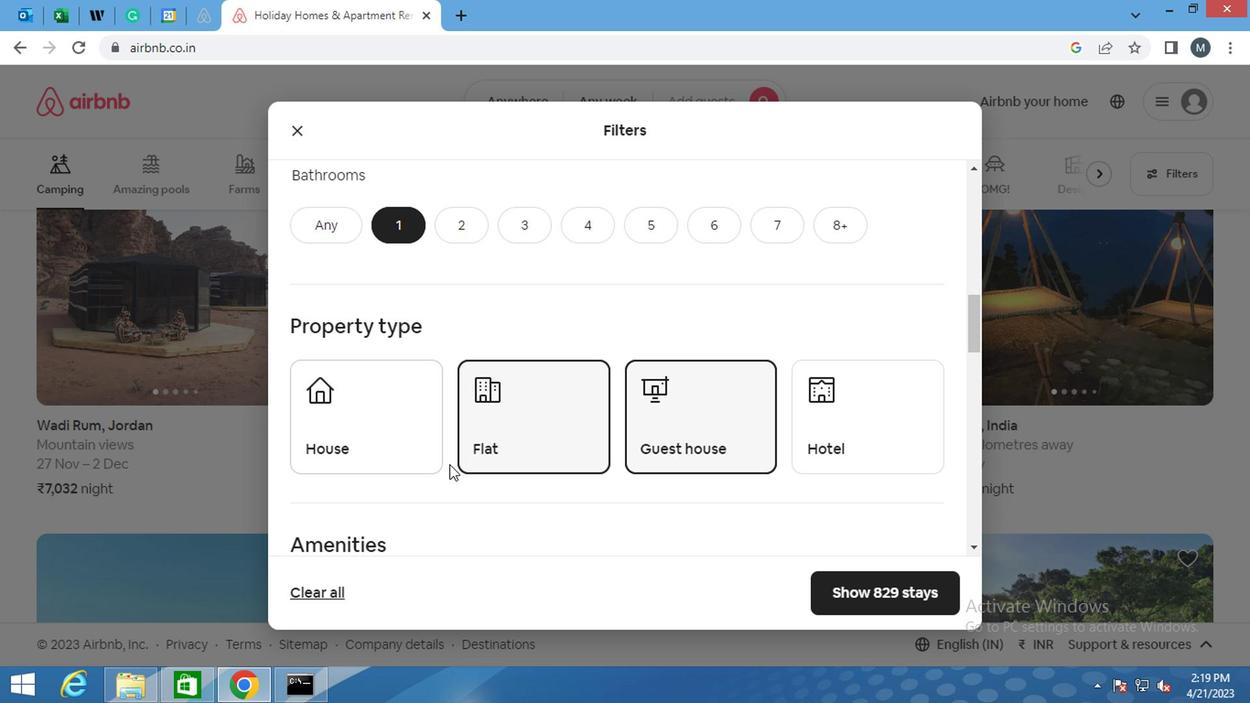 
Action: Mouse pressed left at (382, 433)
Screenshot: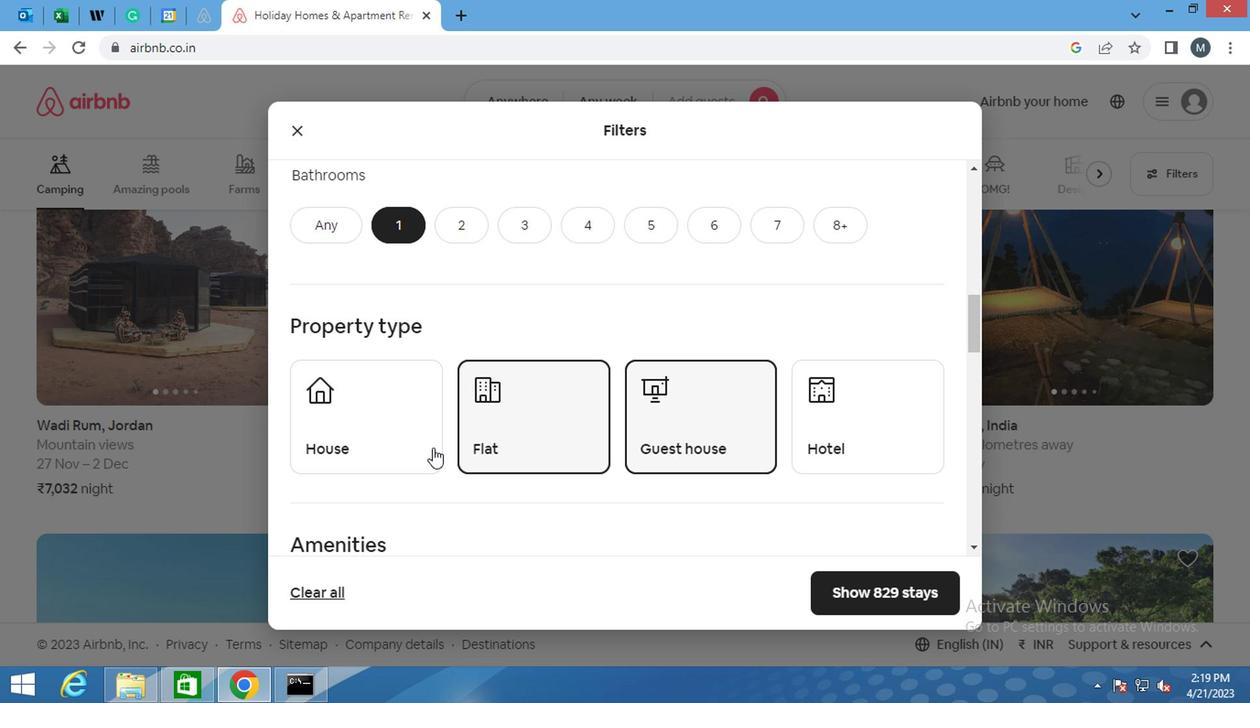 
Action: Mouse moved to (399, 428)
Screenshot: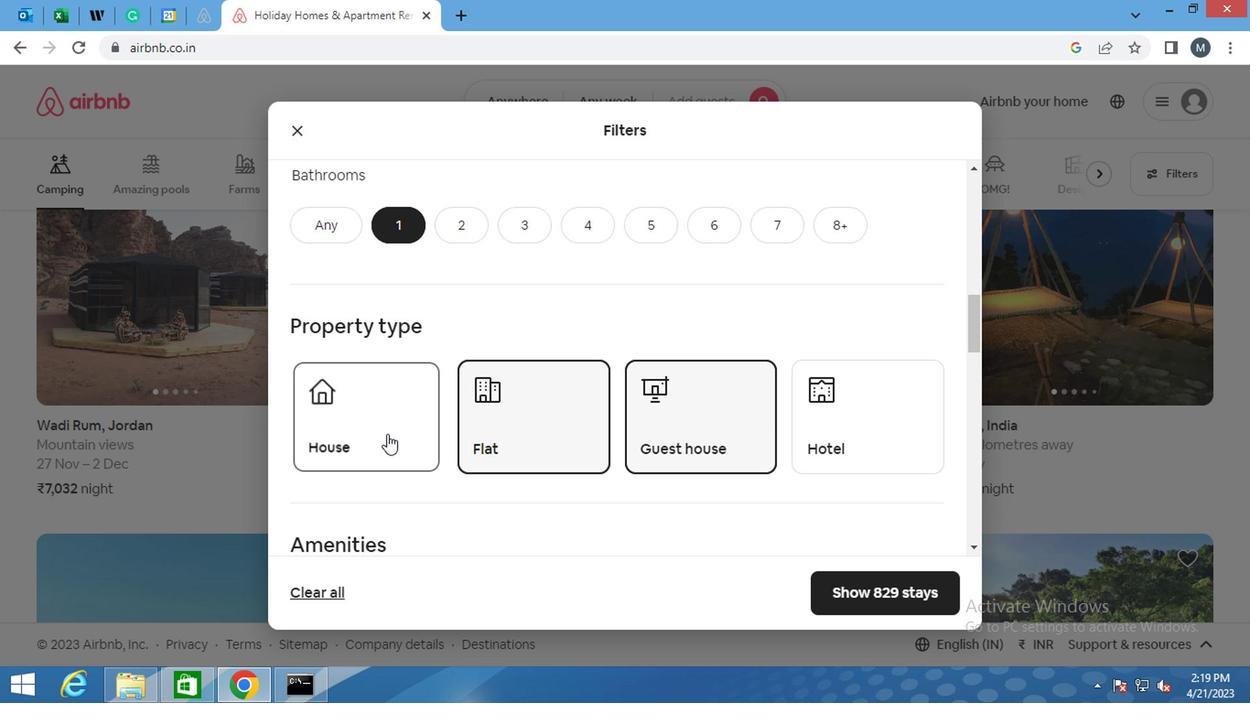 
Action: Mouse scrolled (399, 427) with delta (0, -1)
Screenshot: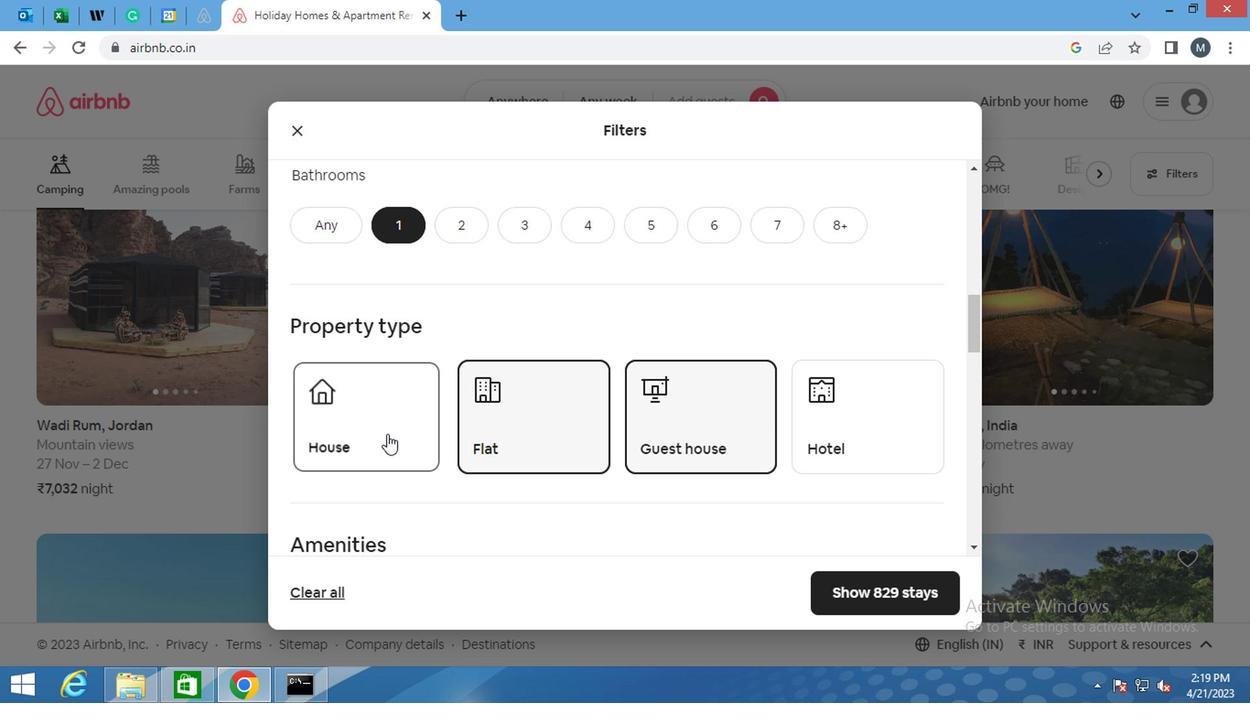 
Action: Mouse moved to (399, 437)
Screenshot: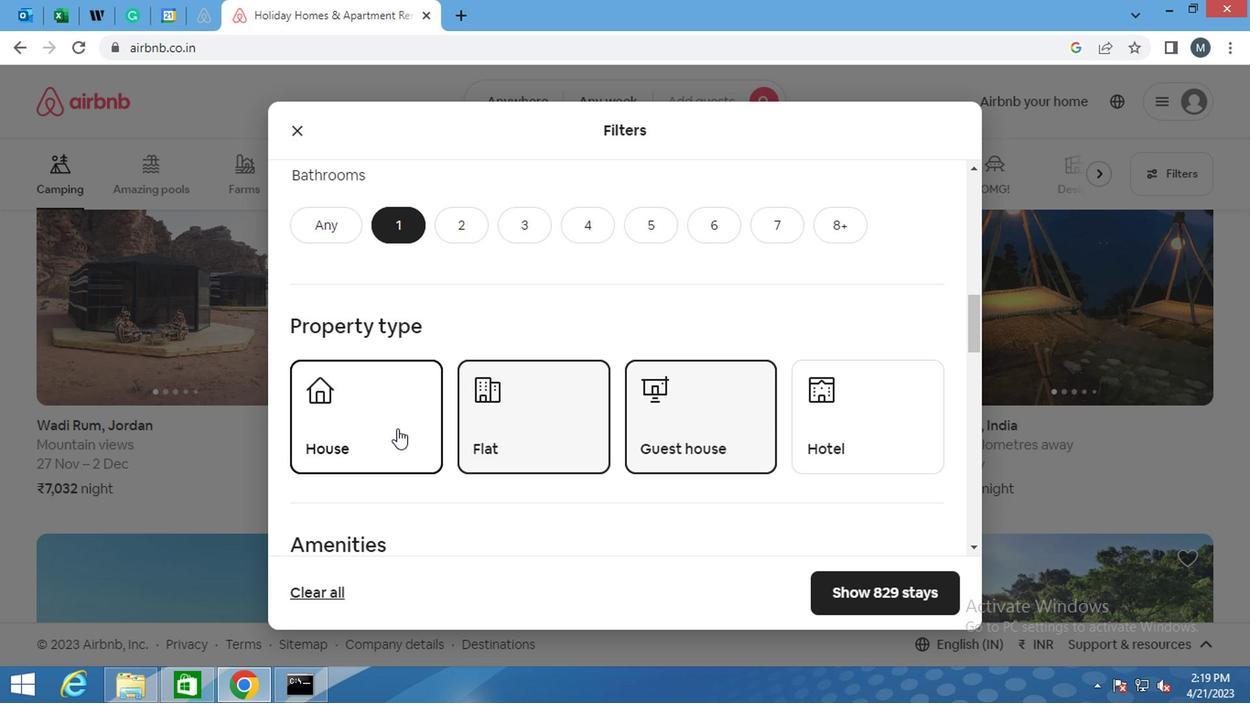 
Action: Mouse scrolled (399, 436) with delta (0, -1)
Screenshot: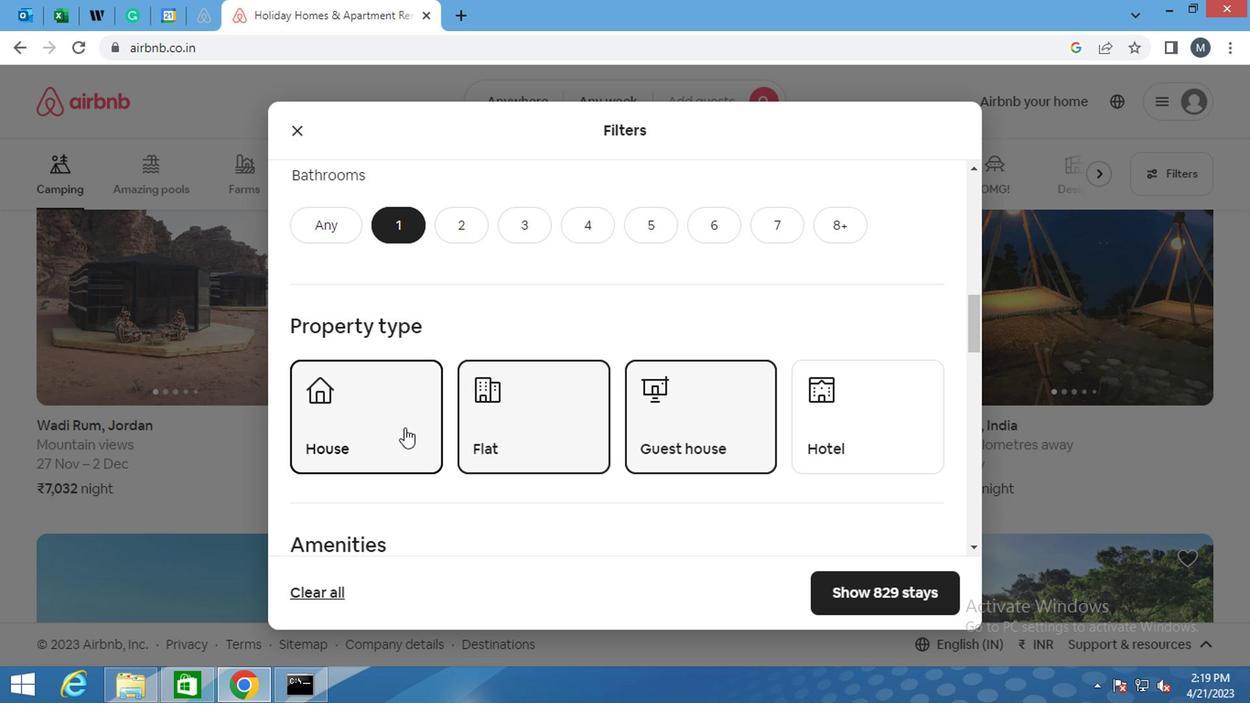 
Action: Mouse moved to (300, 444)
Screenshot: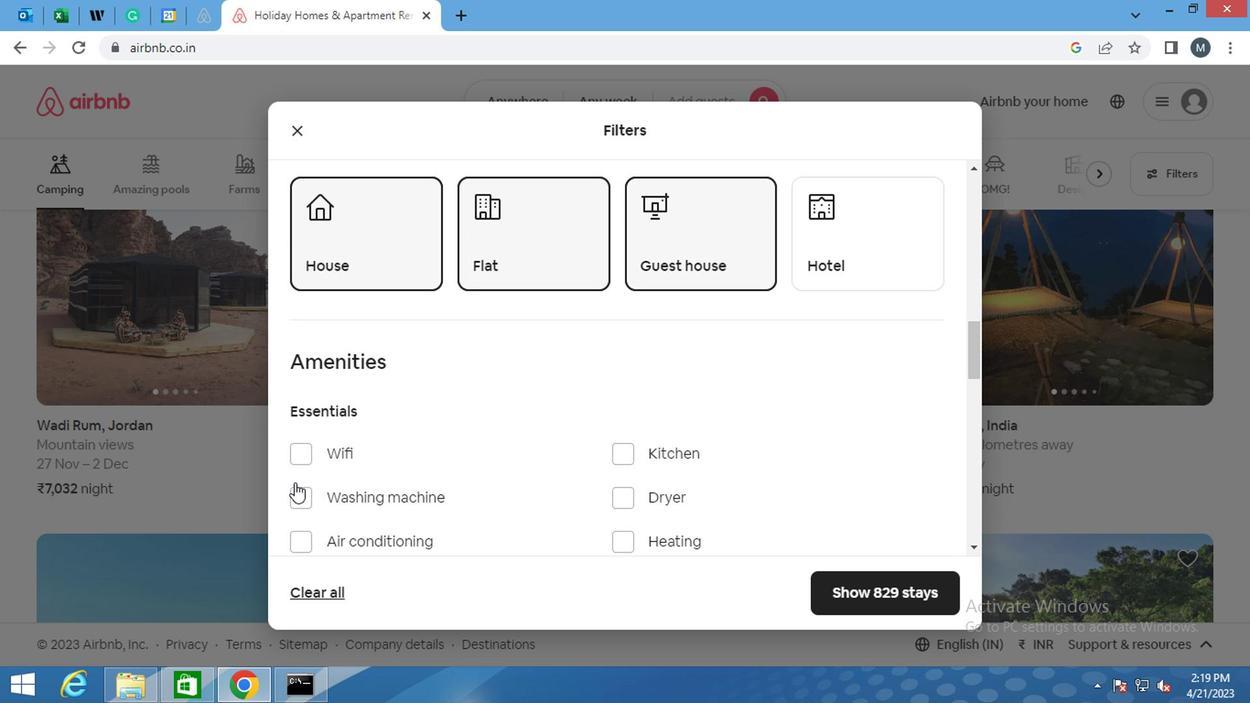 
Action: Mouse pressed left at (300, 444)
Screenshot: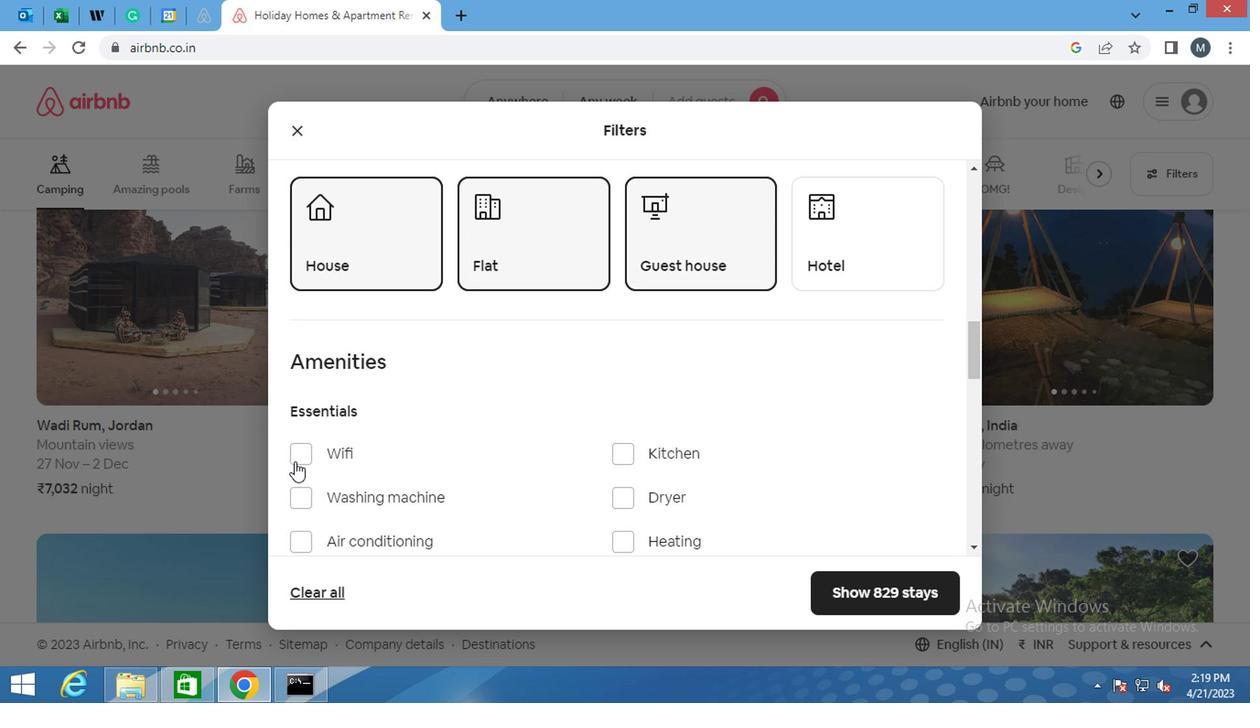 
Action: Mouse moved to (636, 457)
Screenshot: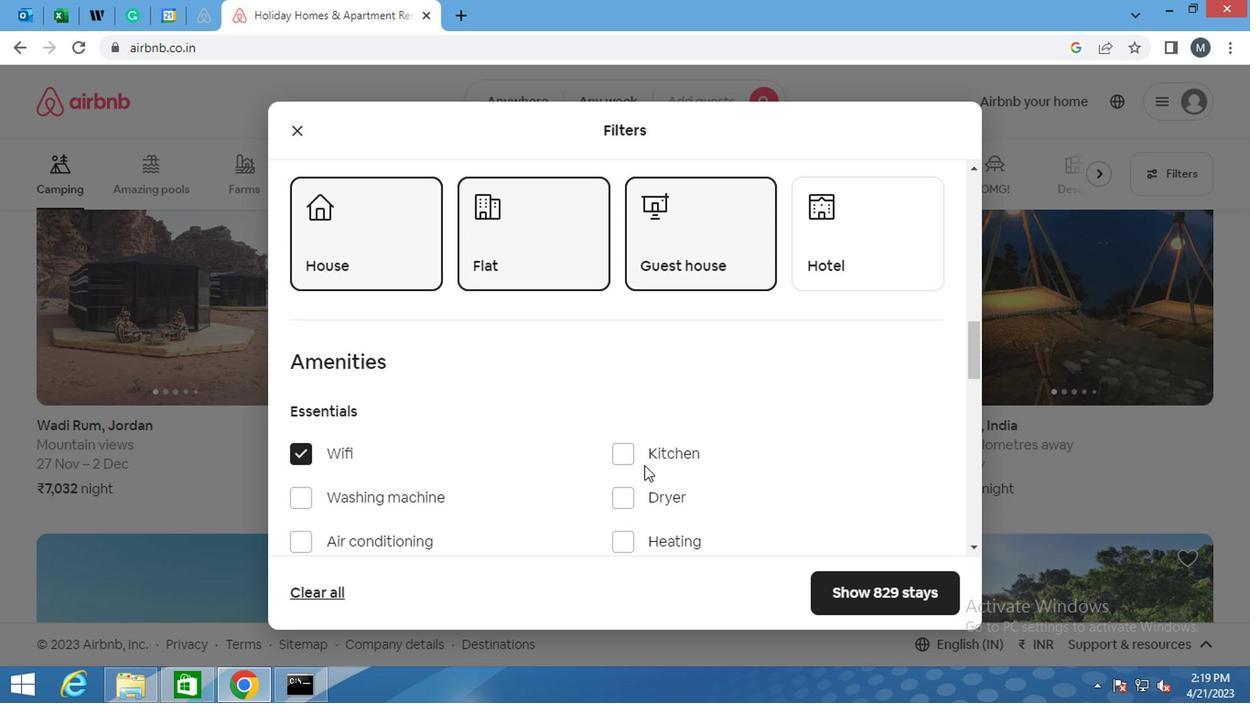
Action: Mouse pressed left at (636, 457)
Screenshot: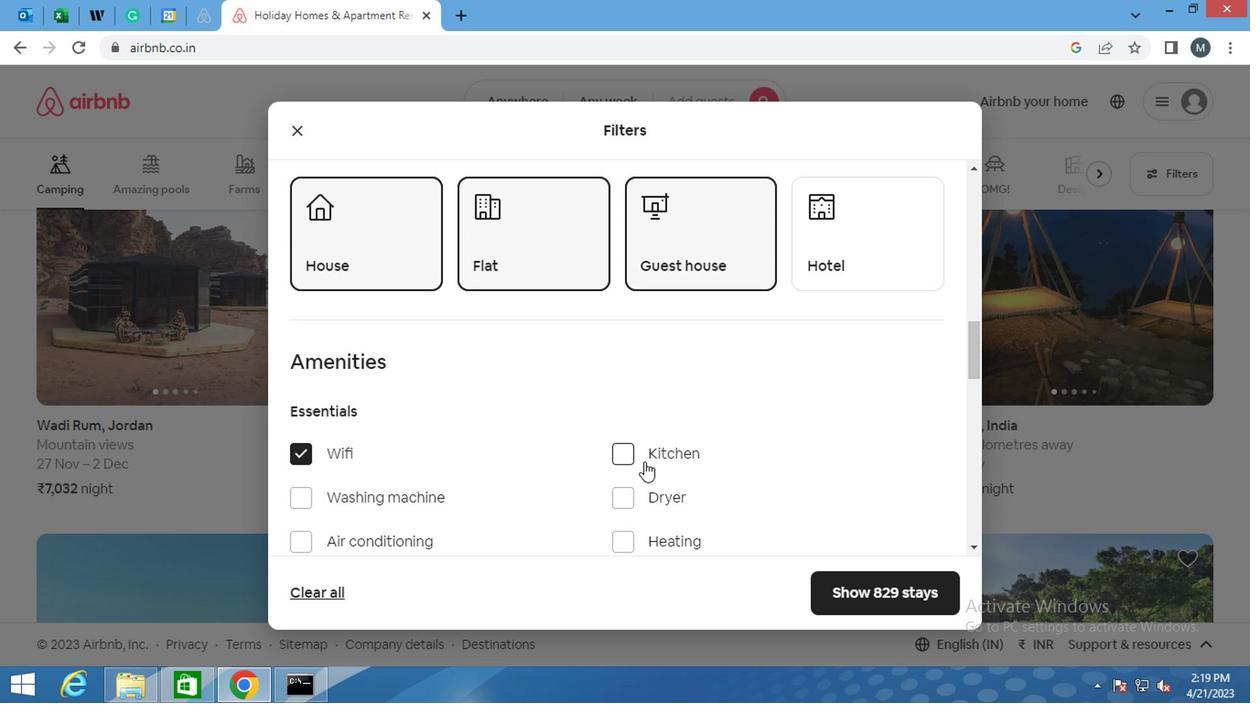 
Action: Mouse moved to (293, 503)
Screenshot: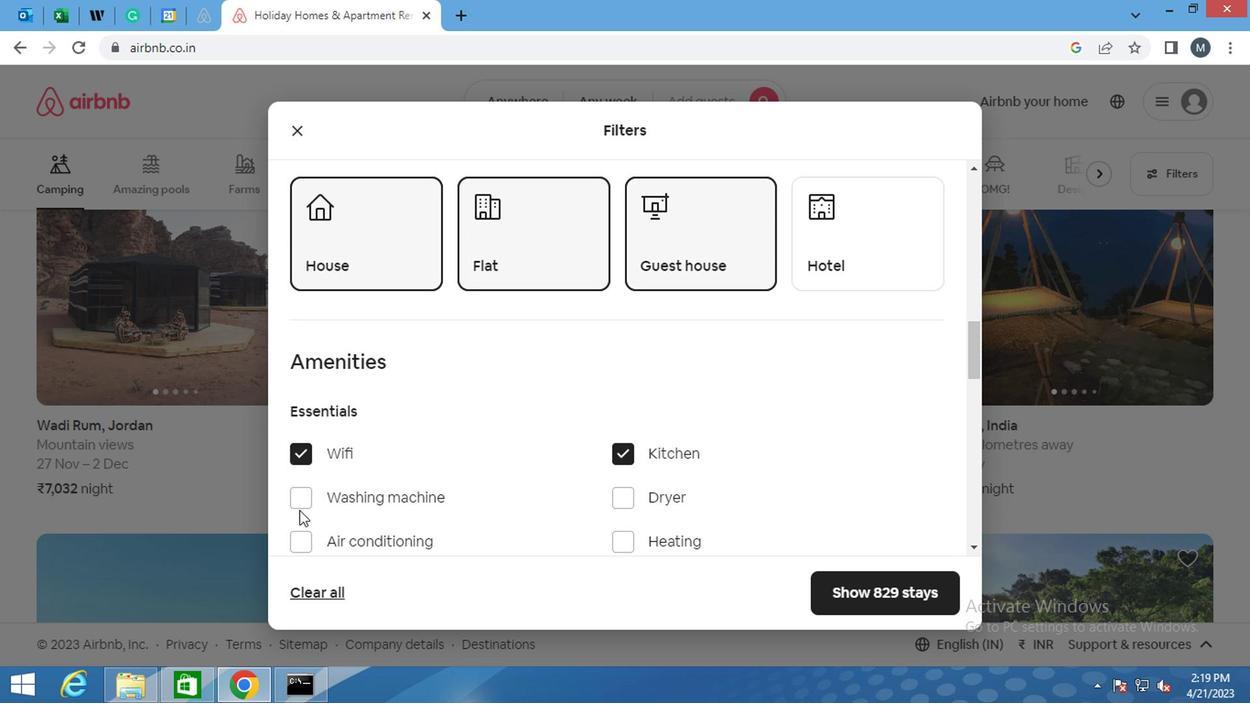 
Action: Mouse pressed left at (293, 503)
Screenshot: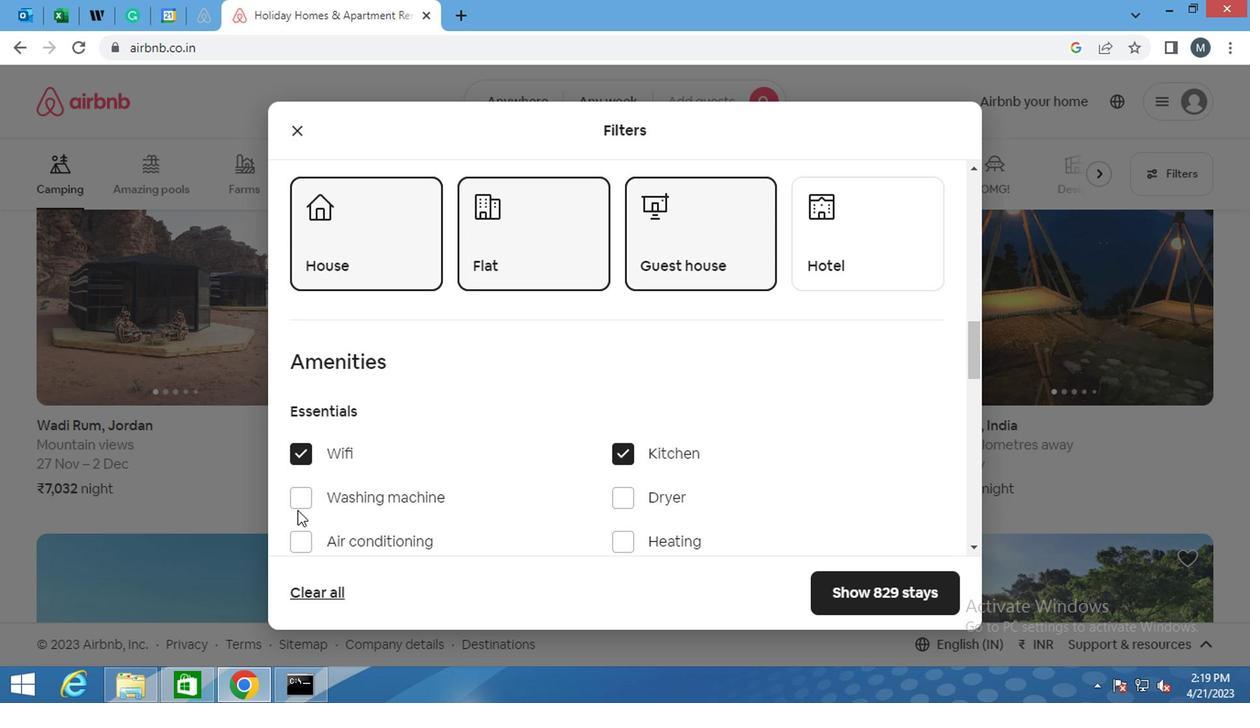 
Action: Mouse moved to (395, 464)
Screenshot: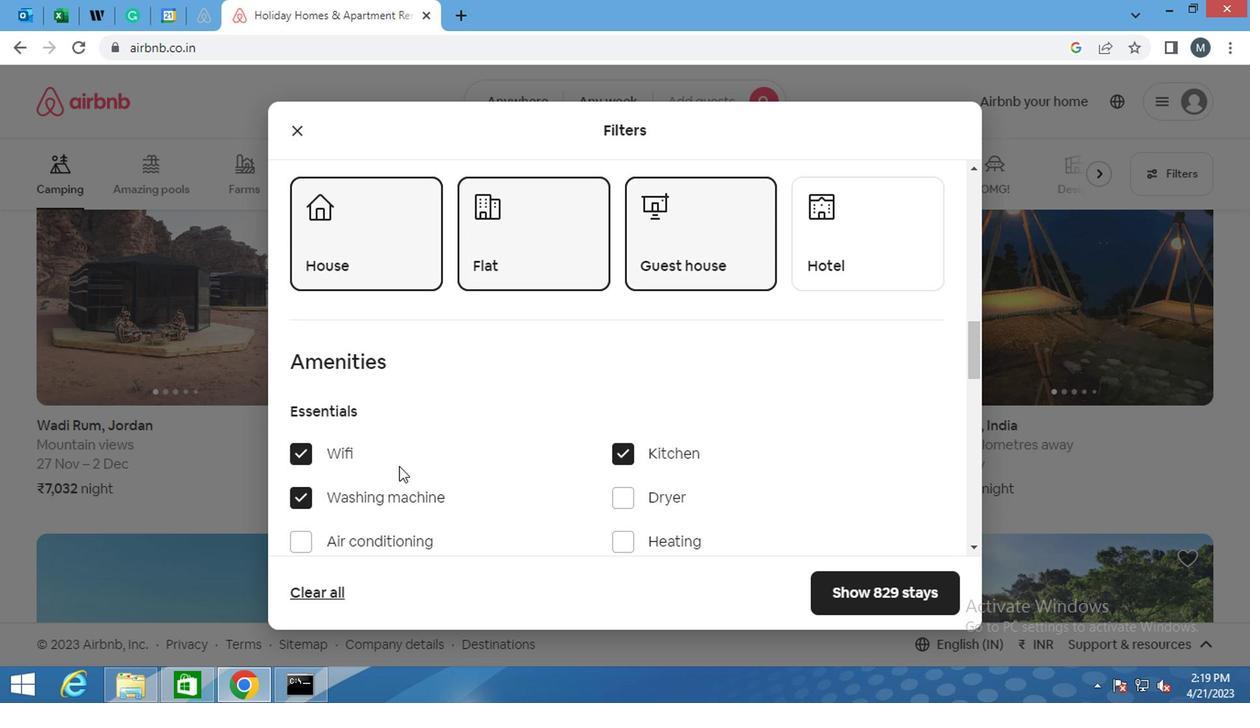 
Action: Mouse scrolled (395, 463) with delta (0, 0)
Screenshot: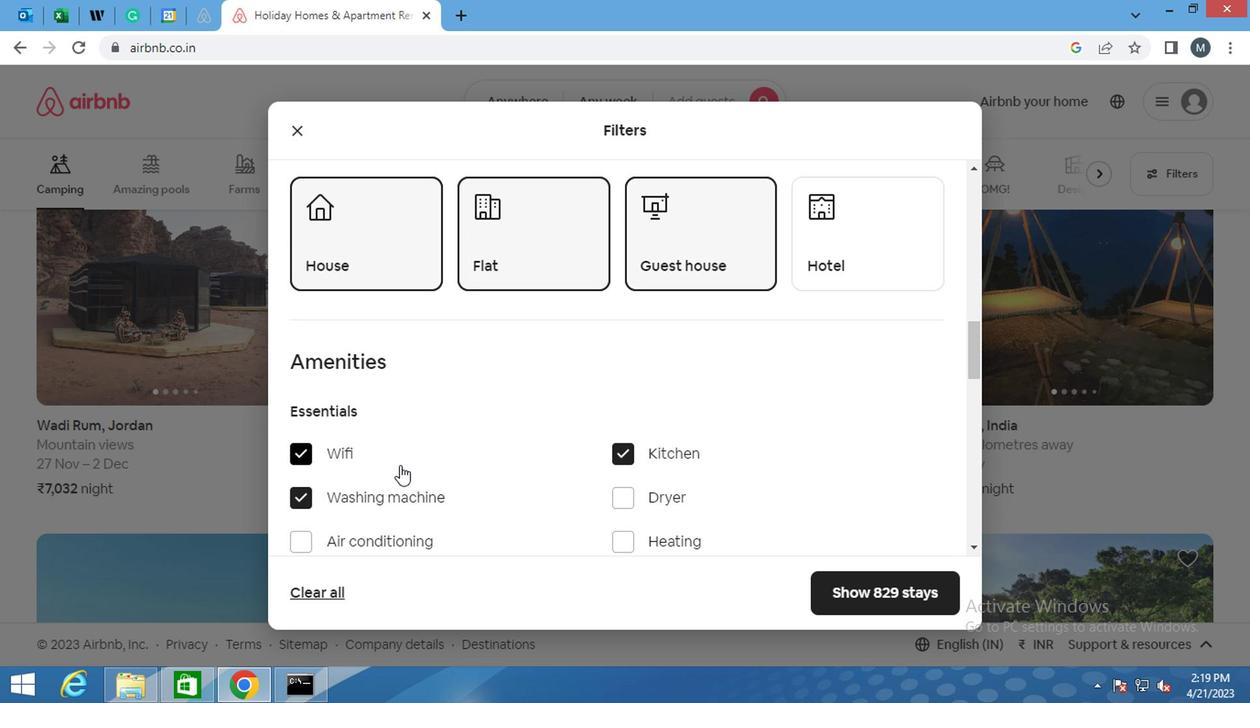 
Action: Mouse moved to (408, 472)
Screenshot: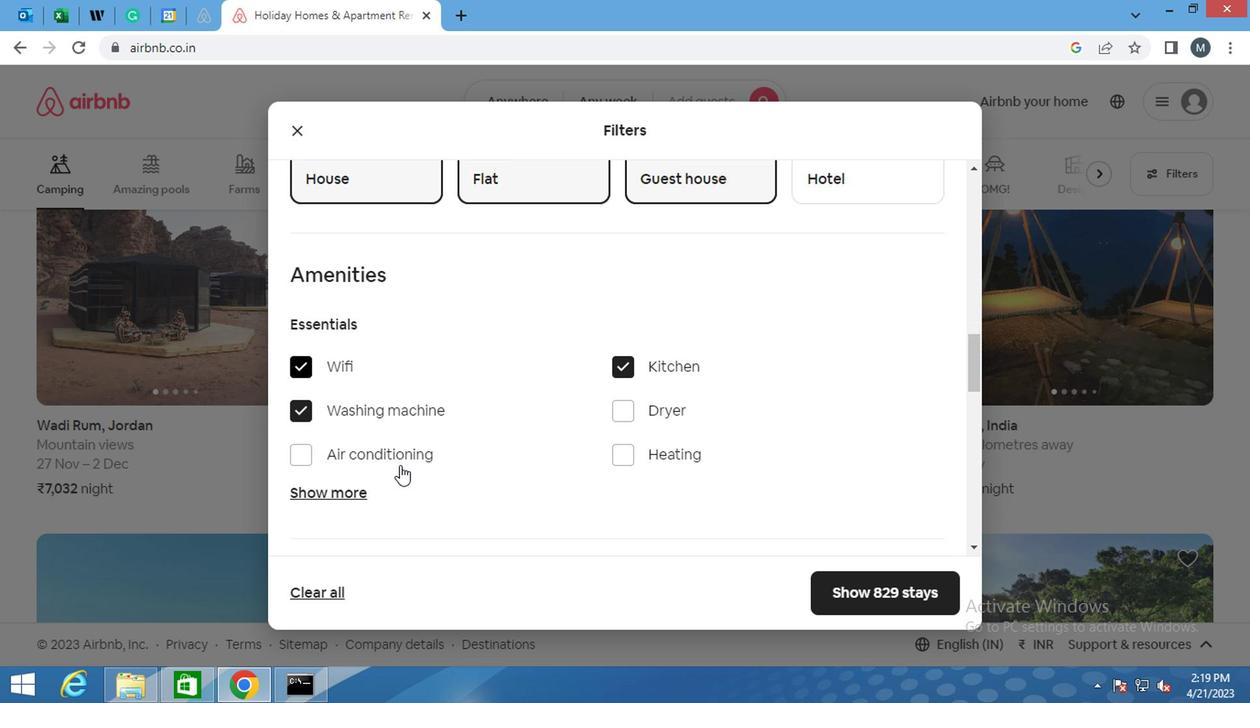 
Action: Mouse scrolled (408, 470) with delta (0, -1)
Screenshot: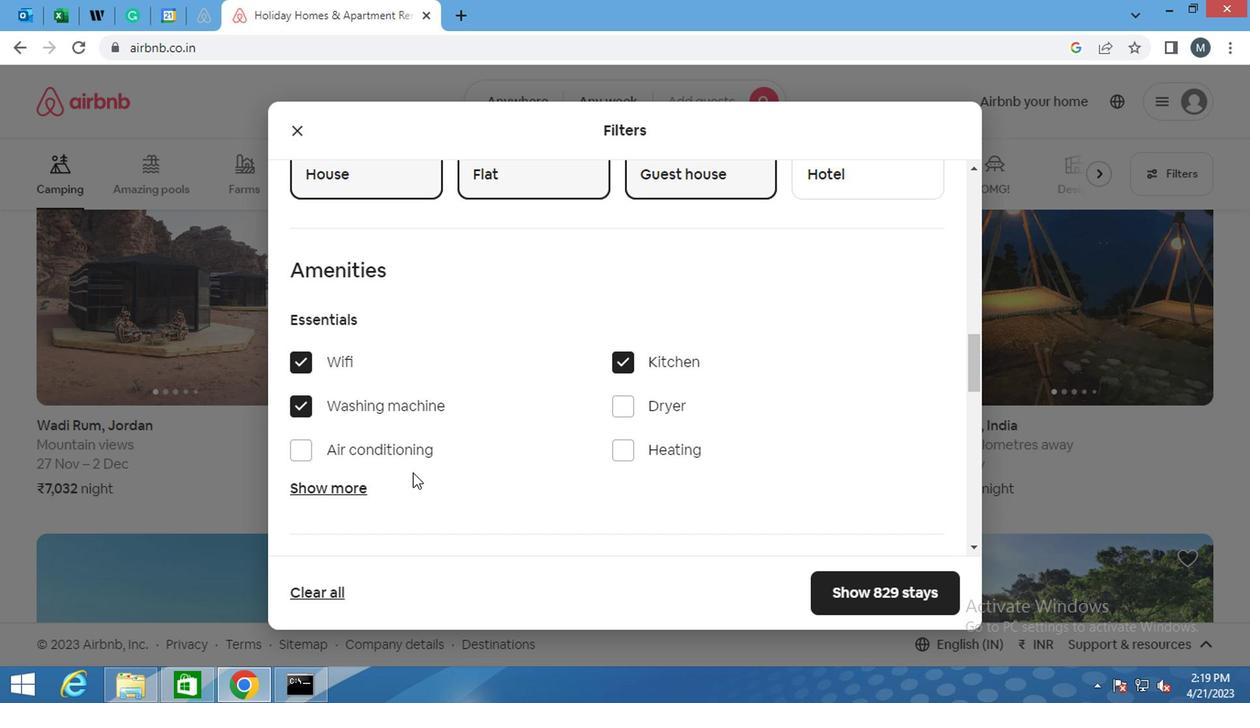 
Action: Mouse moved to (494, 507)
Screenshot: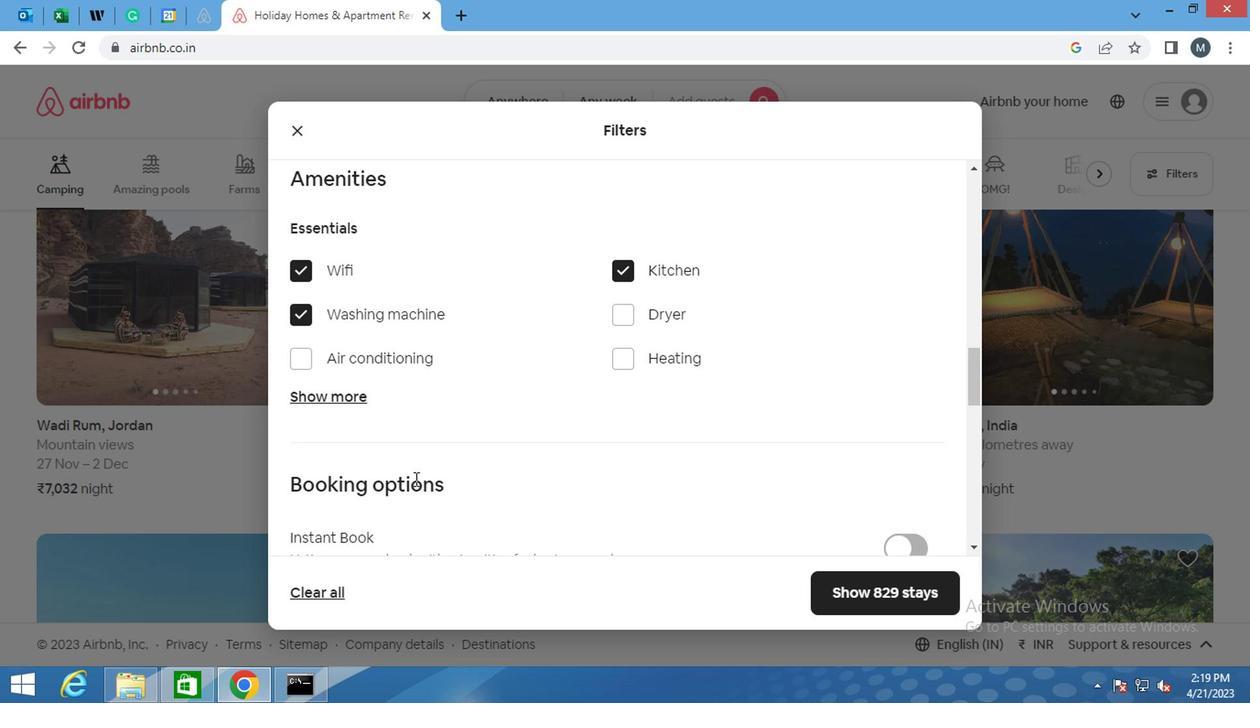 
Action: Mouse scrolled (494, 506) with delta (0, -1)
Screenshot: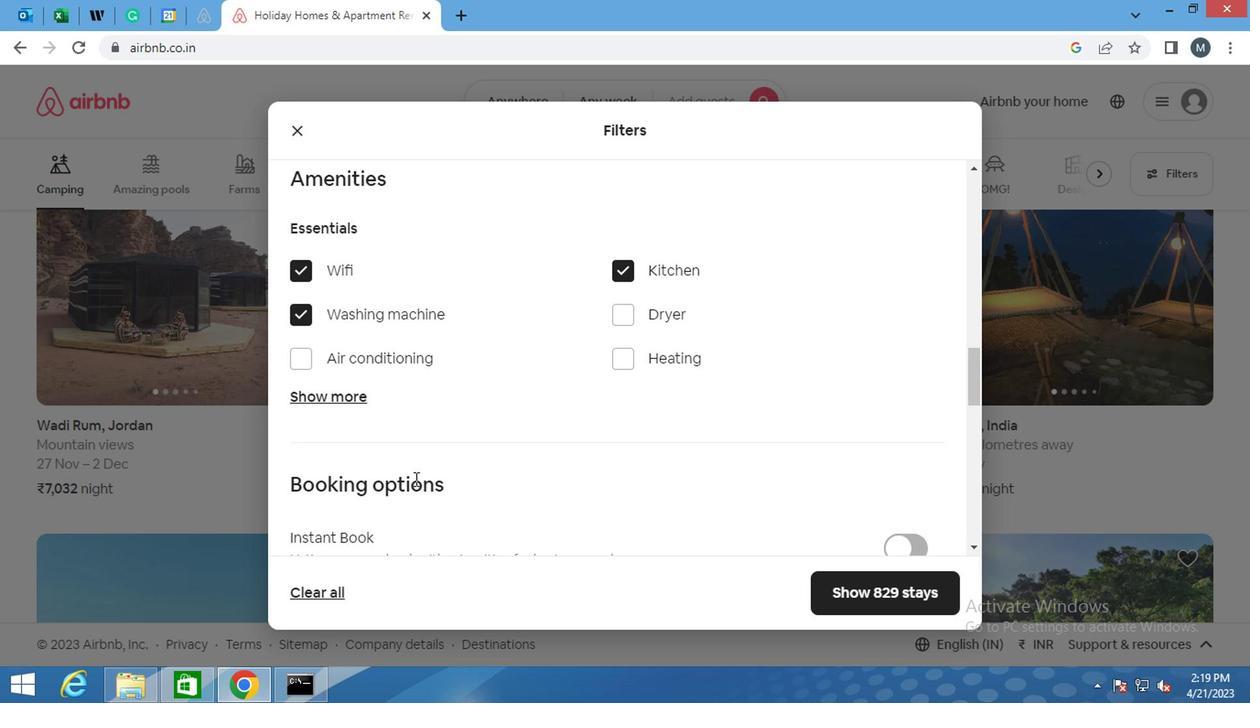
Action: Mouse moved to (507, 477)
Screenshot: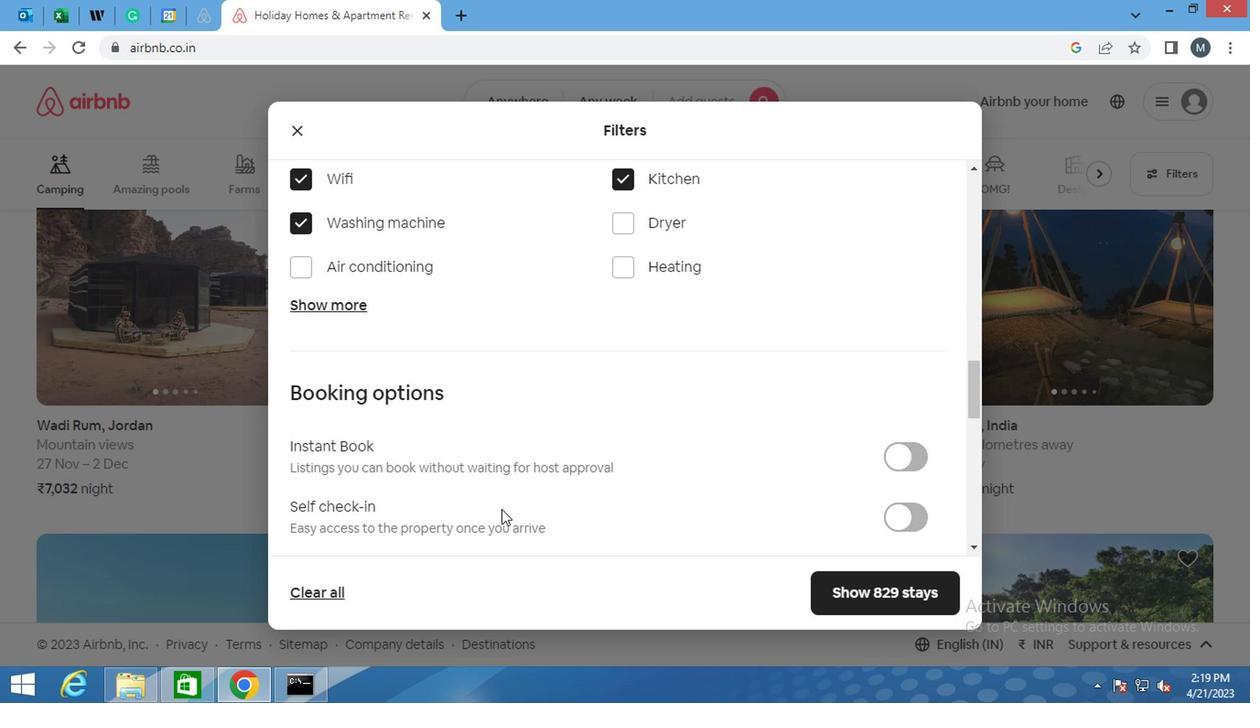 
Action: Mouse scrolled (507, 476) with delta (0, 0)
Screenshot: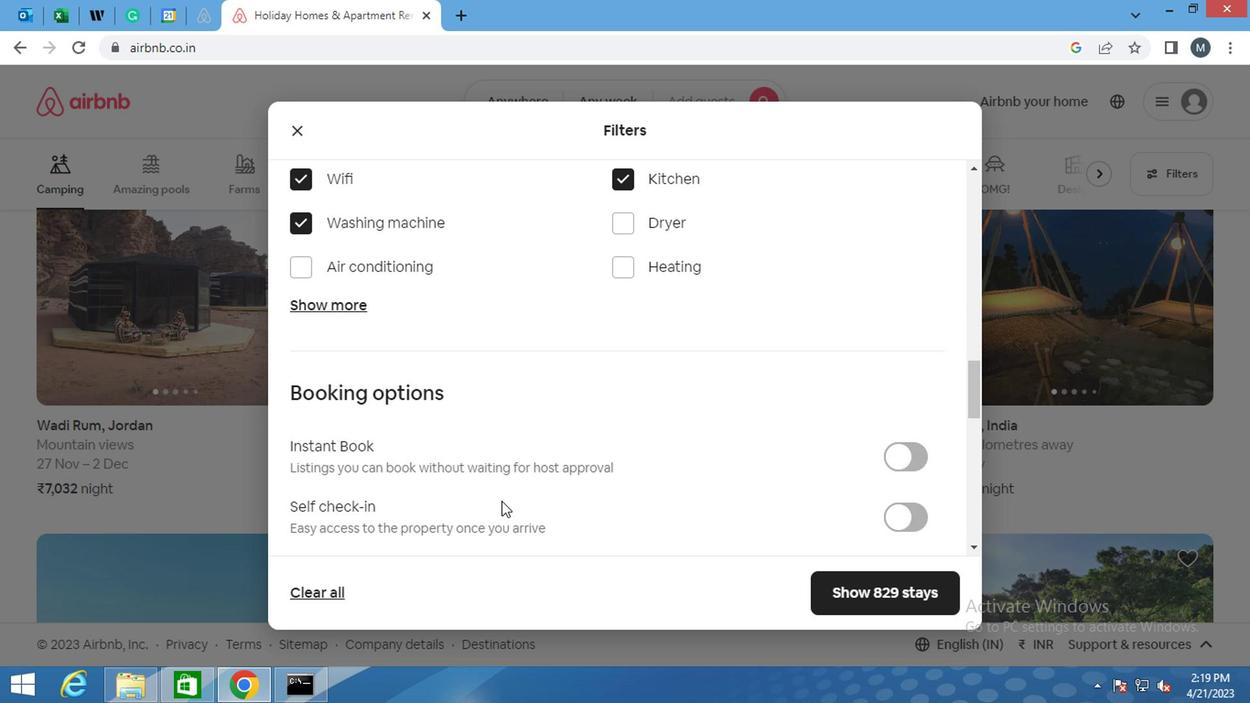 
Action: Mouse scrolled (507, 476) with delta (0, 0)
Screenshot: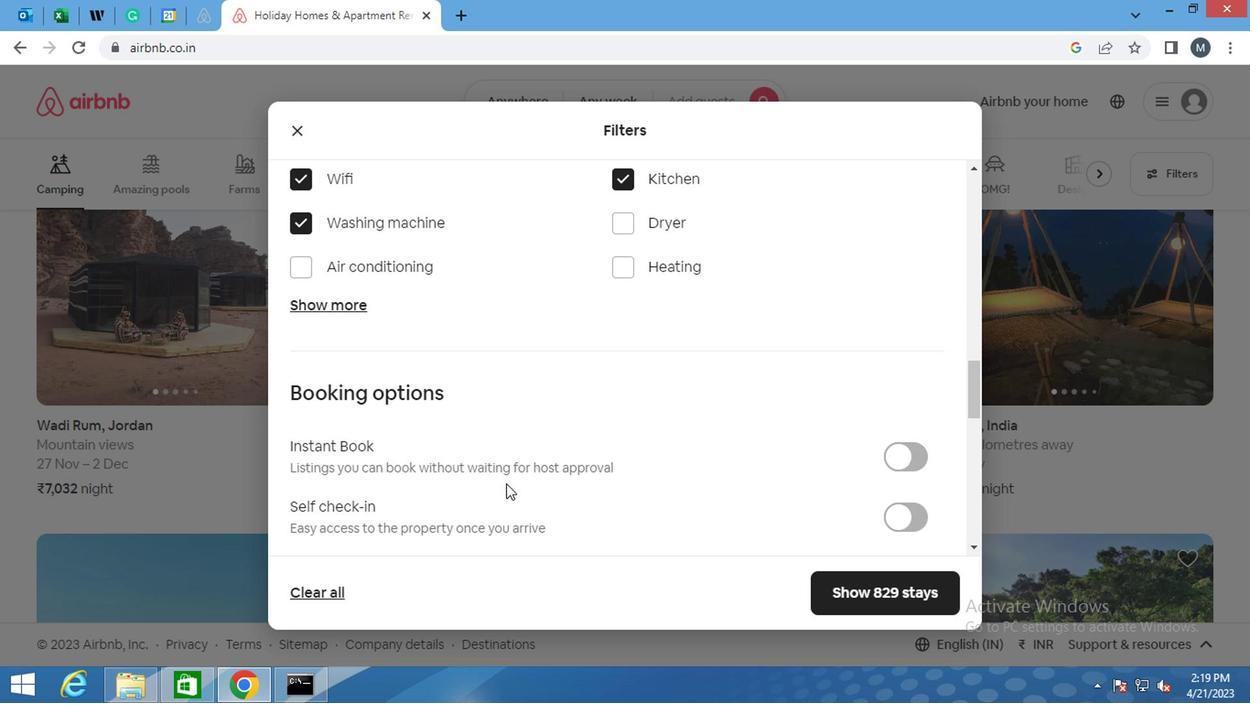 
Action: Mouse moved to (582, 452)
Screenshot: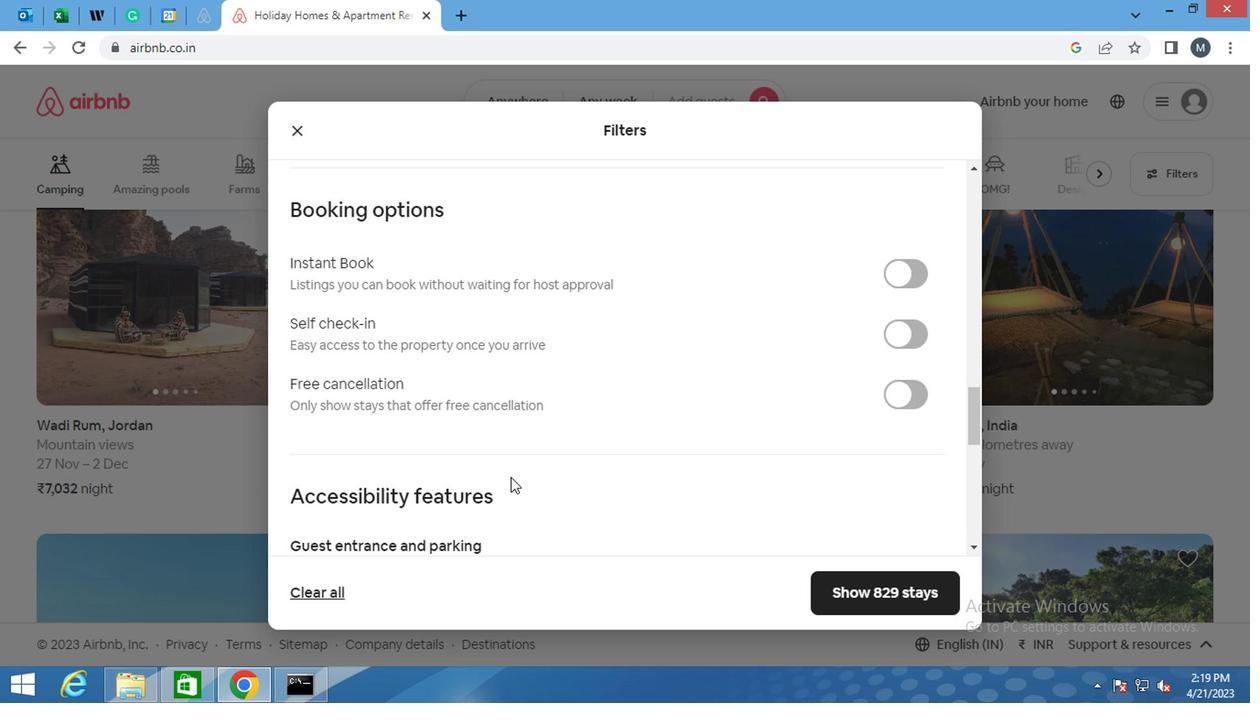 
Action: Mouse scrolled (582, 451) with delta (0, 0)
Screenshot: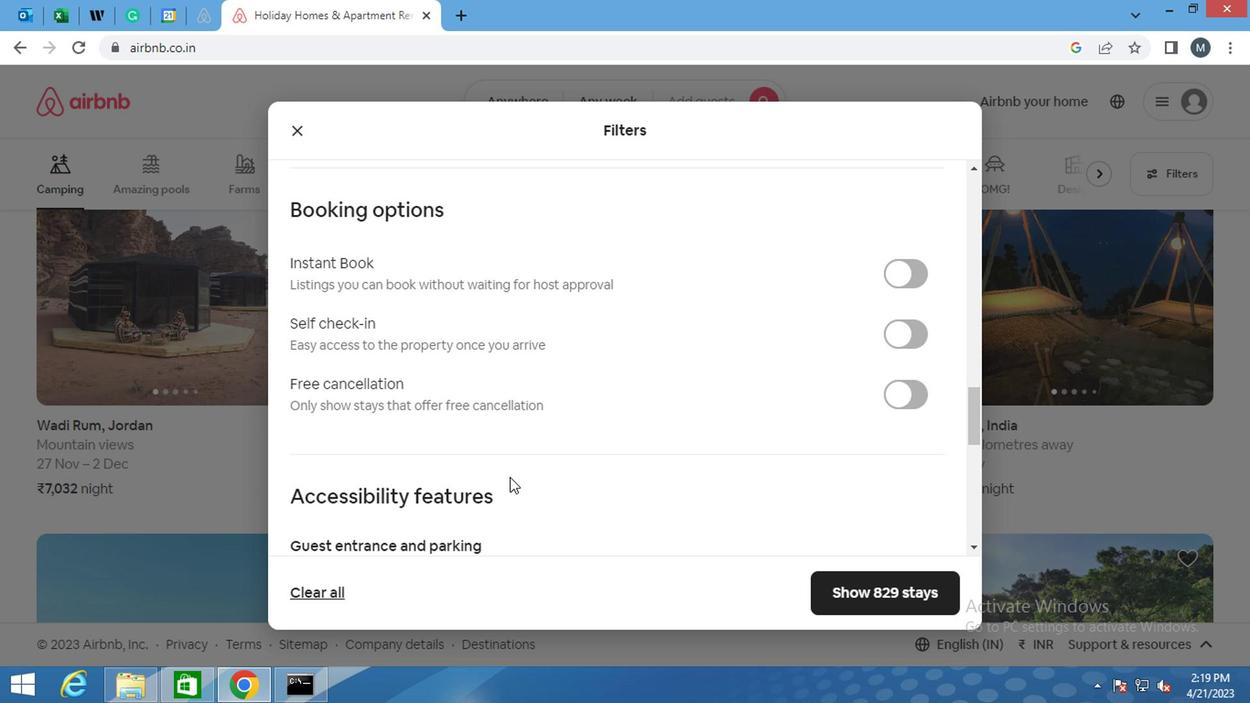 
Action: Mouse scrolled (582, 451) with delta (0, 0)
Screenshot: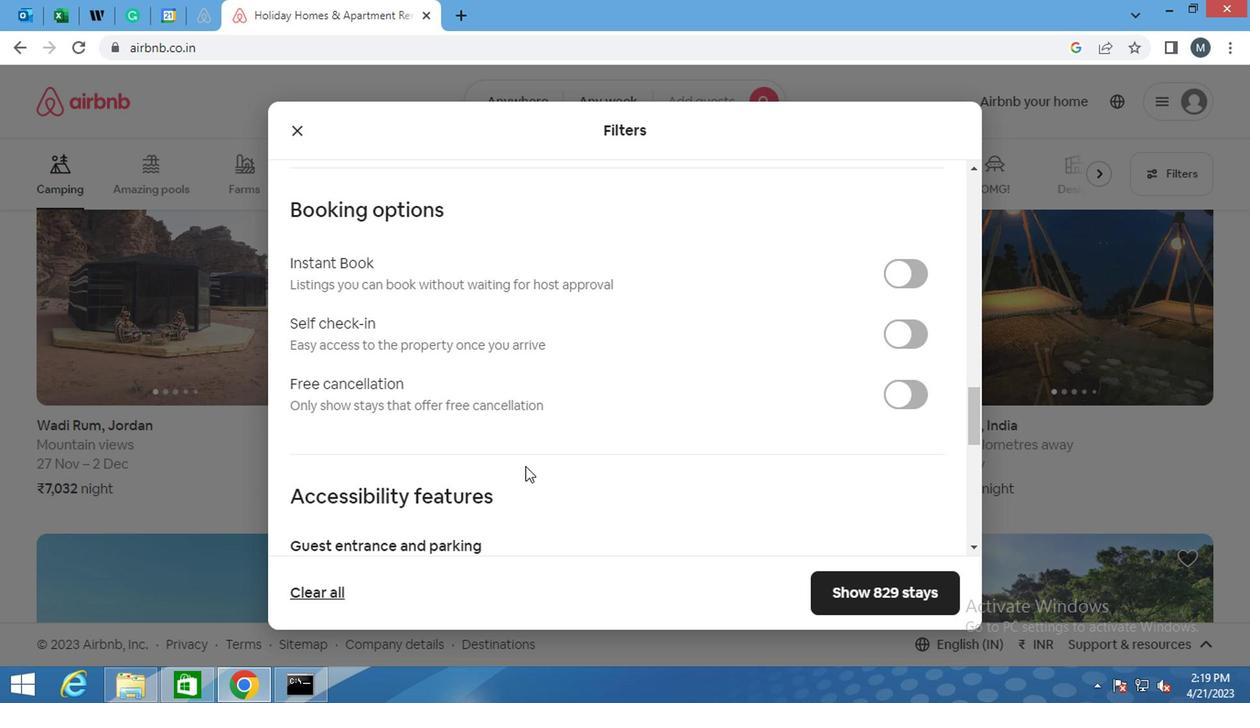 
Action: Mouse moved to (653, 398)
Screenshot: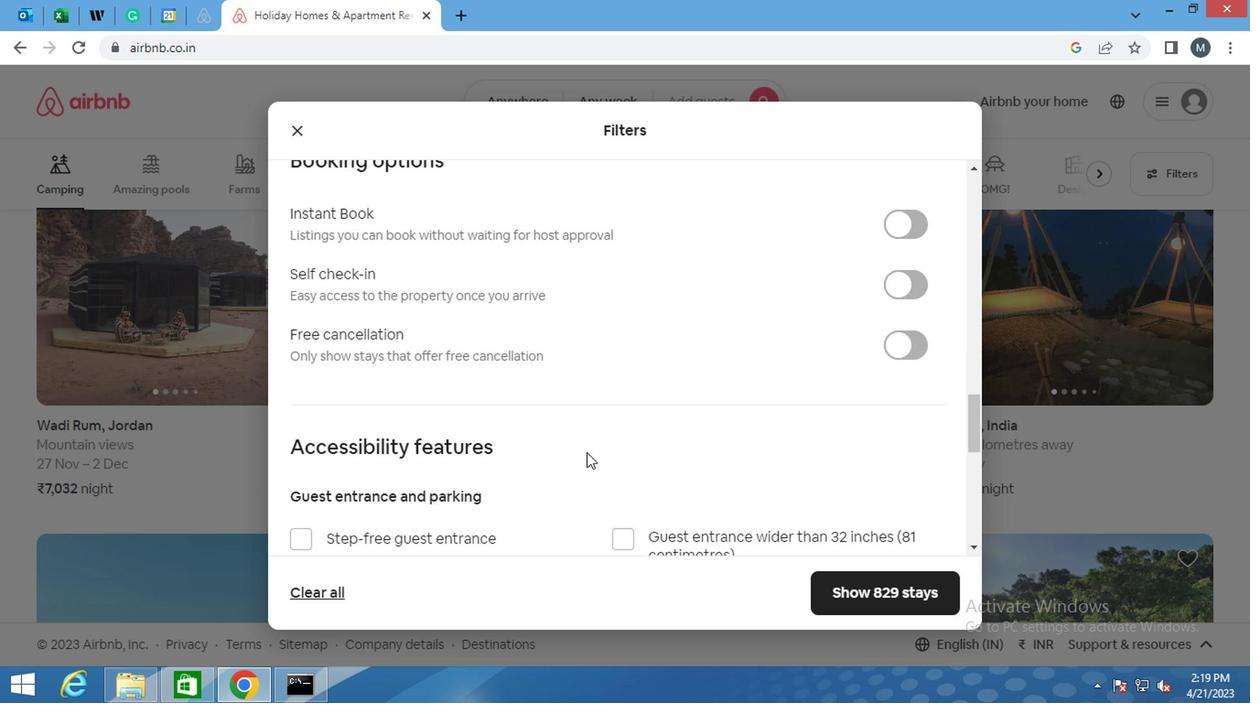 
Action: Mouse scrolled (653, 399) with delta (0, 0)
Screenshot: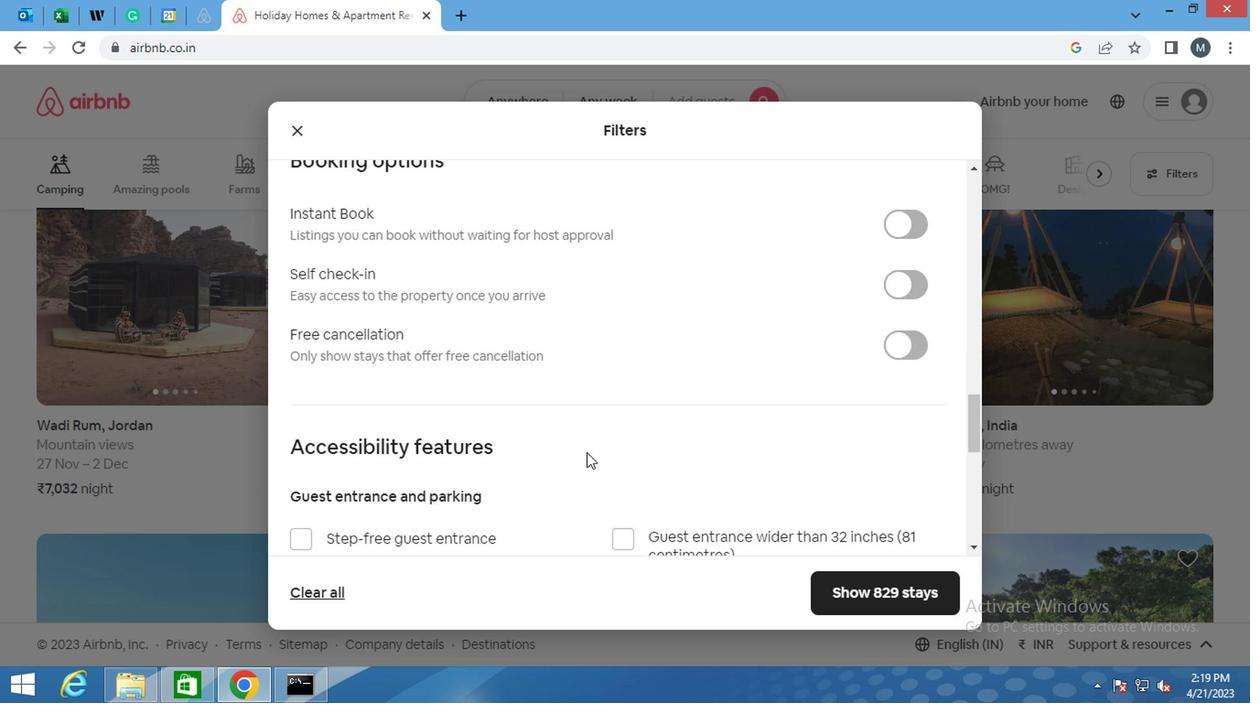 
Action: Mouse moved to (655, 397)
Screenshot: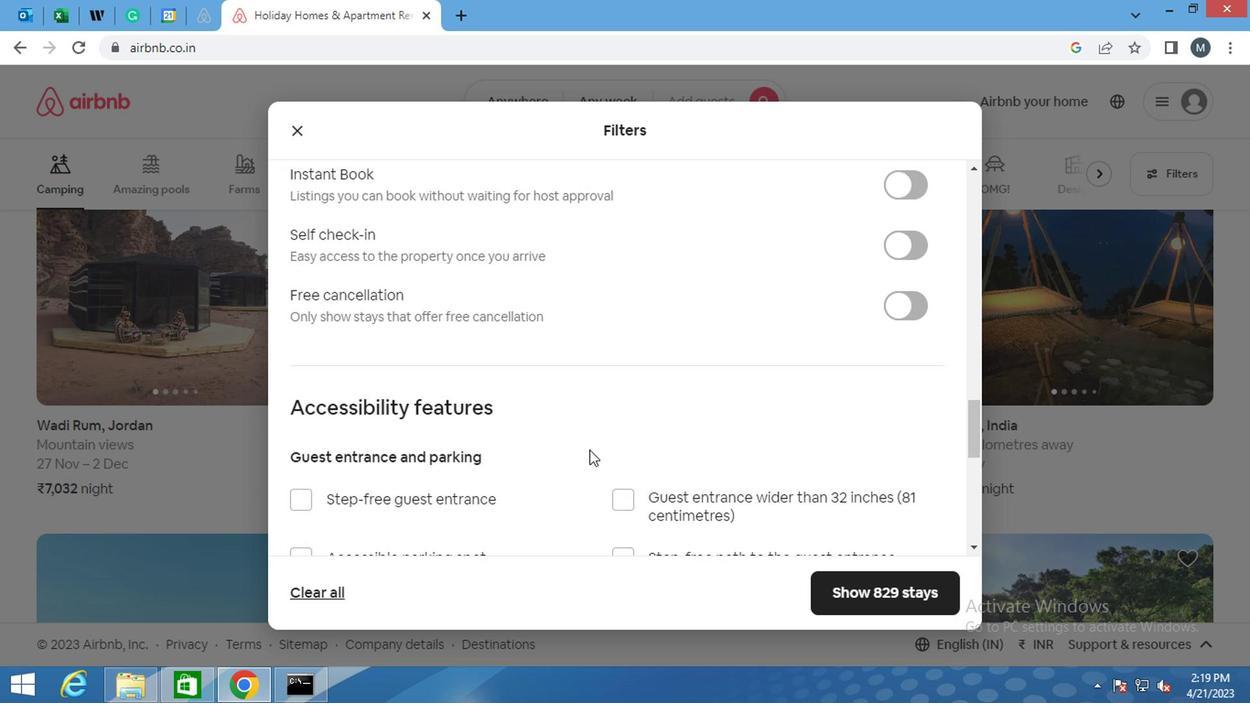 
Action: Mouse scrolled (655, 398) with delta (0, 0)
Screenshot: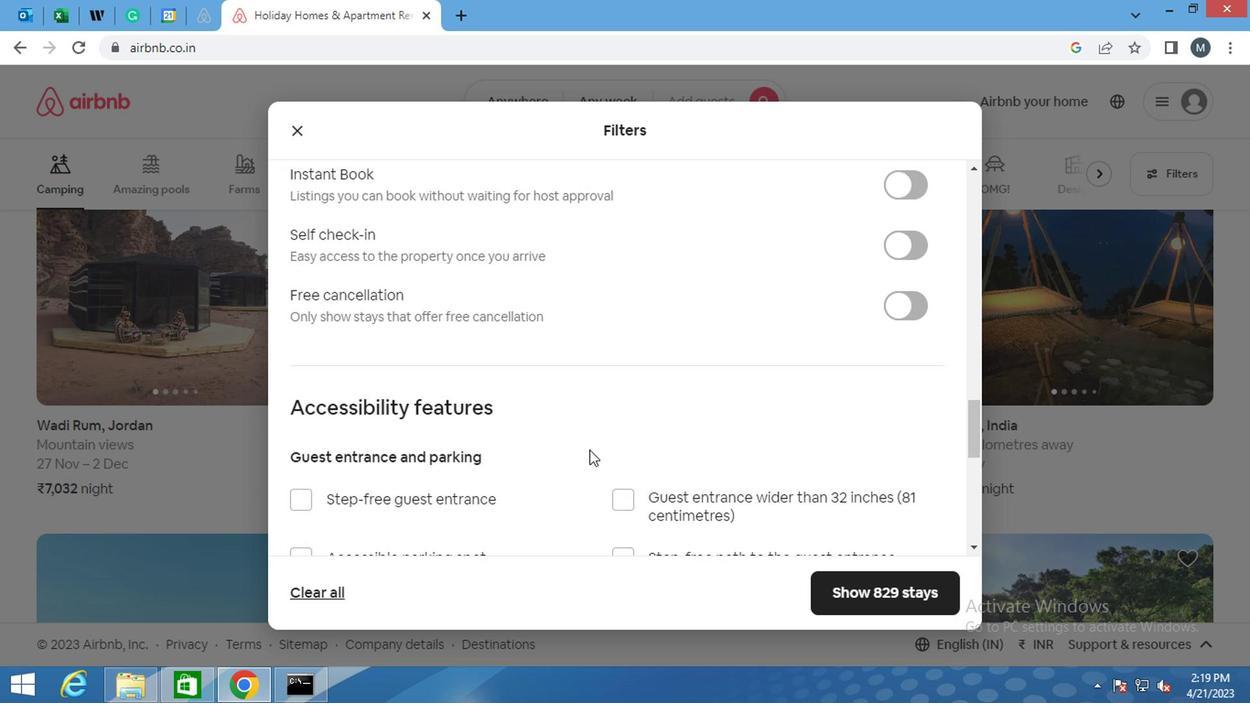 
Action: Mouse moved to (926, 335)
Screenshot: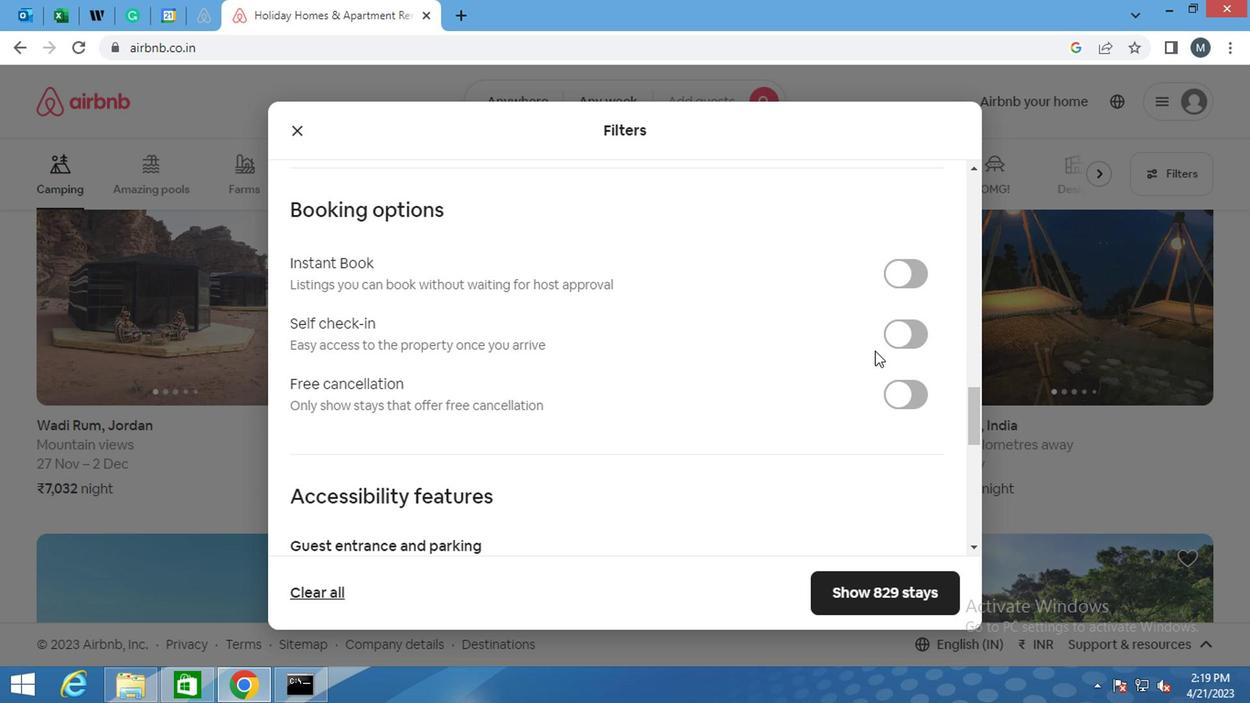 
Action: Mouse pressed left at (926, 335)
Screenshot: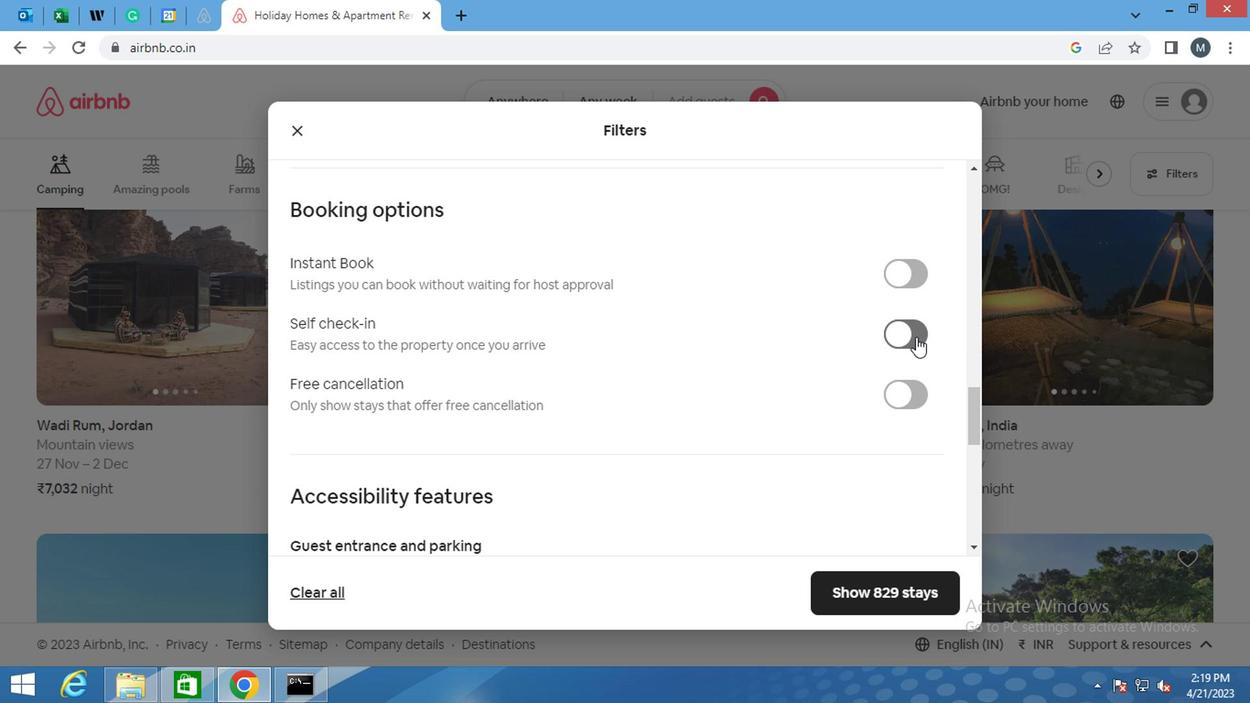 
Action: Mouse moved to (891, 338)
Screenshot: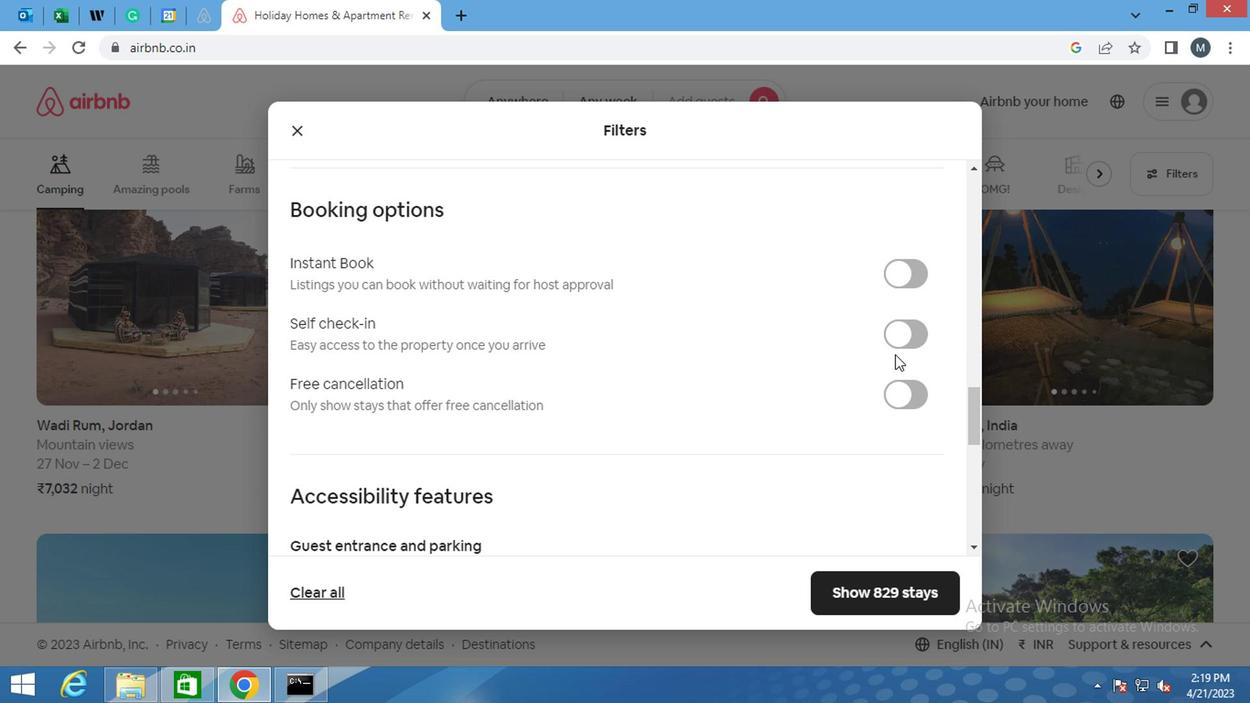 
Action: Mouse pressed left at (891, 338)
Screenshot: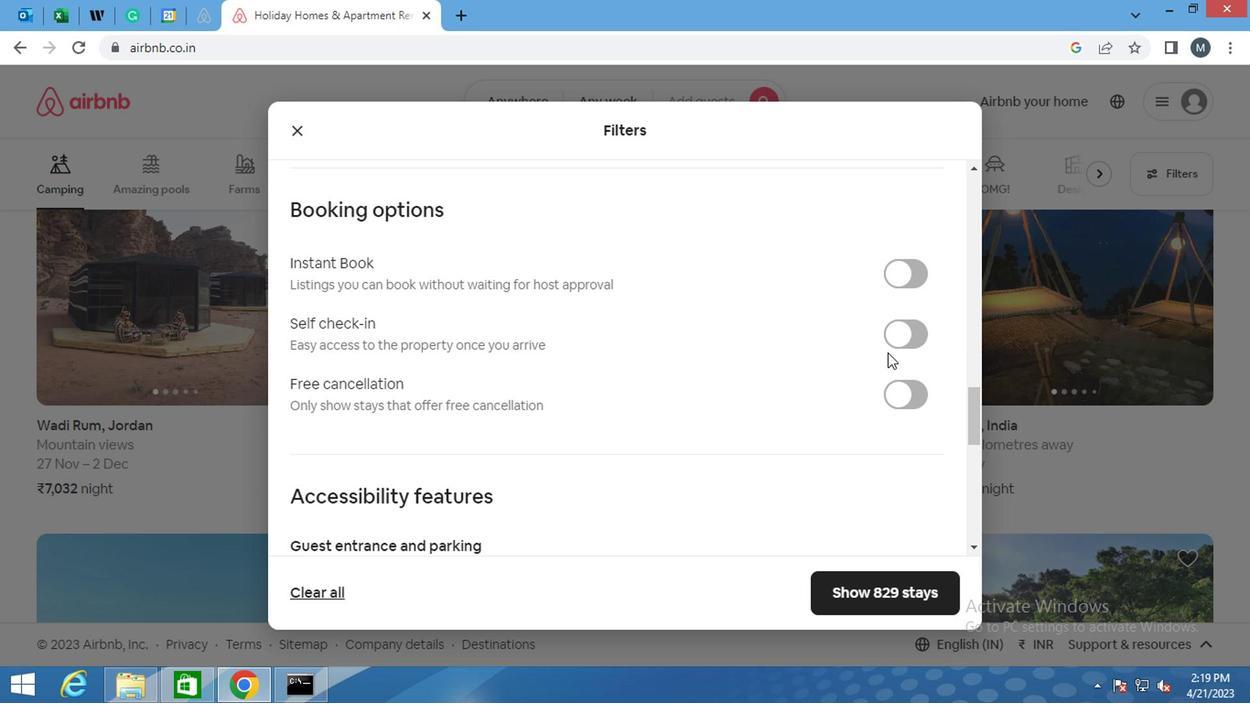 
Action: Mouse moved to (567, 389)
Screenshot: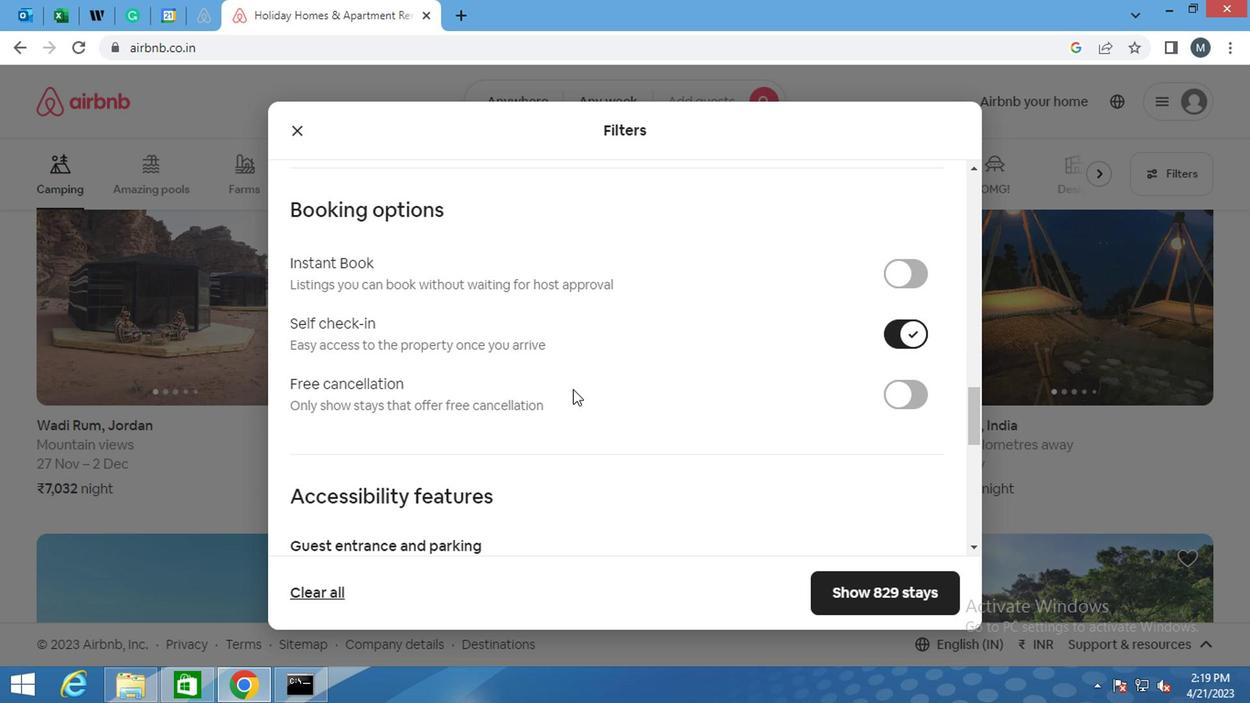 
Action: Mouse scrolled (567, 388) with delta (0, 0)
Screenshot: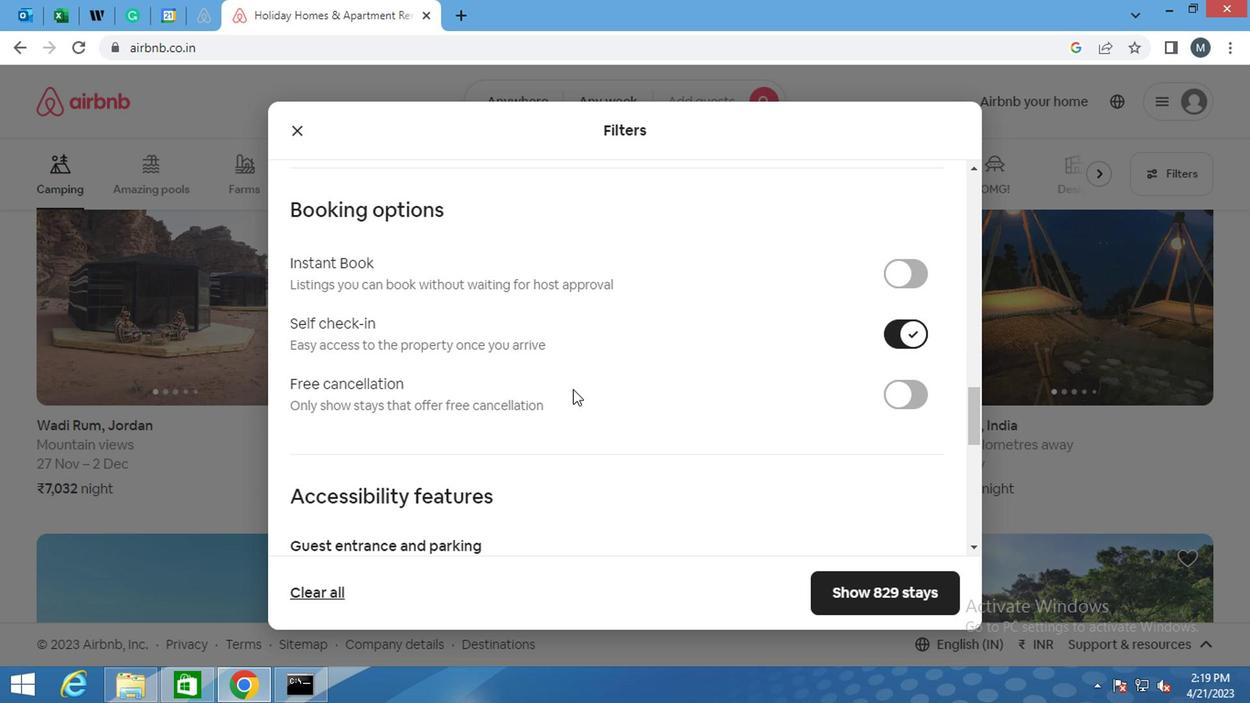 
Action: Mouse scrolled (567, 388) with delta (0, 0)
Screenshot: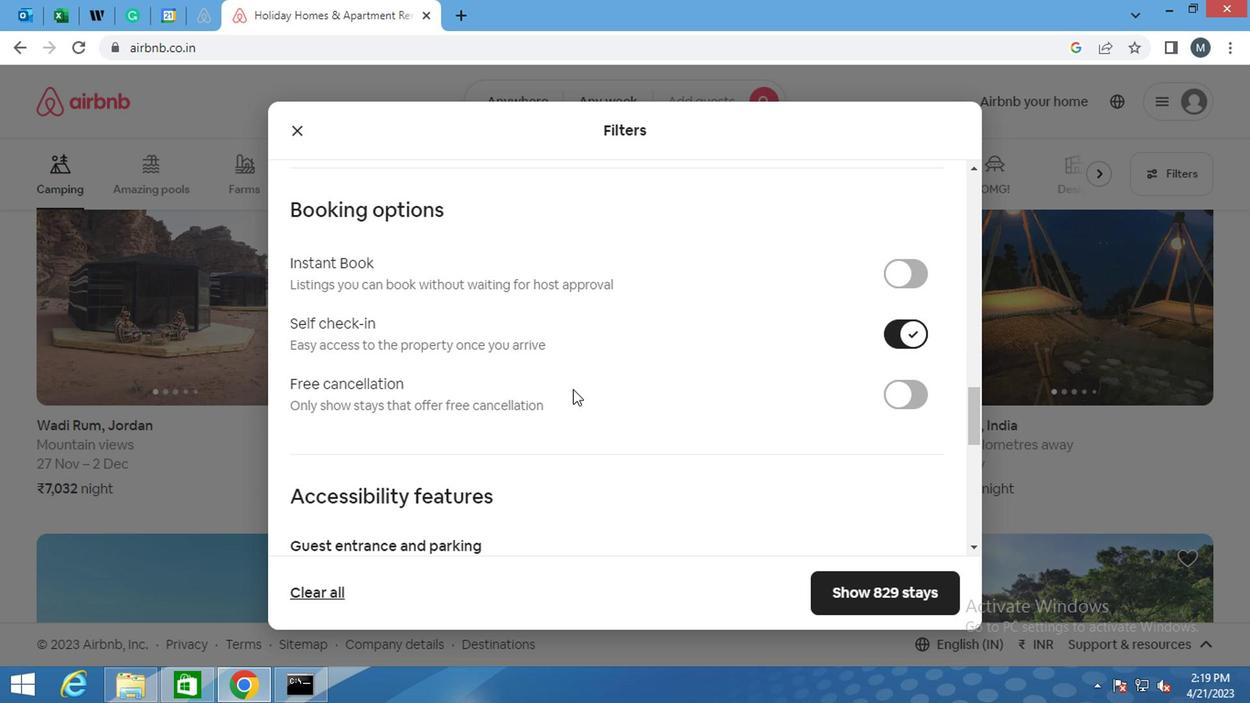 
Action: Mouse moved to (554, 397)
Screenshot: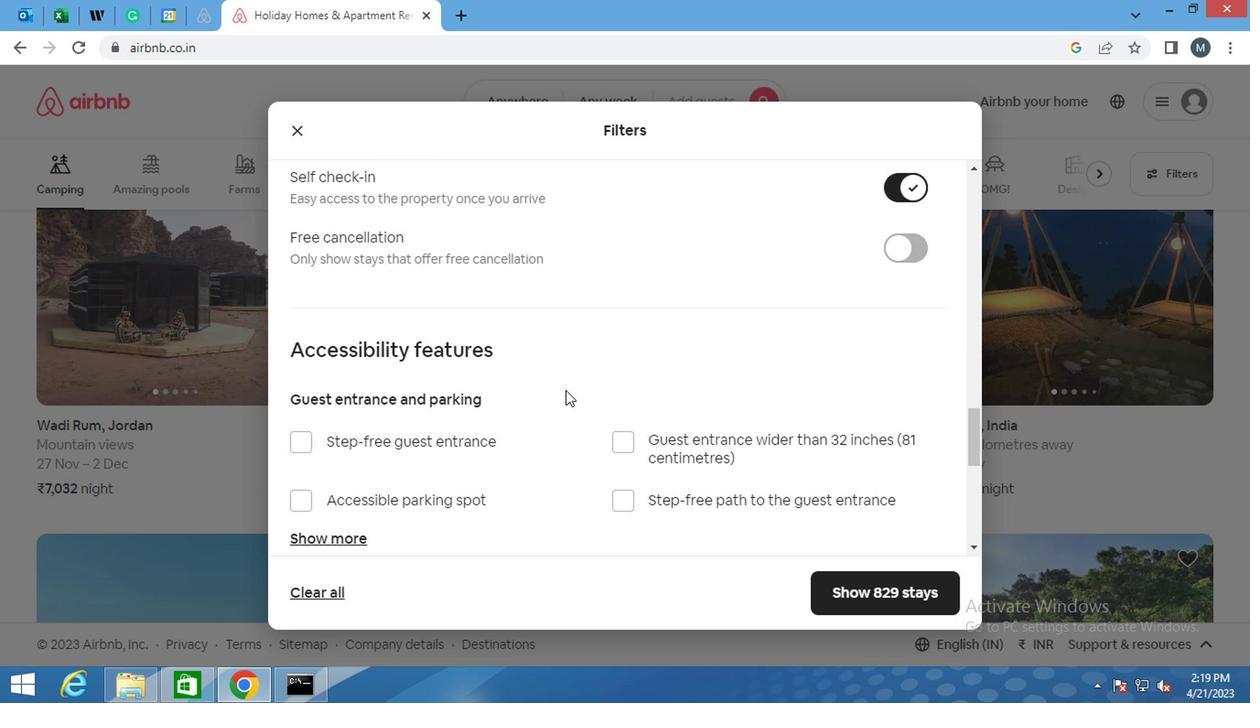 
Action: Mouse scrolled (554, 396) with delta (0, -1)
Screenshot: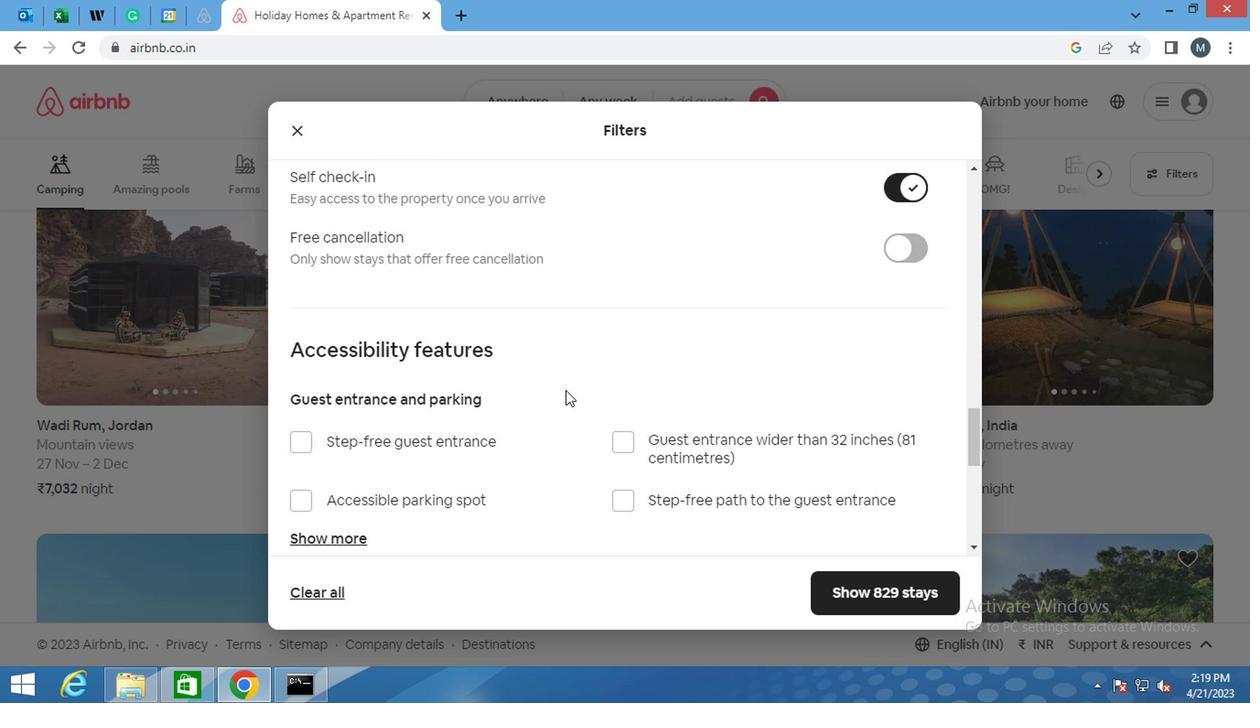 
Action: Mouse moved to (536, 411)
Screenshot: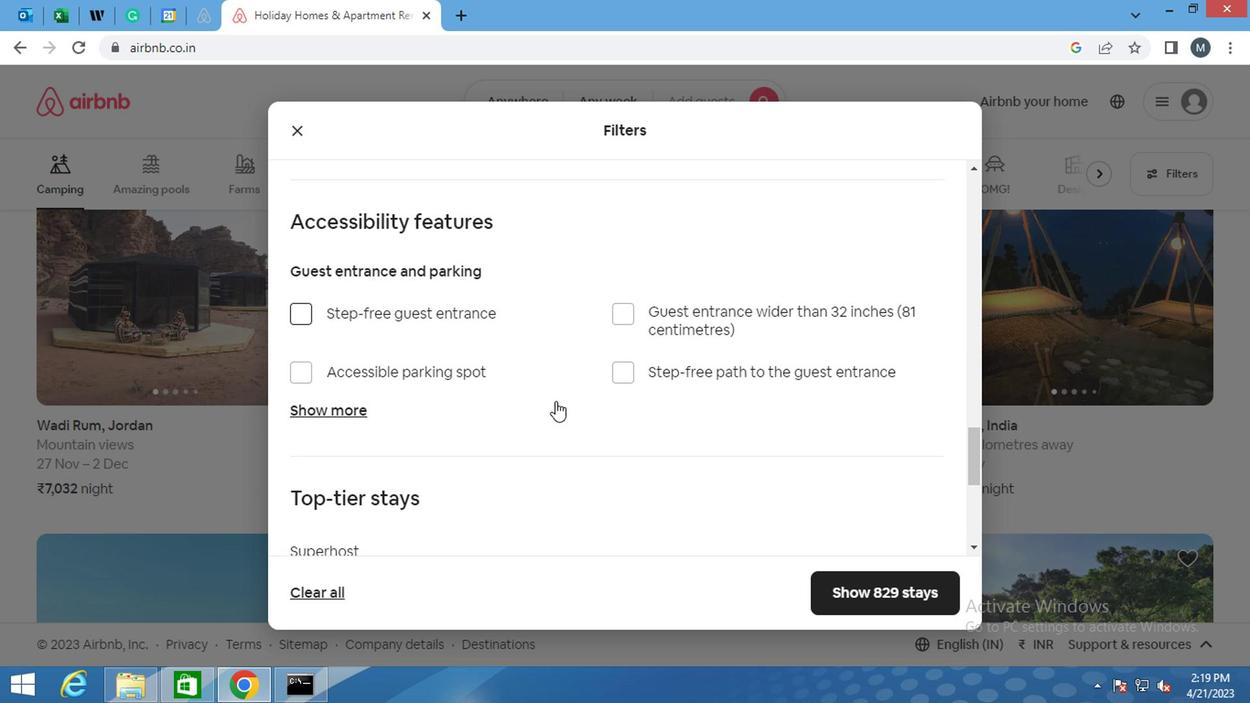 
Action: Mouse scrolled (536, 410) with delta (0, 0)
Screenshot: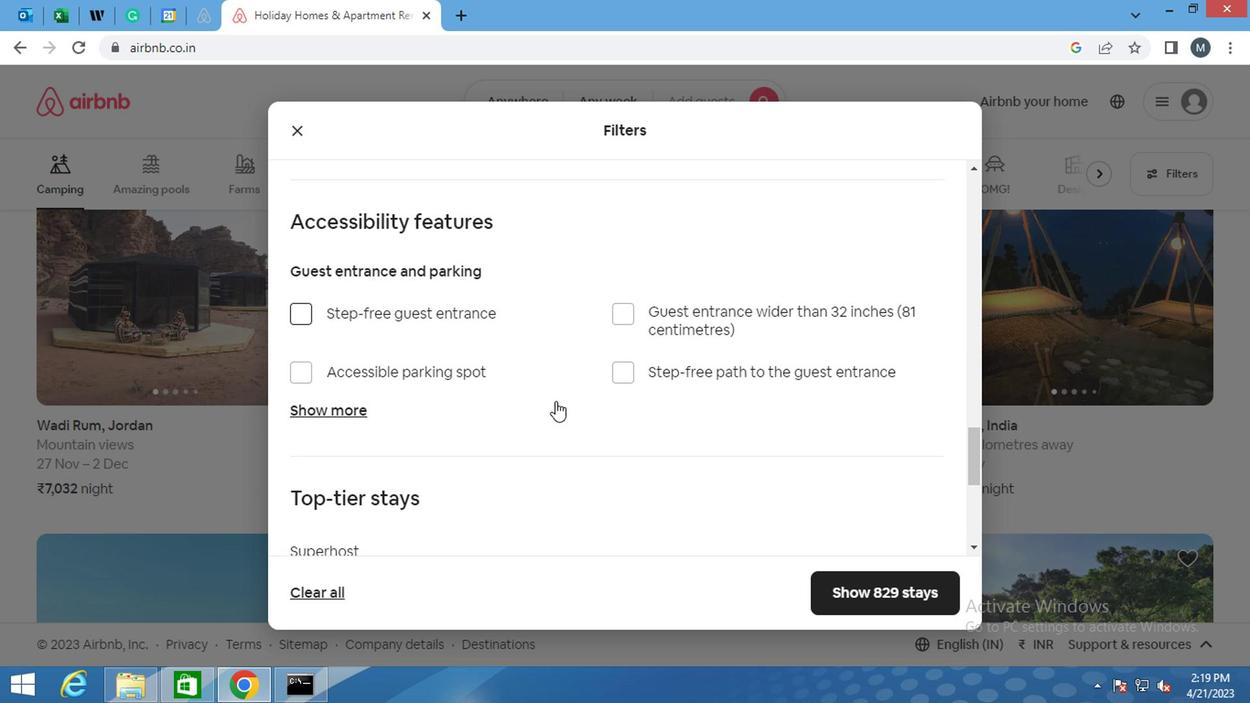 
Action: Mouse moved to (312, 484)
Screenshot: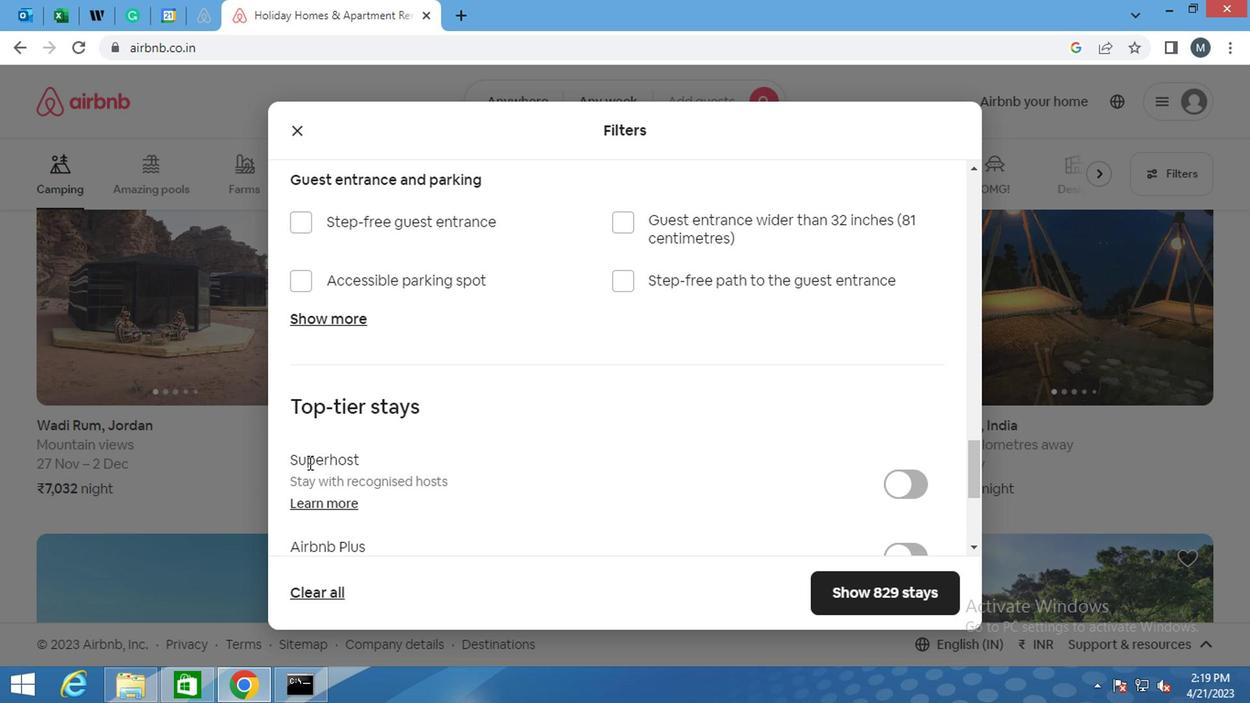 
Action: Mouse scrolled (312, 483) with delta (0, 0)
Screenshot: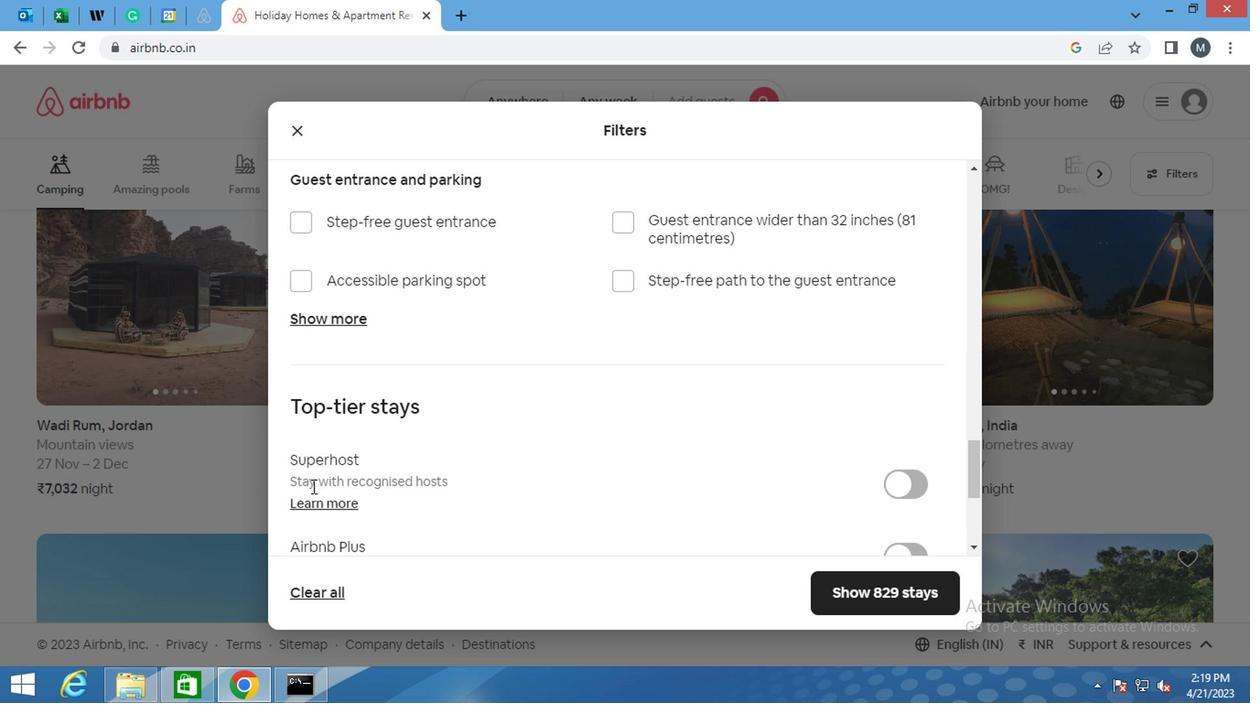 
Action: Mouse scrolled (312, 483) with delta (0, 0)
Screenshot: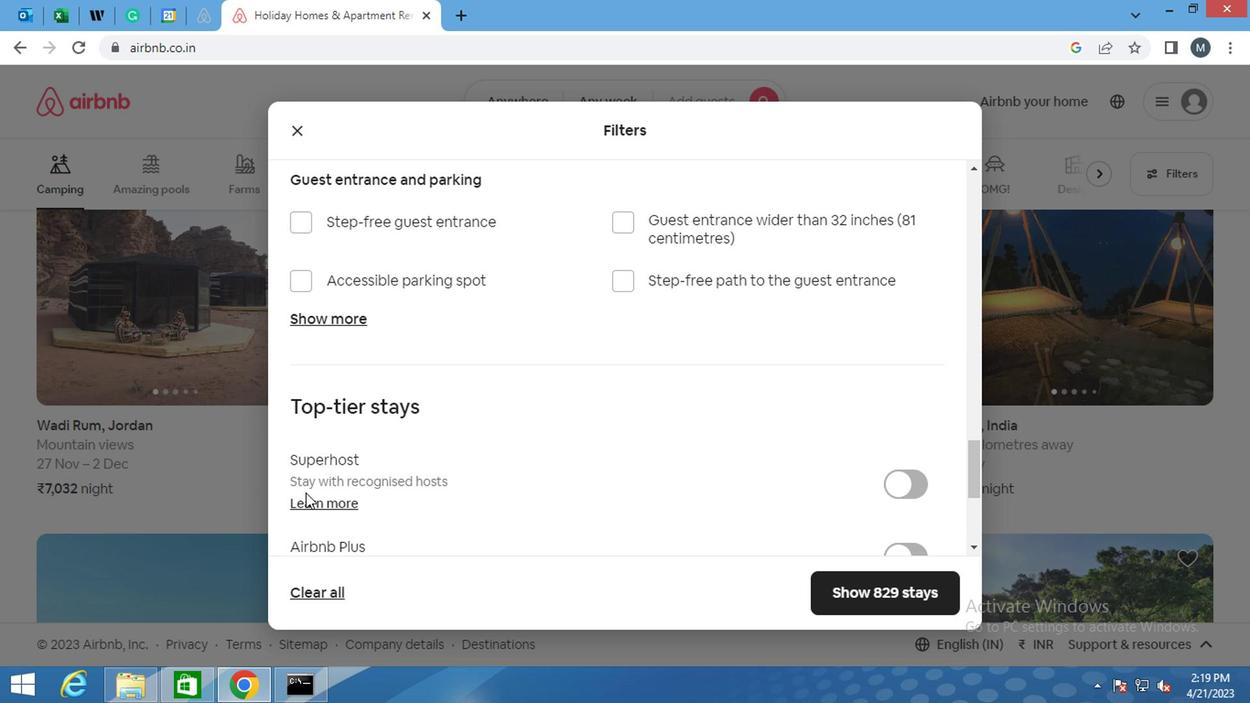 
Action: Mouse moved to (327, 480)
Screenshot: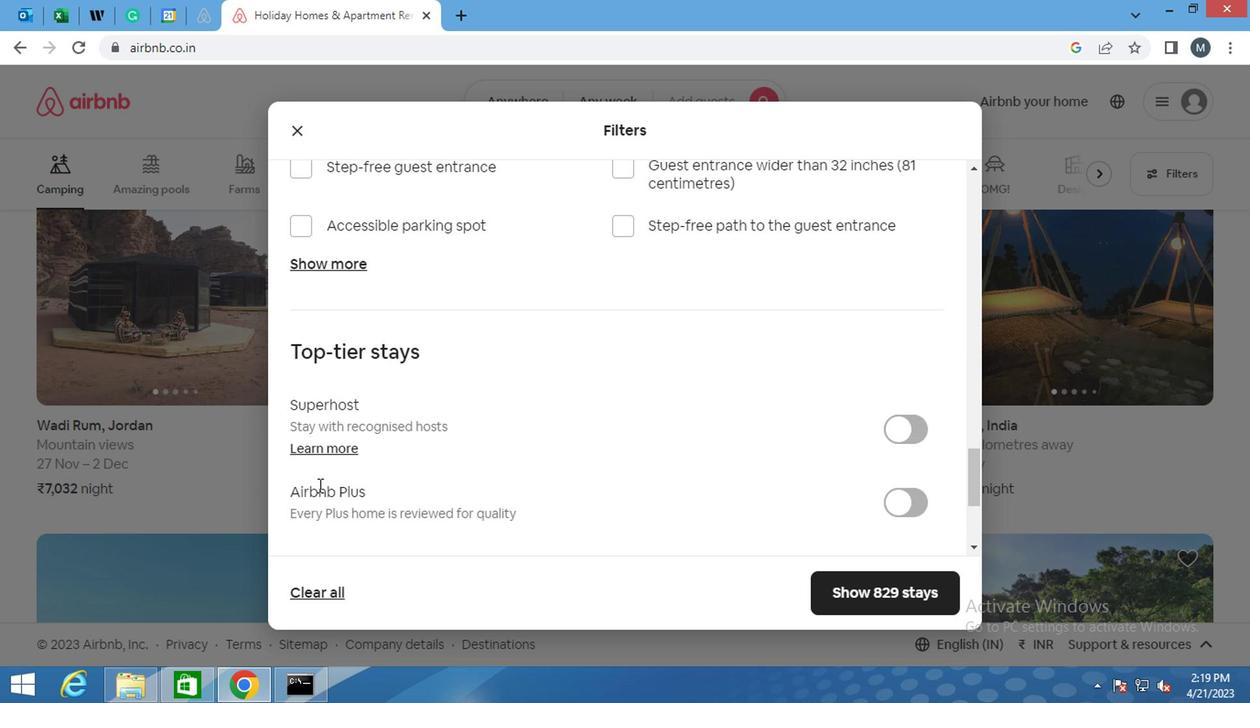
Action: Mouse scrolled (327, 480) with delta (0, 0)
Screenshot: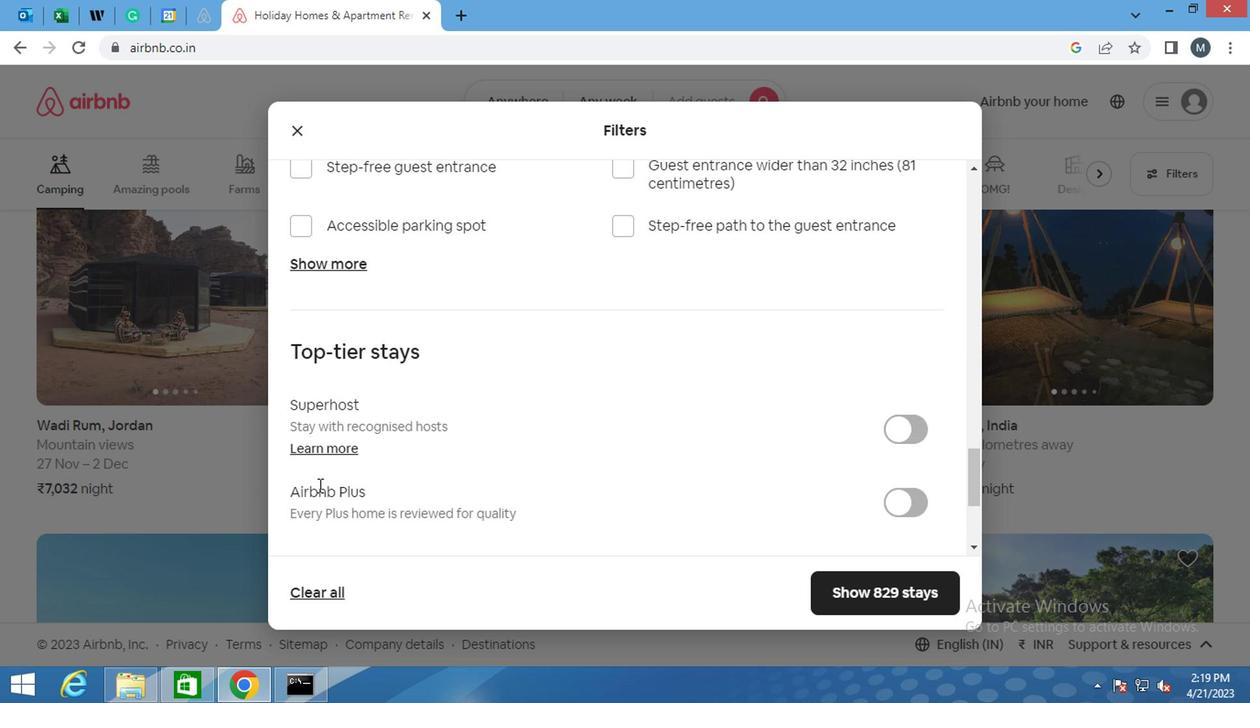 
Action: Mouse scrolled (327, 480) with delta (0, 0)
Screenshot: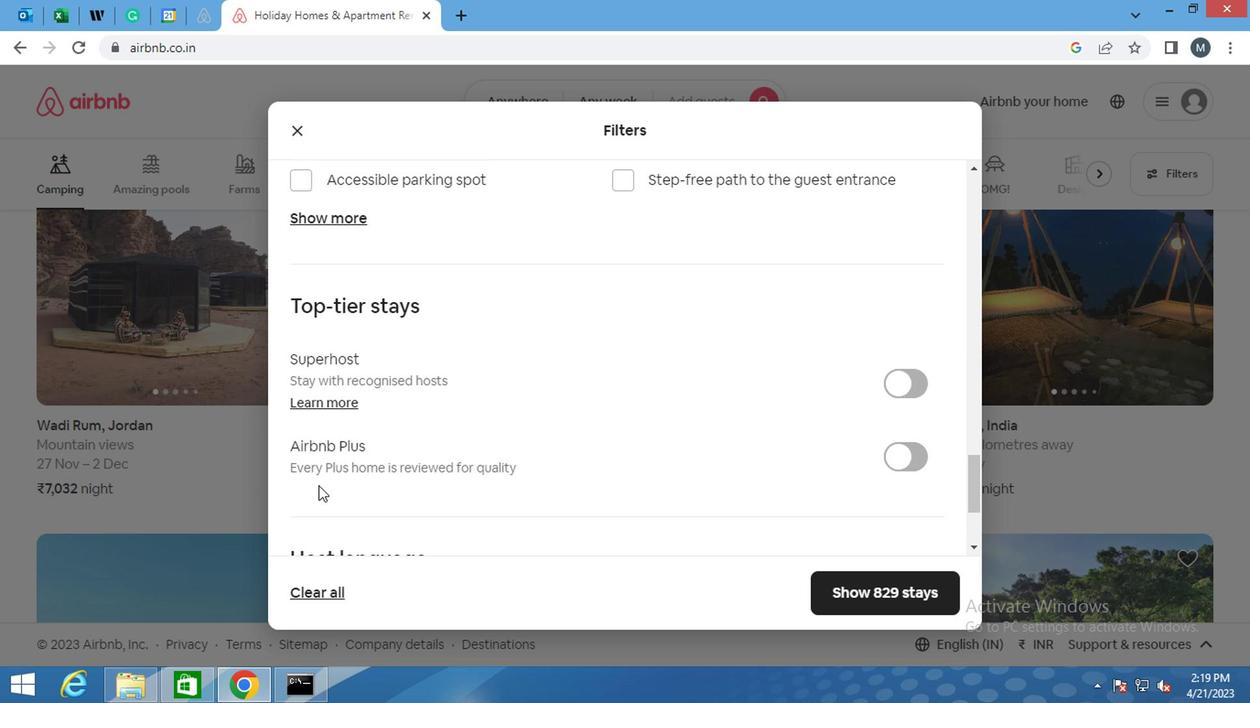 
Action: Mouse moved to (299, 433)
Screenshot: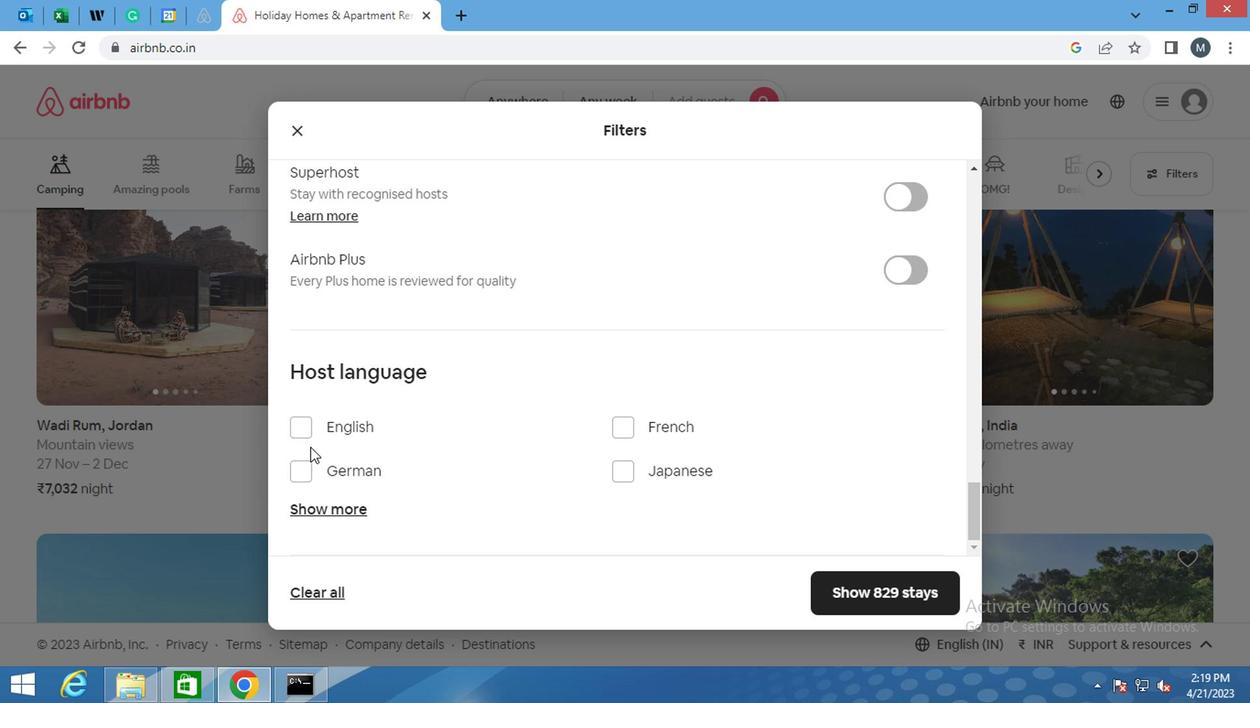 
Action: Mouse pressed left at (299, 433)
Screenshot: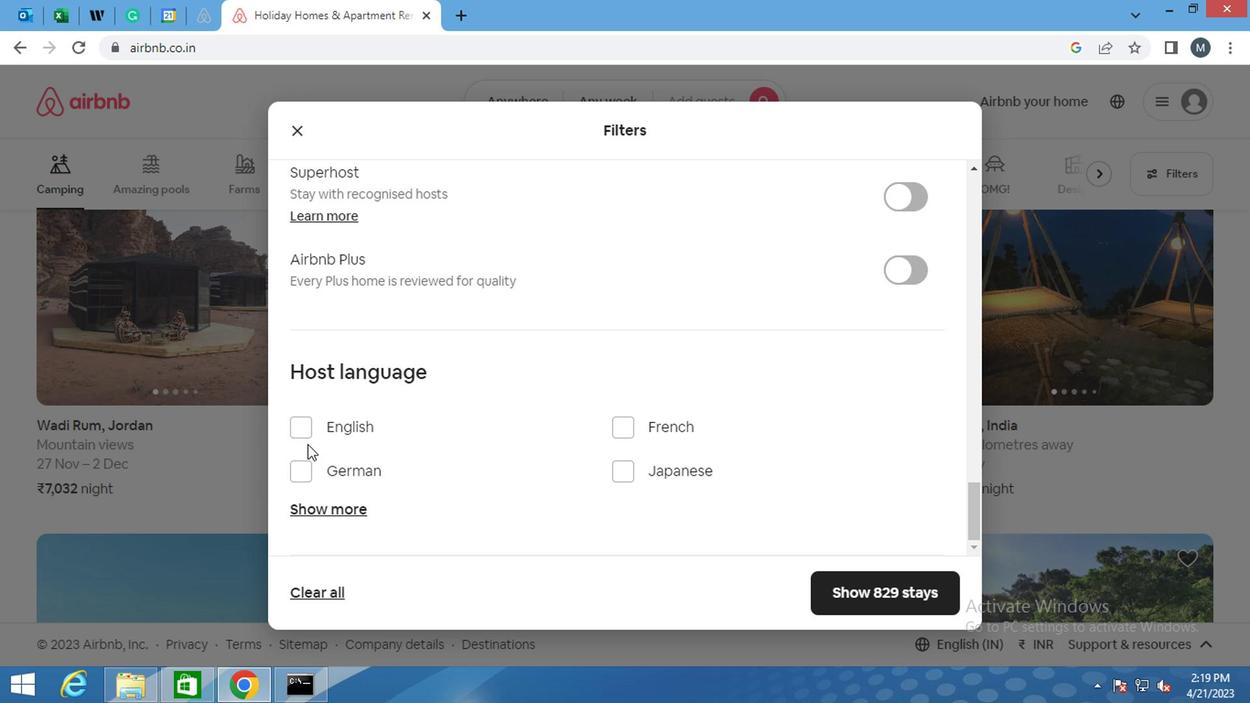 
Action: Mouse moved to (856, 588)
Screenshot: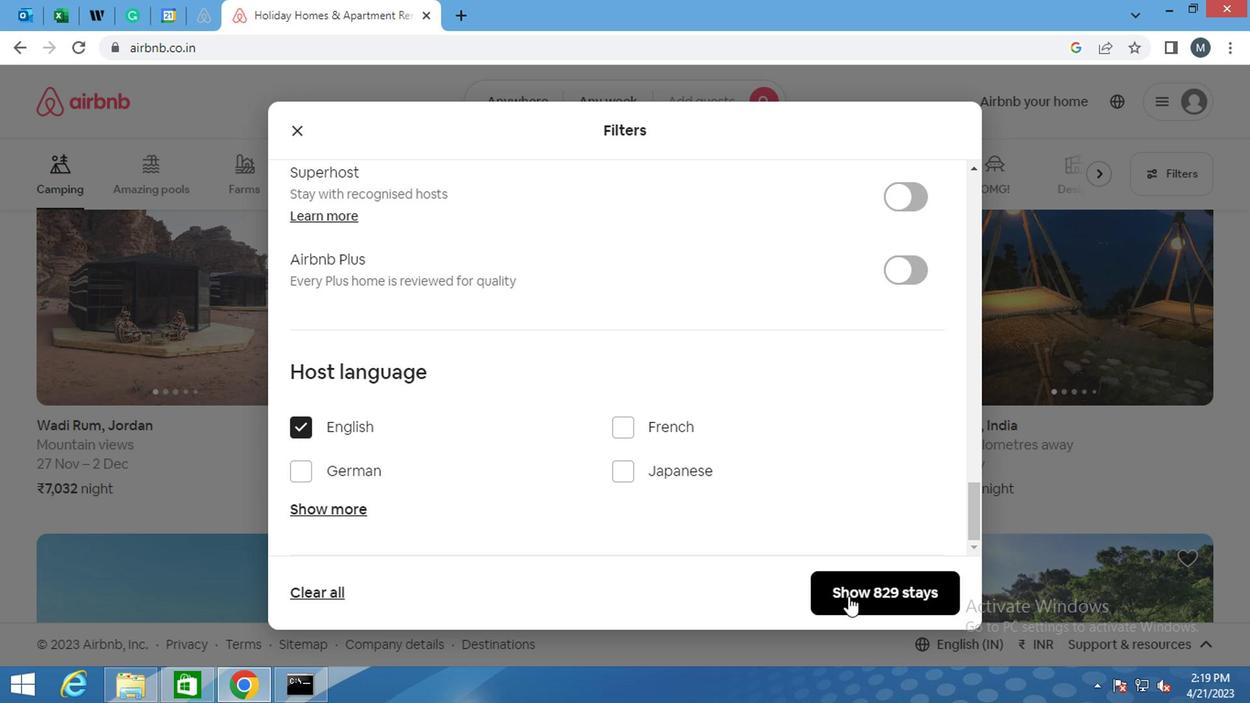 
Action: Mouse pressed left at (856, 588)
Screenshot: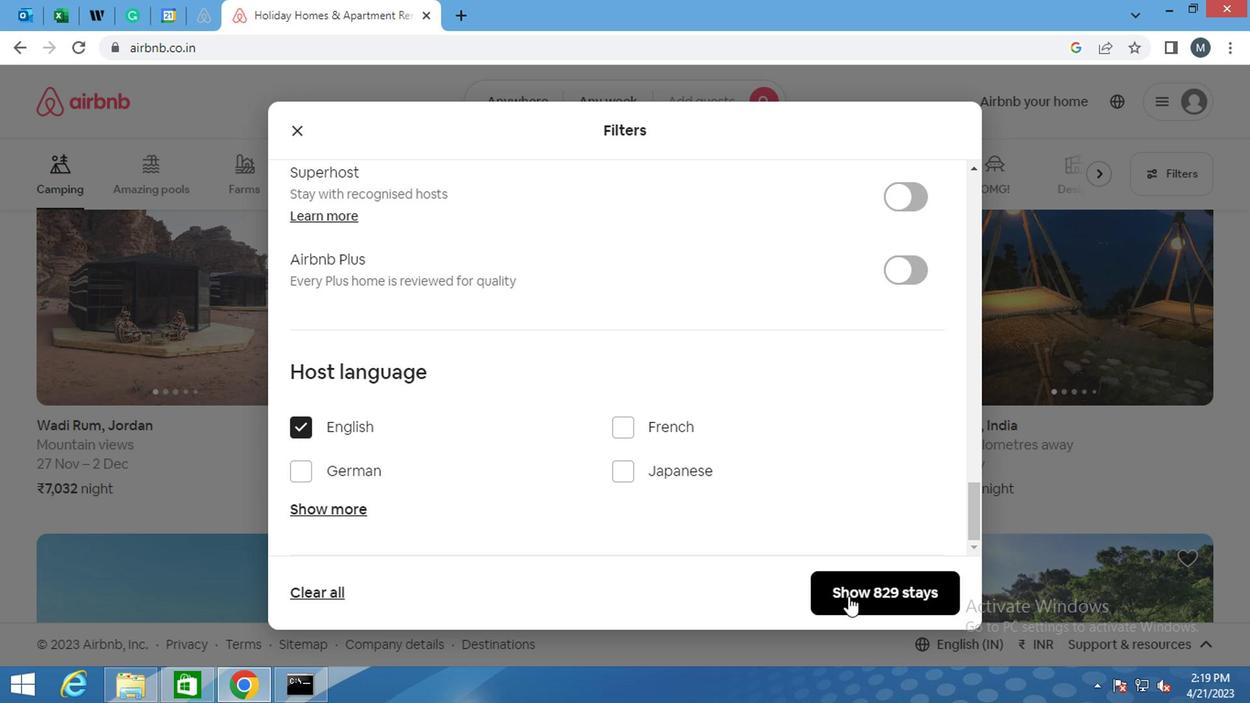 
